 Task: Search one way flight ticket for 3 adults, 3 children in premium economy from Bozeman: Bozeman Yellowstone International Airport (was Gallatin Field) to Riverton: Central Wyoming Regional Airport (was Riverton Regional) on 5-4-2023. Choice of flights is Southwest. Number of bags: 1 carry on bag. Price is upto 84000. Outbound departure time preference is 22:15.
Action: Mouse moved to (266, 107)
Screenshot: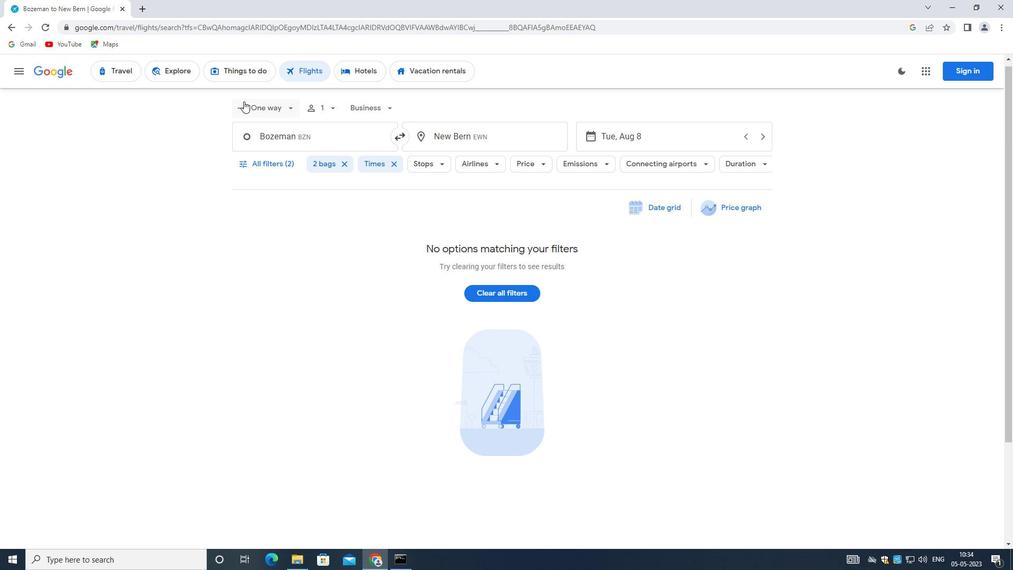 
Action: Mouse pressed left at (266, 107)
Screenshot: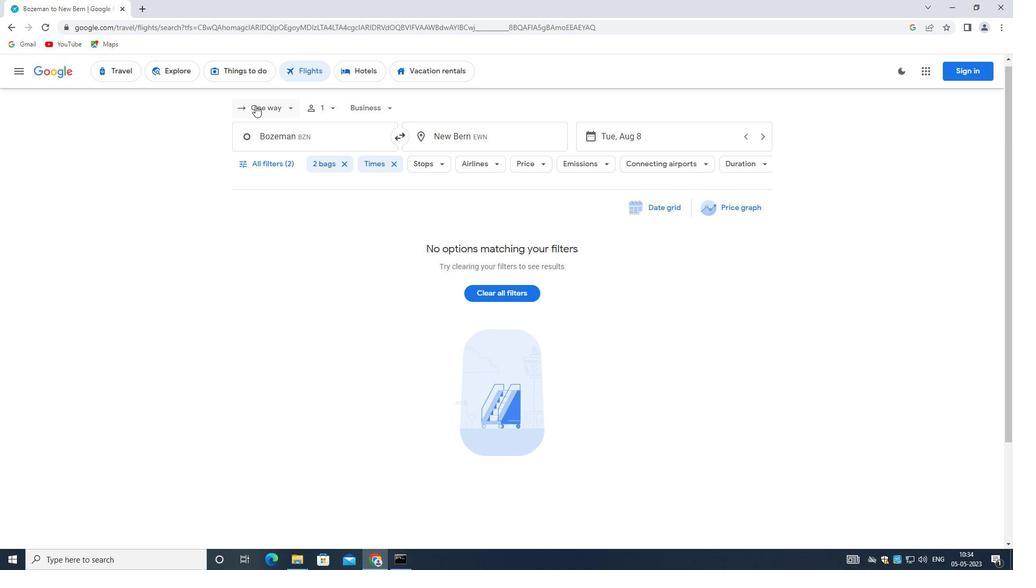 
Action: Mouse moved to (286, 161)
Screenshot: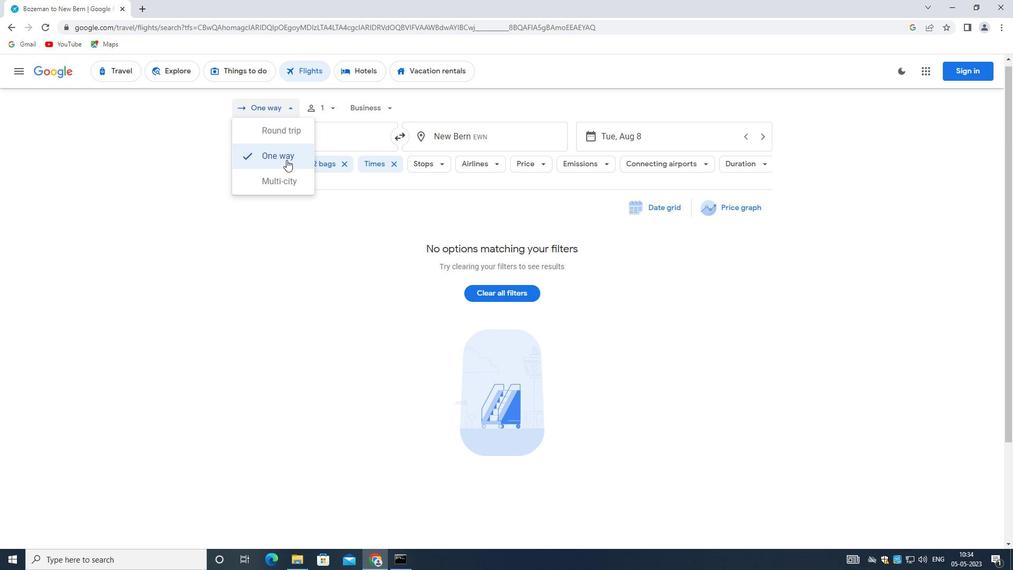 
Action: Mouse pressed left at (286, 161)
Screenshot: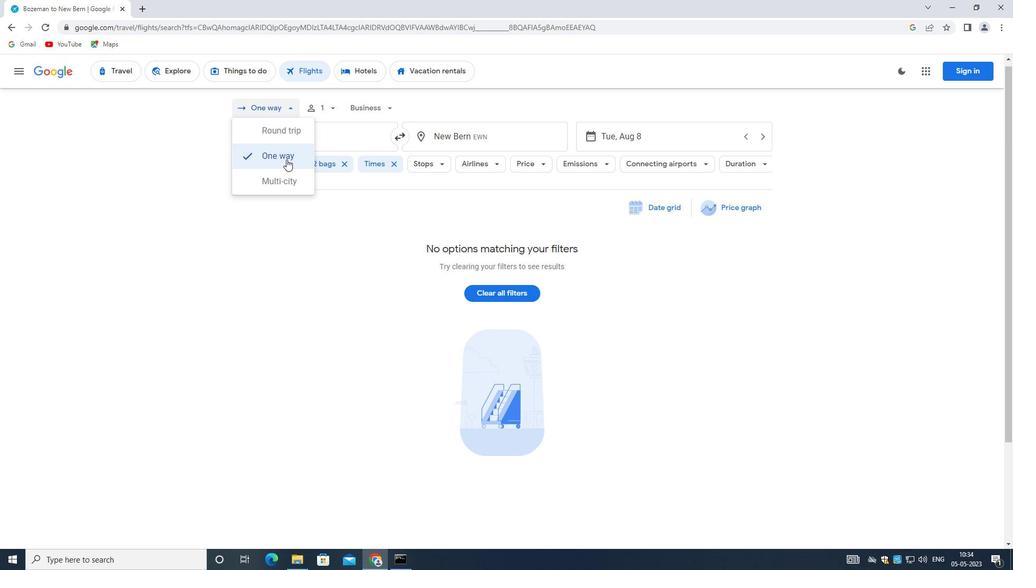 
Action: Mouse moved to (325, 106)
Screenshot: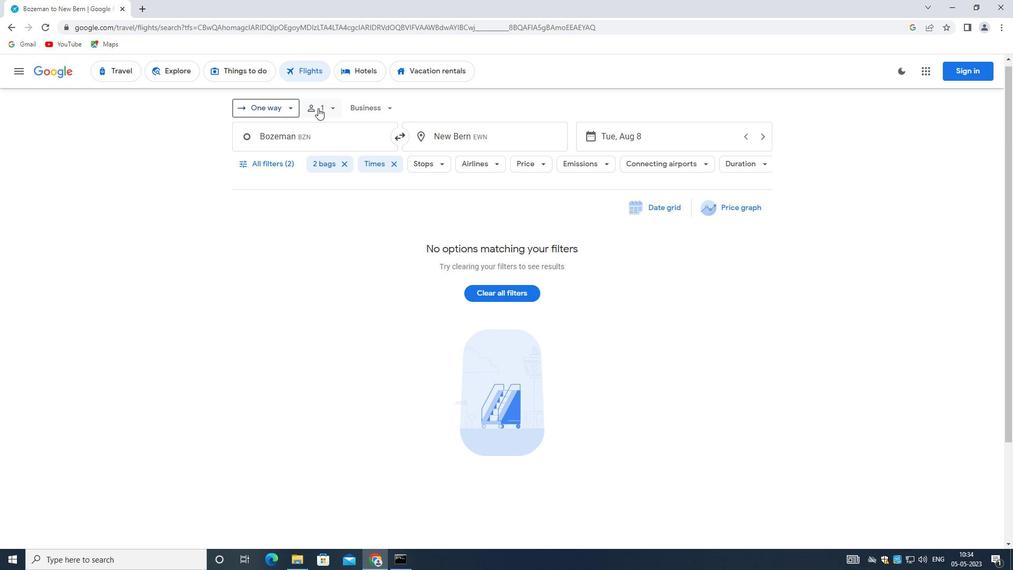 
Action: Mouse pressed left at (325, 106)
Screenshot: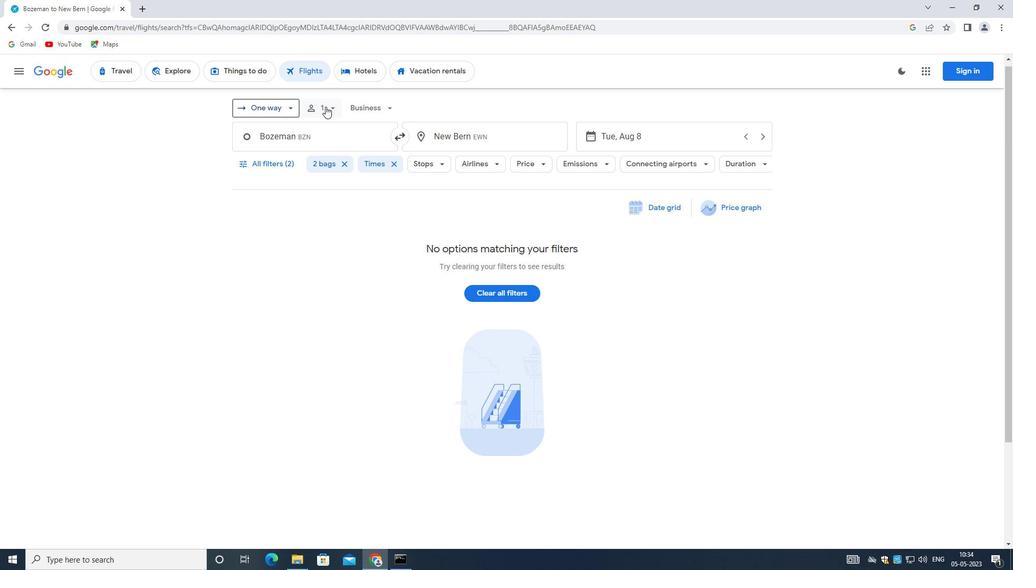 
Action: Mouse moved to (409, 134)
Screenshot: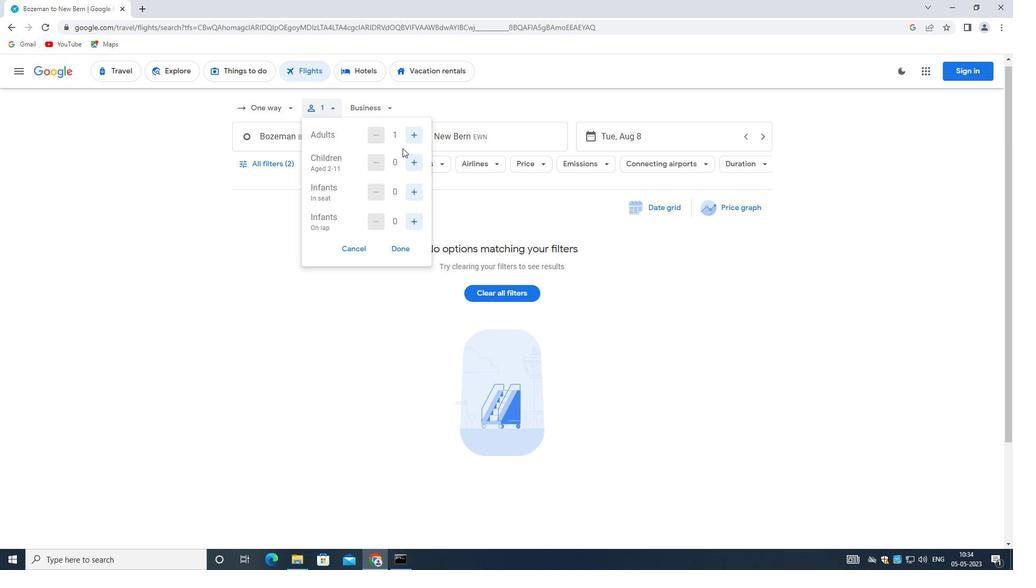 
Action: Mouse pressed left at (409, 134)
Screenshot: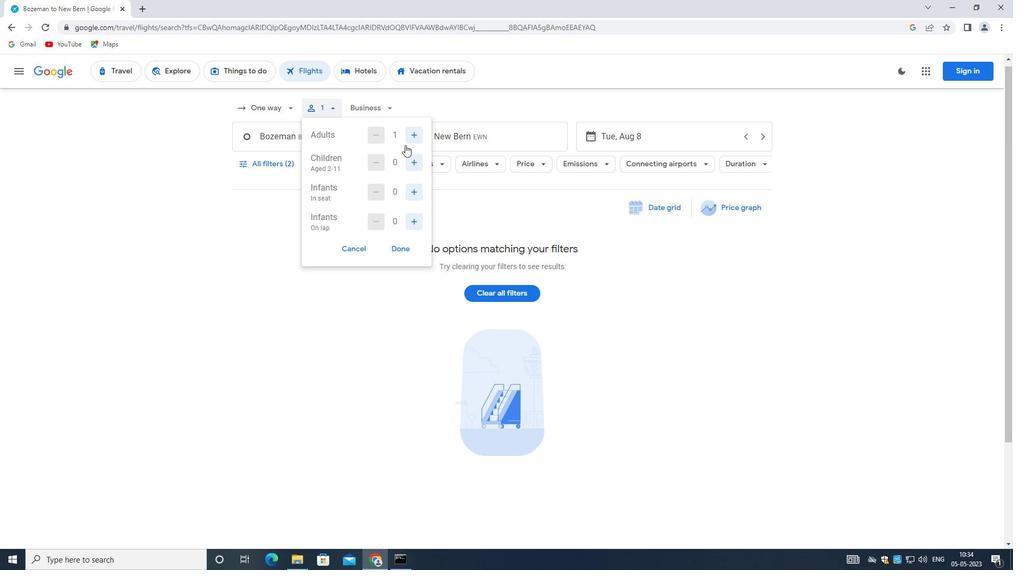 
Action: Mouse pressed left at (409, 134)
Screenshot: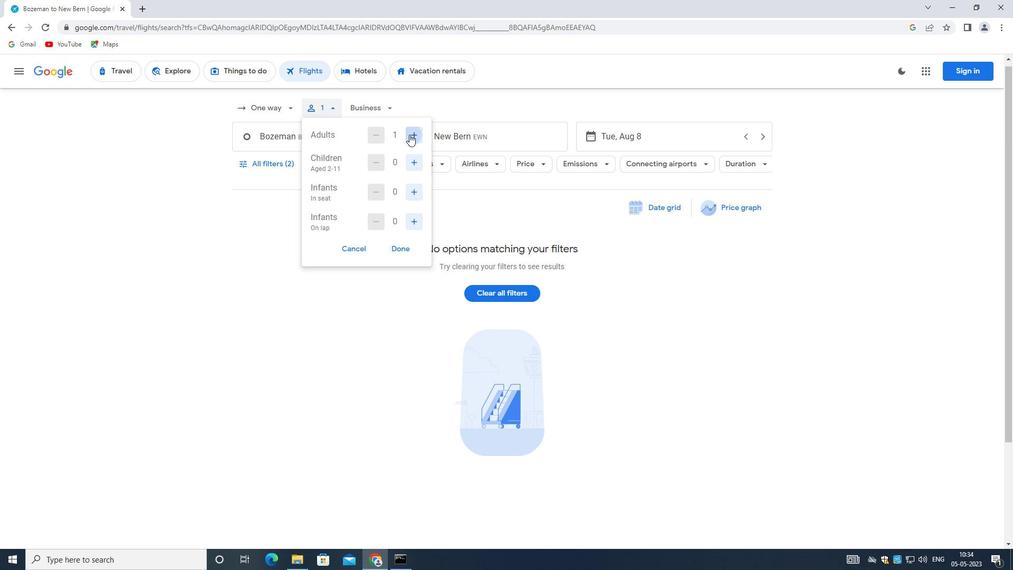 
Action: Mouse moved to (413, 158)
Screenshot: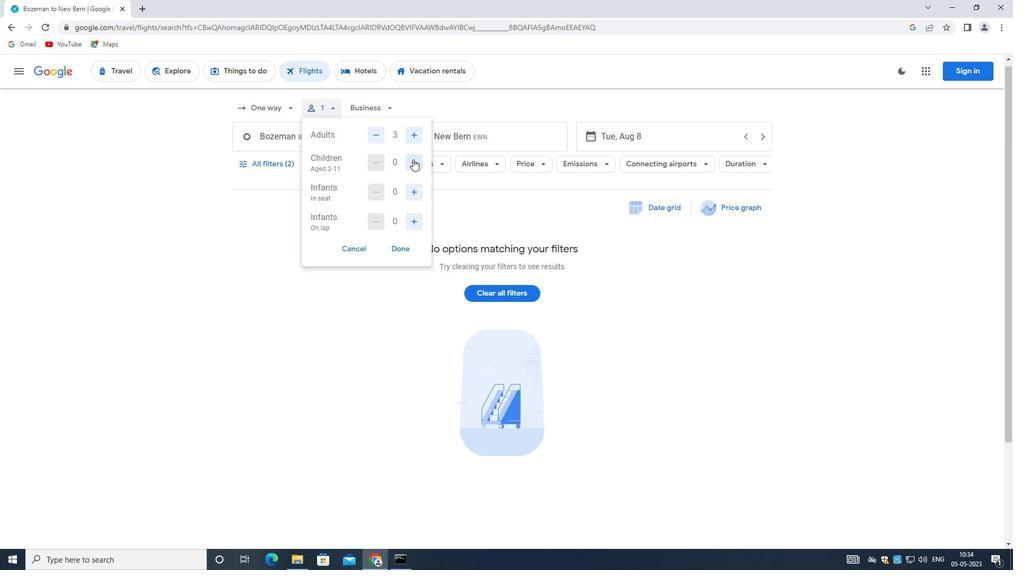 
Action: Mouse pressed left at (413, 158)
Screenshot: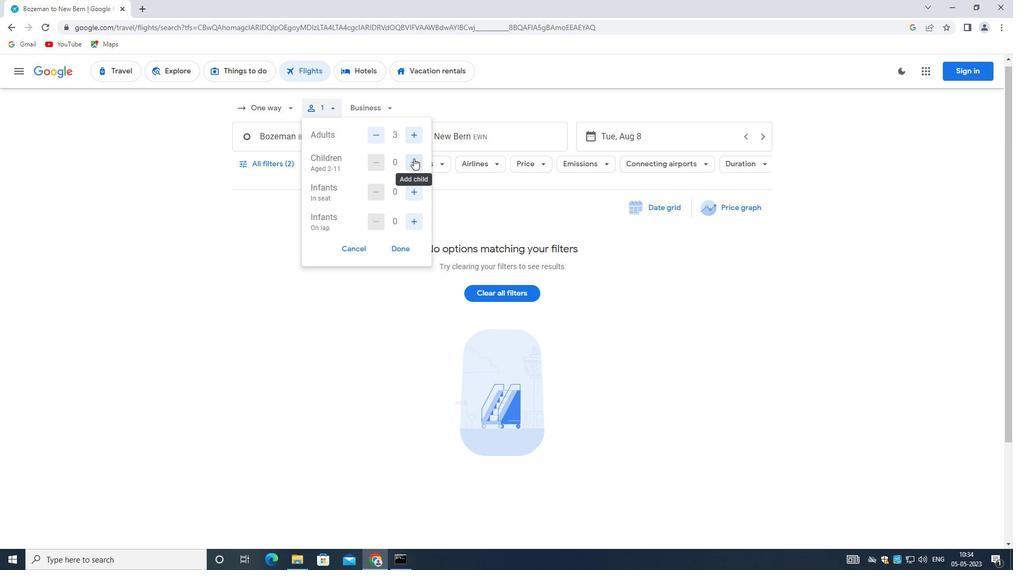 
Action: Mouse pressed left at (413, 158)
Screenshot: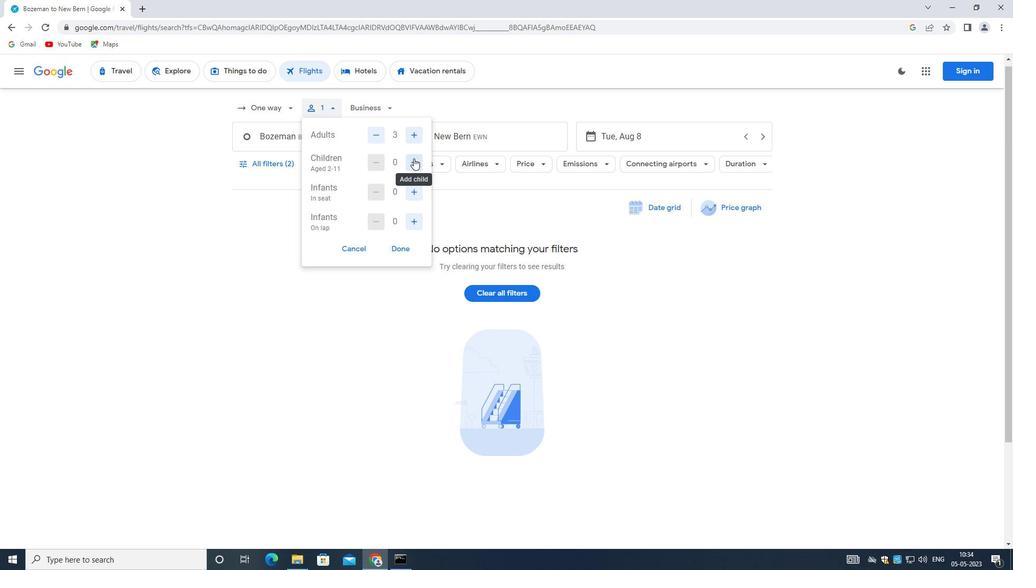 
Action: Mouse pressed left at (413, 158)
Screenshot: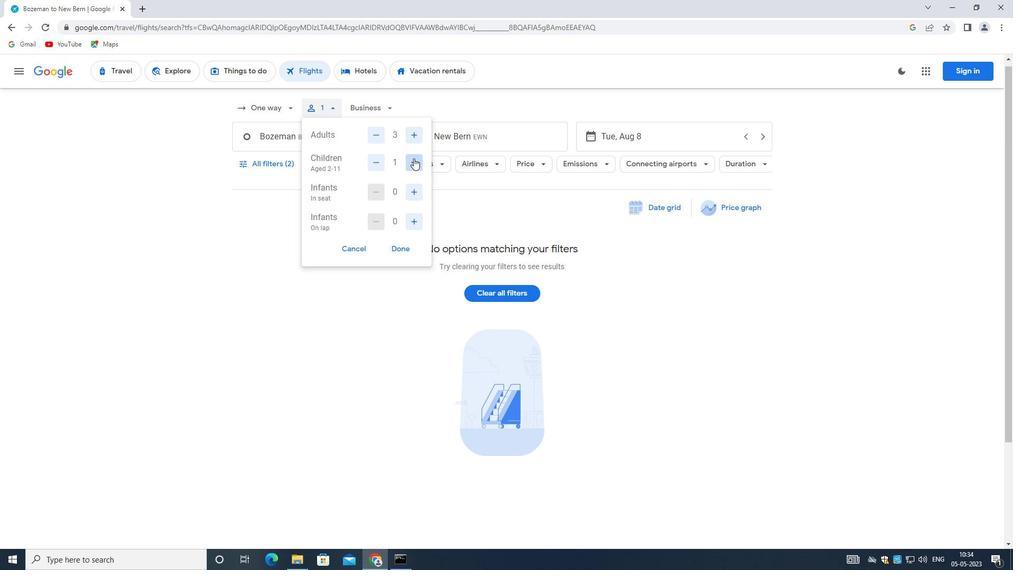 
Action: Mouse moved to (393, 245)
Screenshot: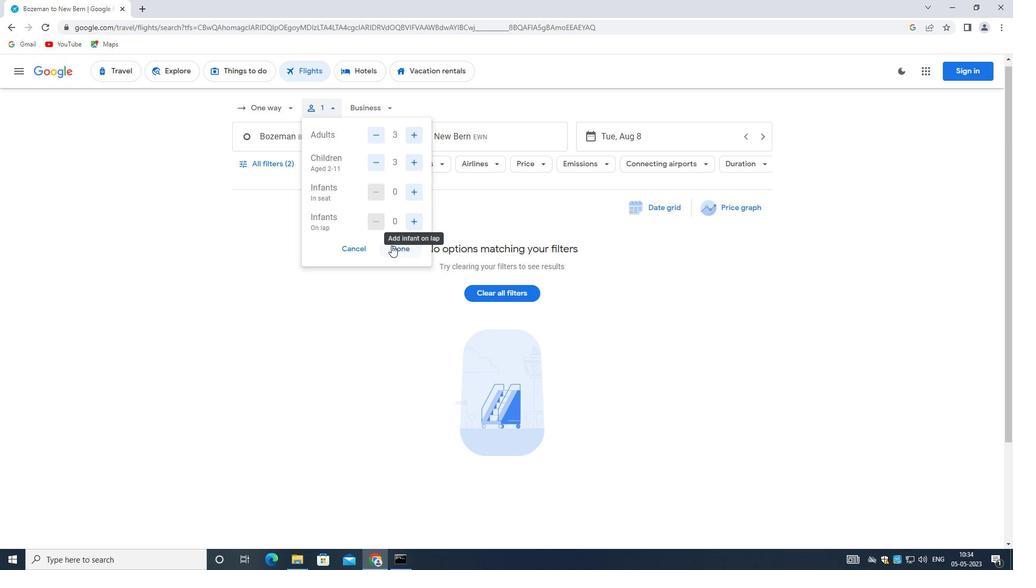 
Action: Mouse pressed left at (393, 245)
Screenshot: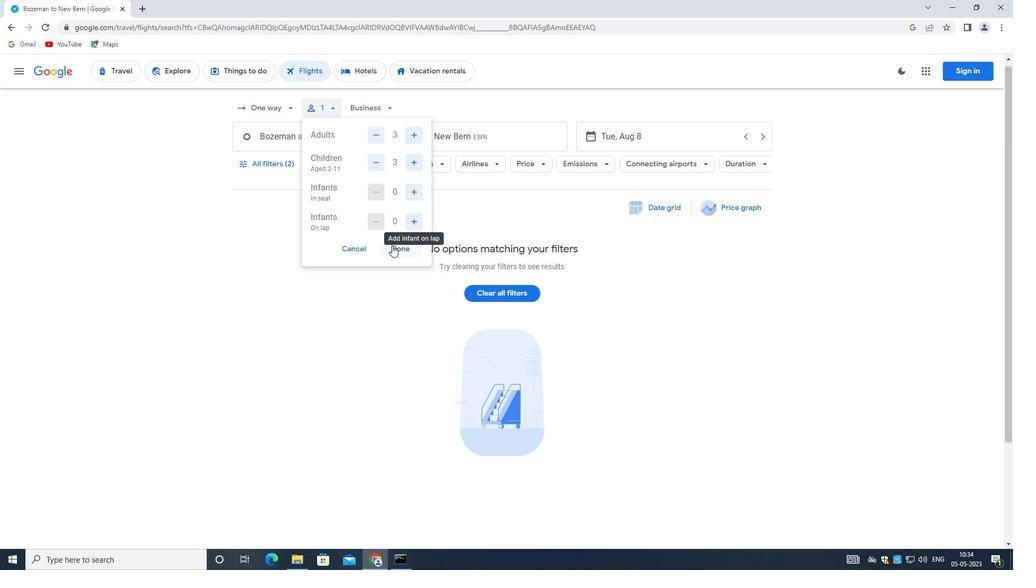 
Action: Mouse moved to (382, 111)
Screenshot: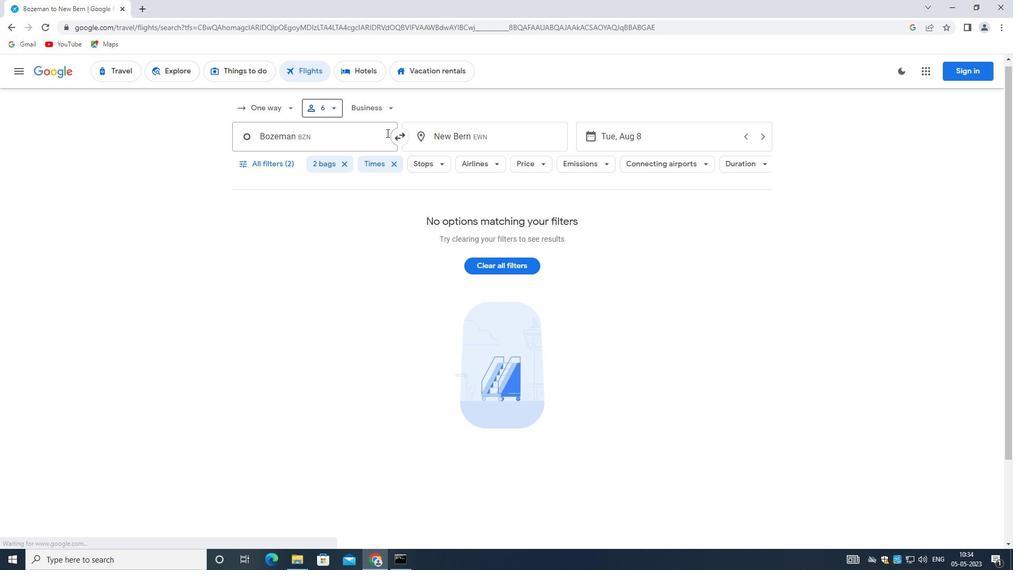 
Action: Mouse pressed left at (382, 111)
Screenshot: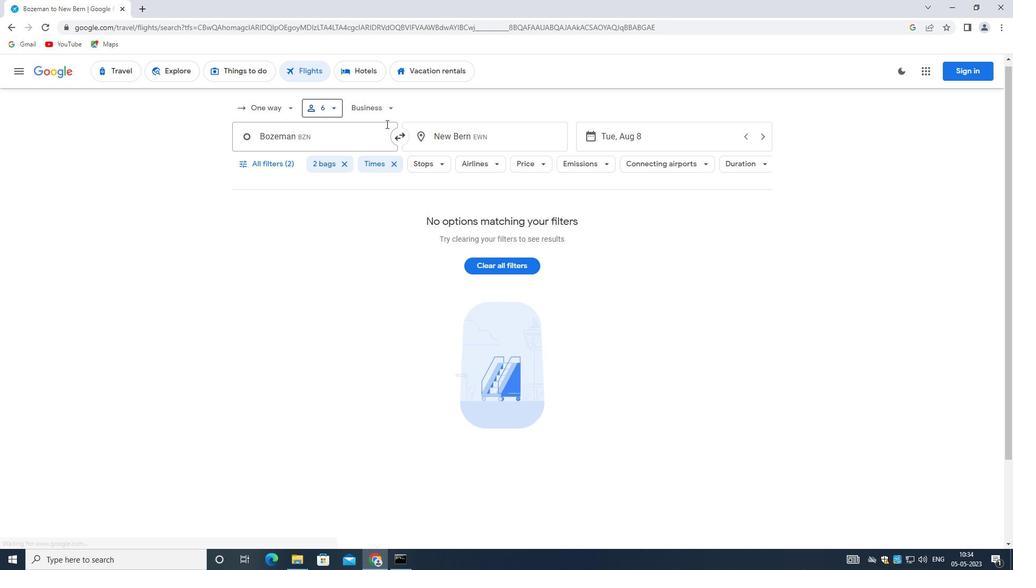 
Action: Mouse moved to (400, 158)
Screenshot: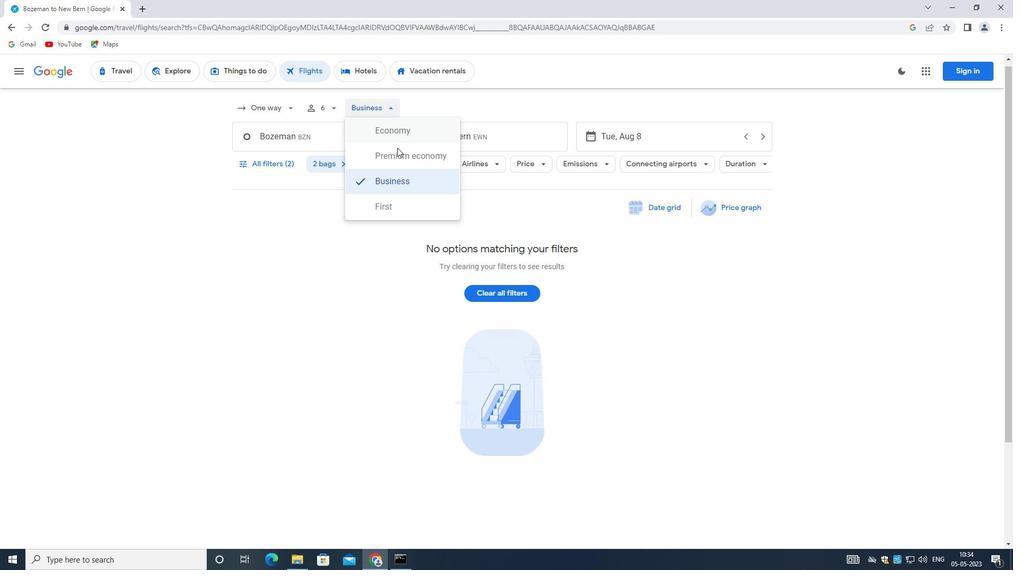
Action: Mouse pressed left at (400, 158)
Screenshot: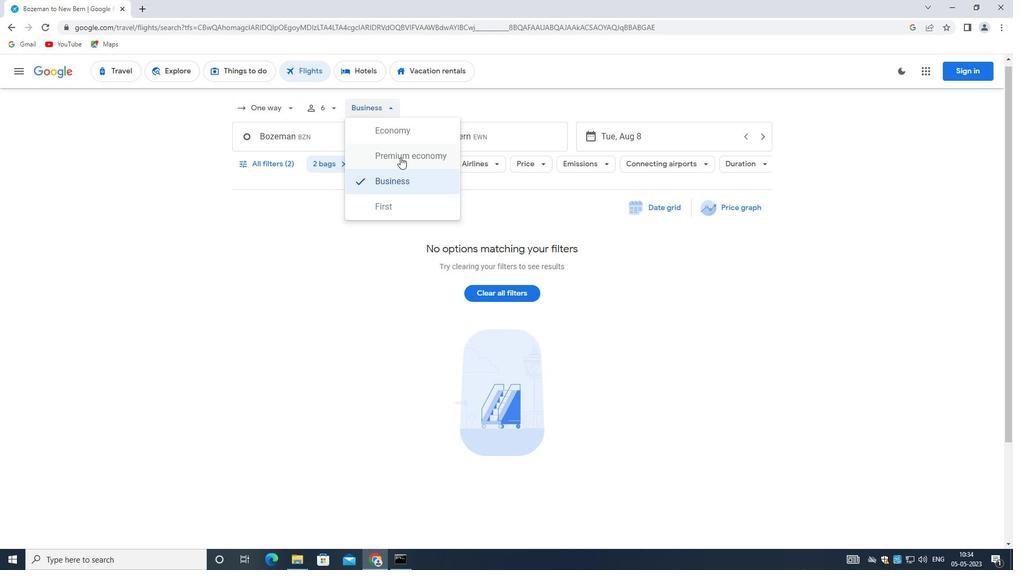 
Action: Mouse moved to (307, 142)
Screenshot: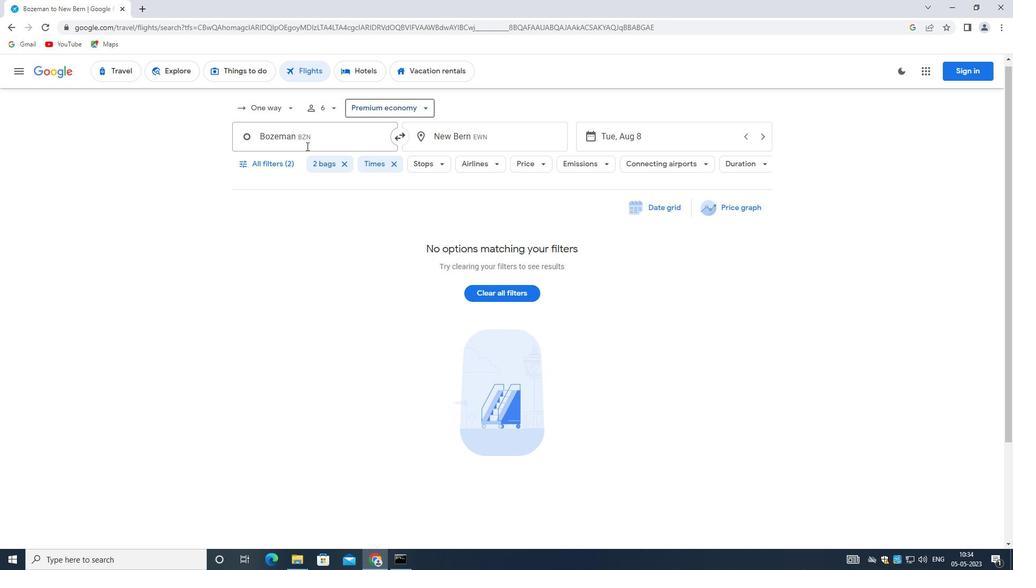 
Action: Mouse pressed left at (307, 142)
Screenshot: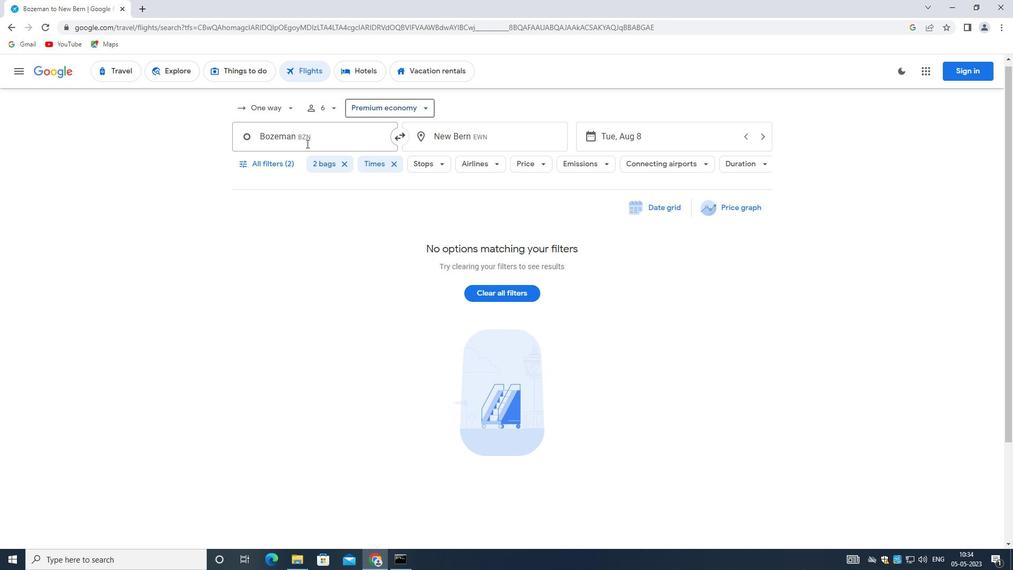 
Action: Mouse moved to (349, 198)
Screenshot: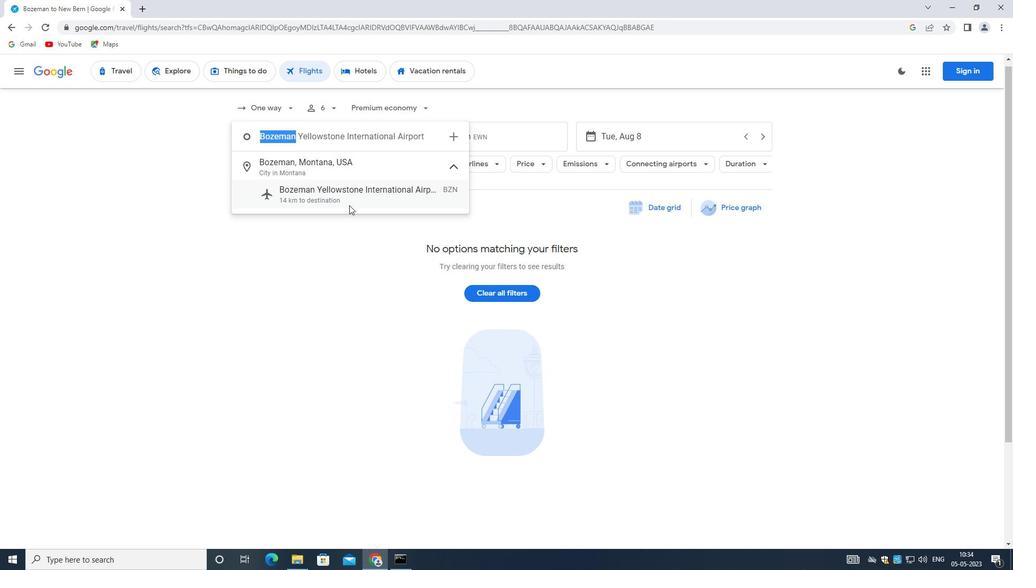 
Action: Mouse pressed left at (349, 198)
Screenshot: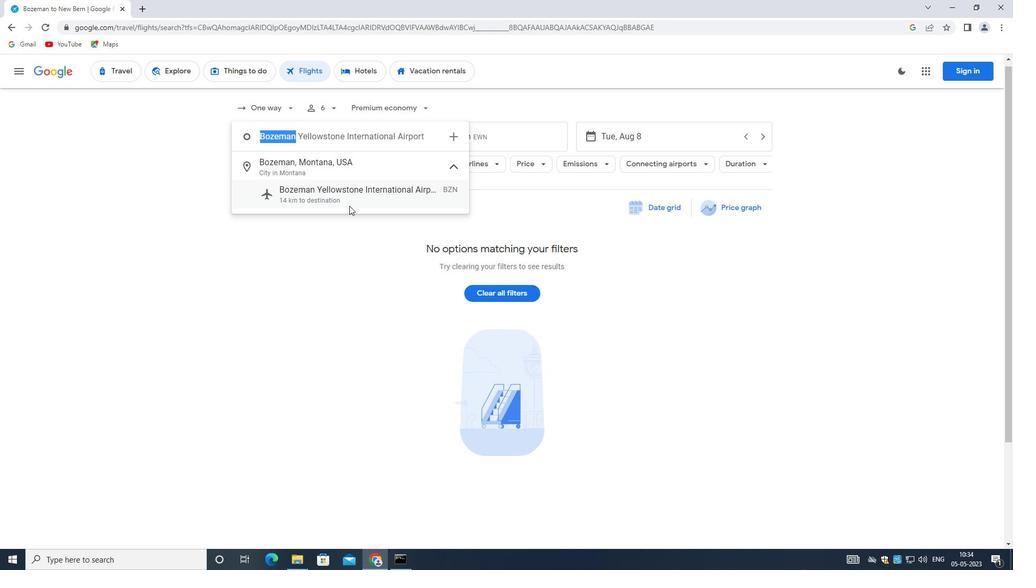 
Action: Mouse moved to (449, 140)
Screenshot: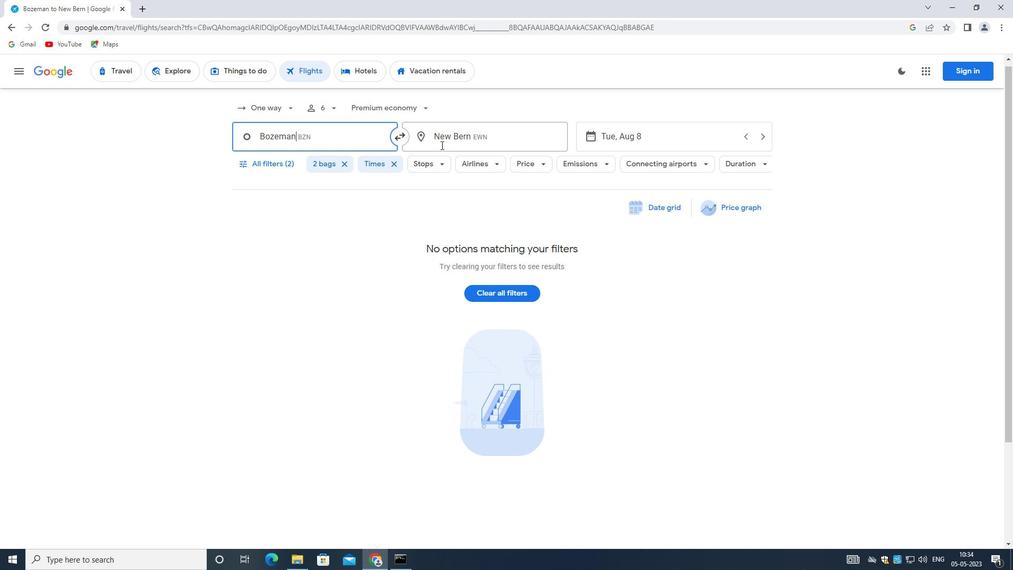 
Action: Mouse pressed left at (449, 140)
Screenshot: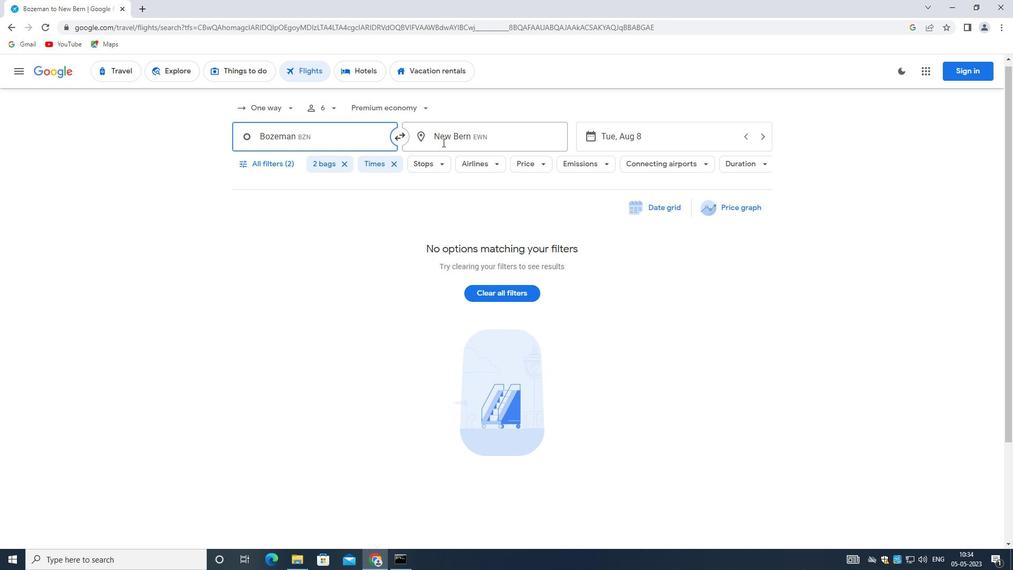 
Action: Key pressed <Key.backspace><Key.shift>CENTRAL<Key.space><Key.shift>WYOMING
Screenshot: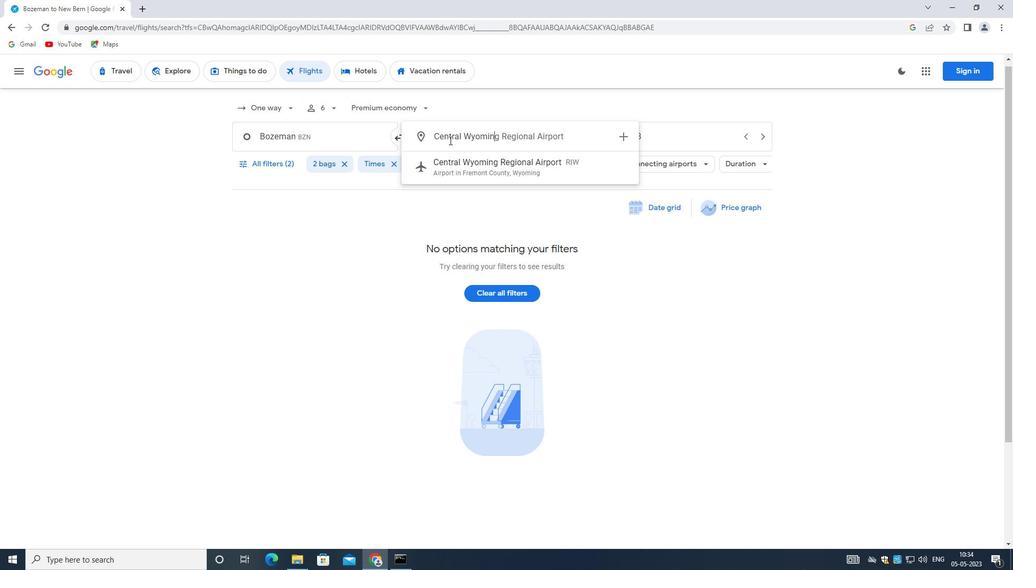 
Action: Mouse moved to (488, 164)
Screenshot: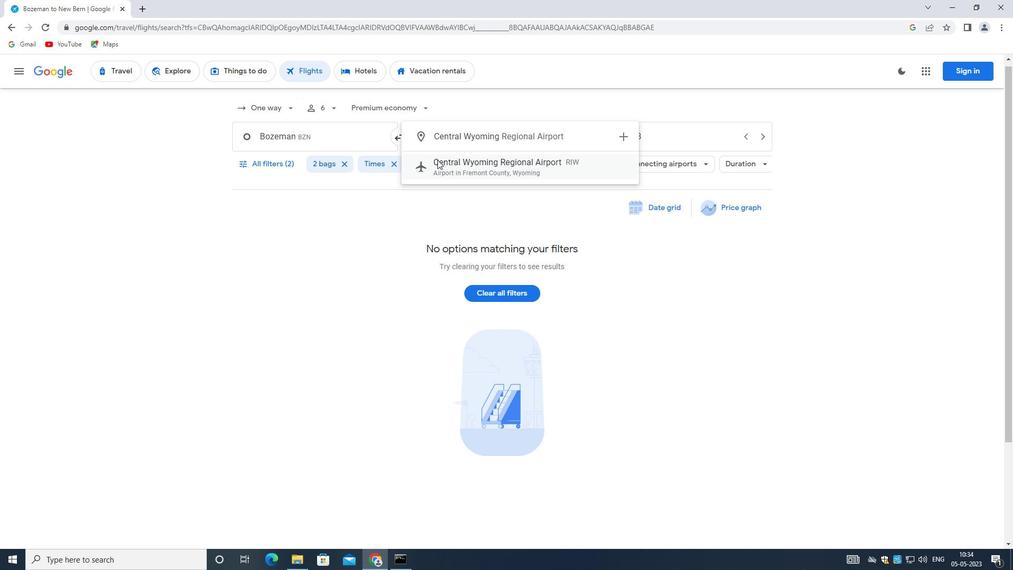 
Action: Mouse pressed left at (488, 164)
Screenshot: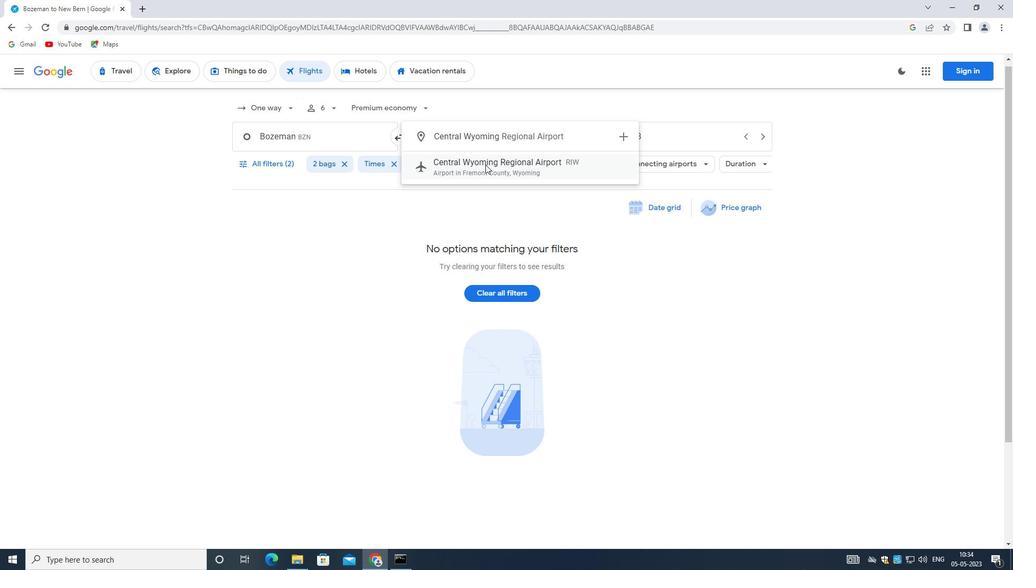 
Action: Mouse moved to (653, 135)
Screenshot: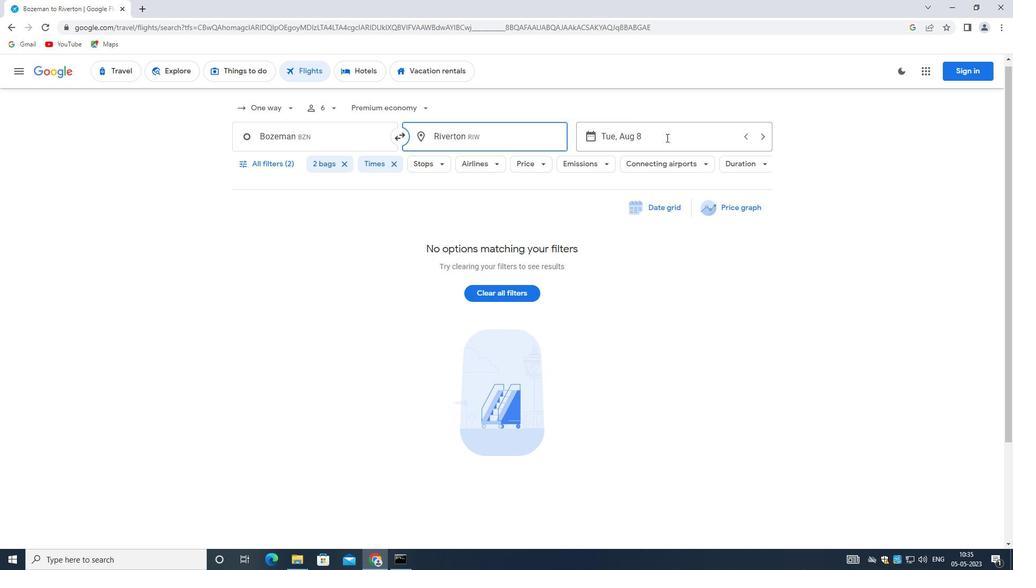 
Action: Mouse pressed left at (653, 135)
Screenshot: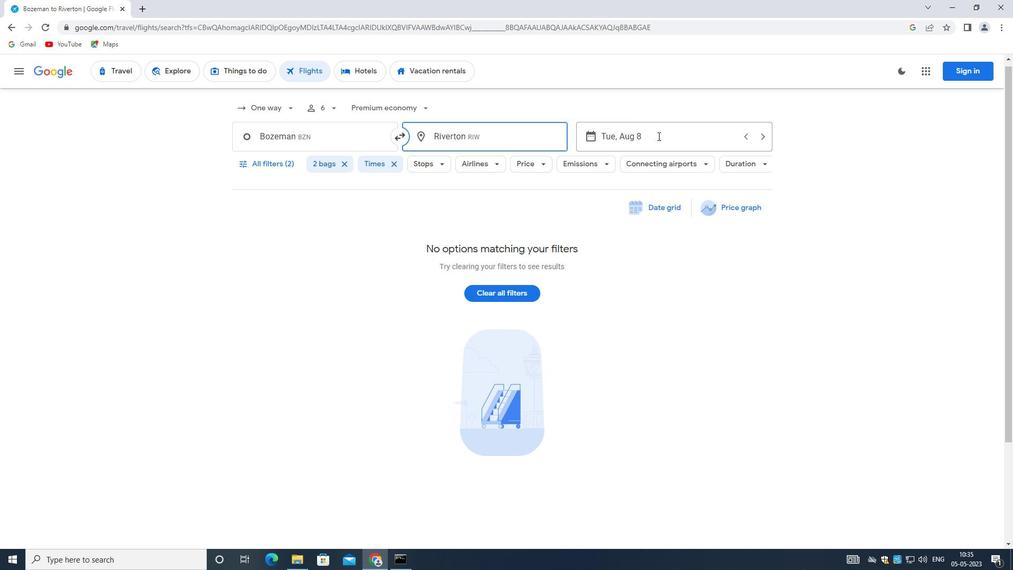 
Action: Mouse moved to (761, 391)
Screenshot: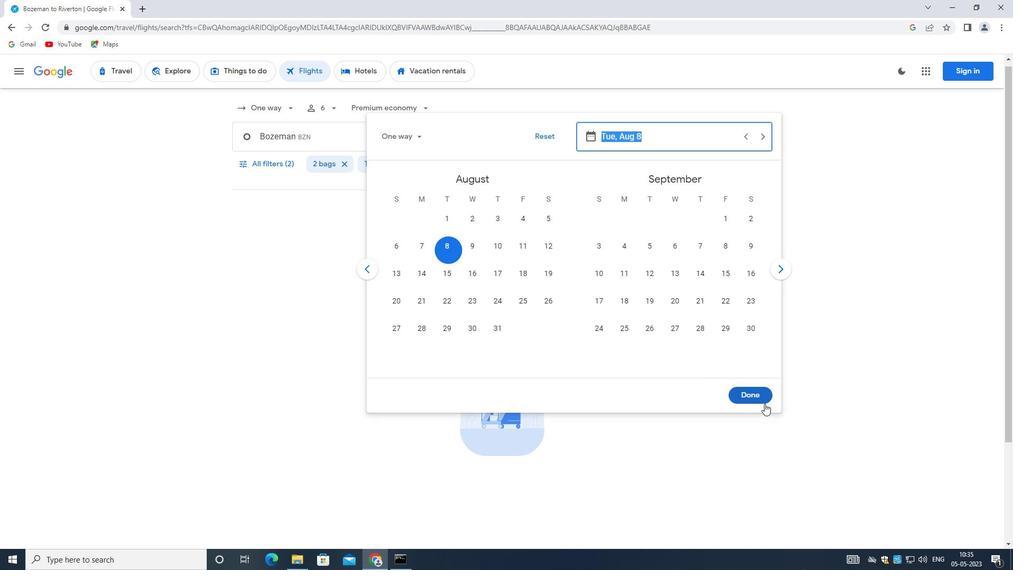 
Action: Mouse pressed left at (761, 391)
Screenshot: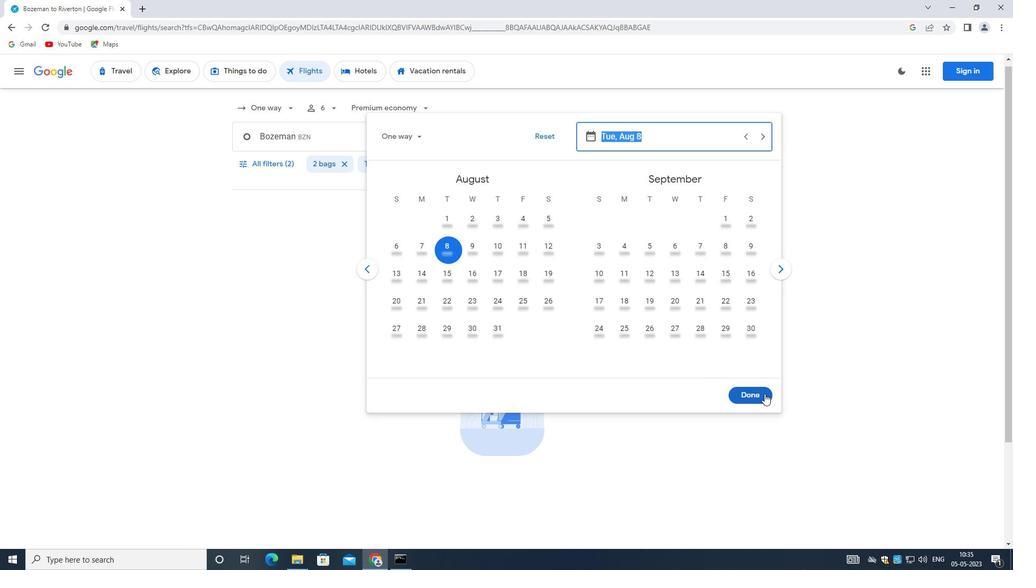 
Action: Mouse moved to (252, 162)
Screenshot: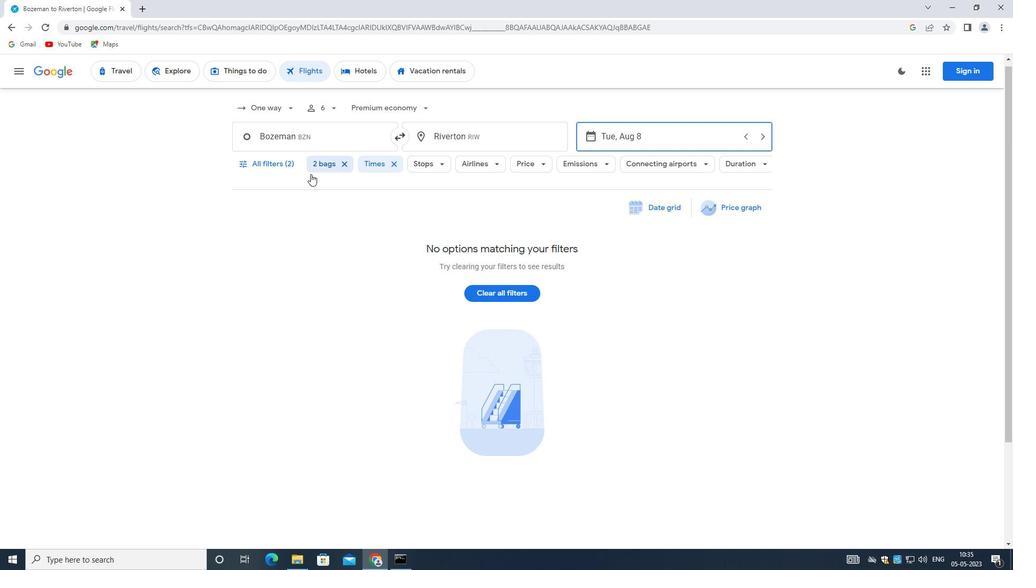 
Action: Mouse pressed left at (252, 162)
Screenshot: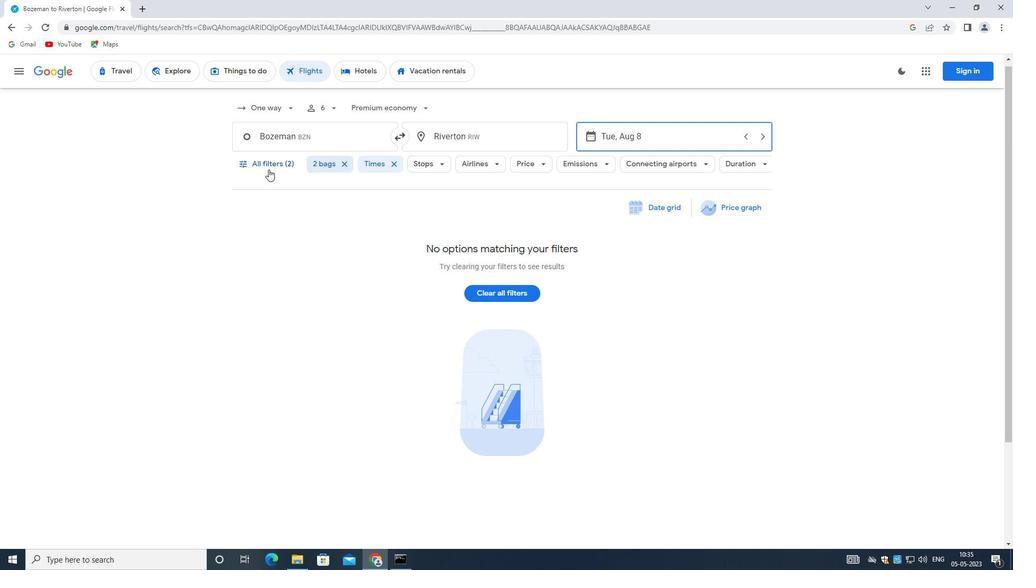 
Action: Mouse moved to (336, 287)
Screenshot: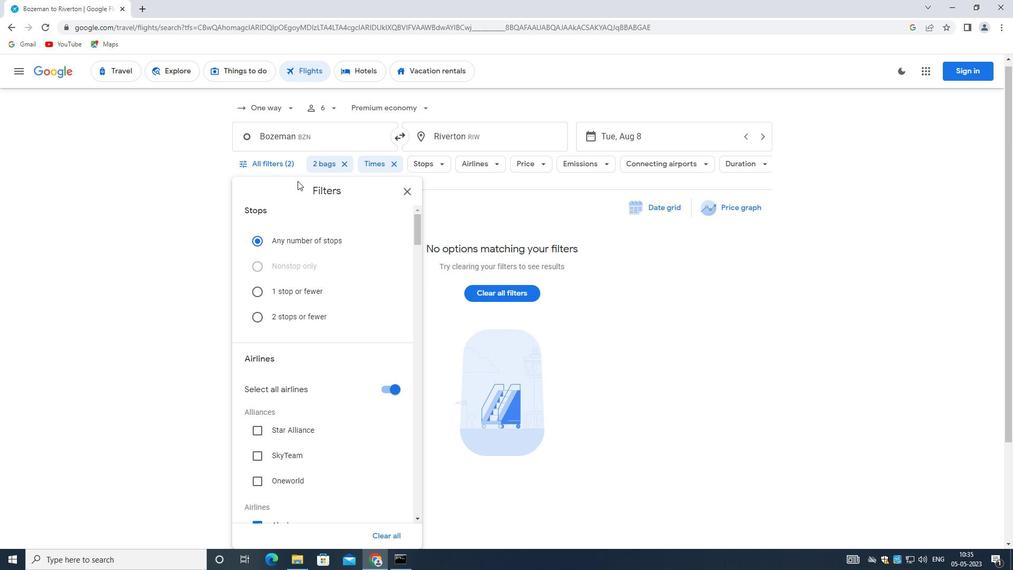 
Action: Mouse scrolled (336, 286) with delta (0, 0)
Screenshot: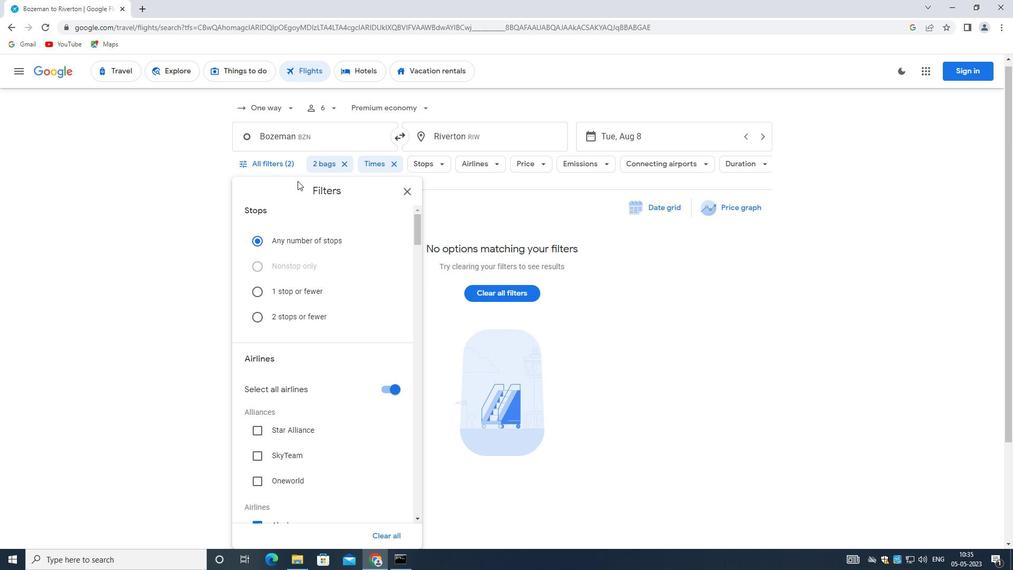
Action: Mouse moved to (341, 295)
Screenshot: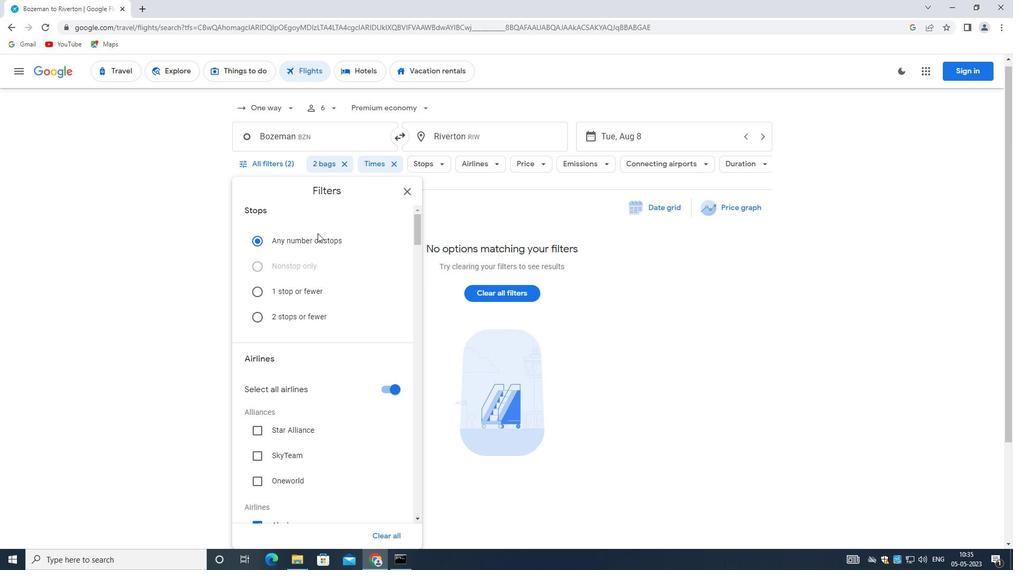 
Action: Mouse scrolled (341, 295) with delta (0, 0)
Screenshot: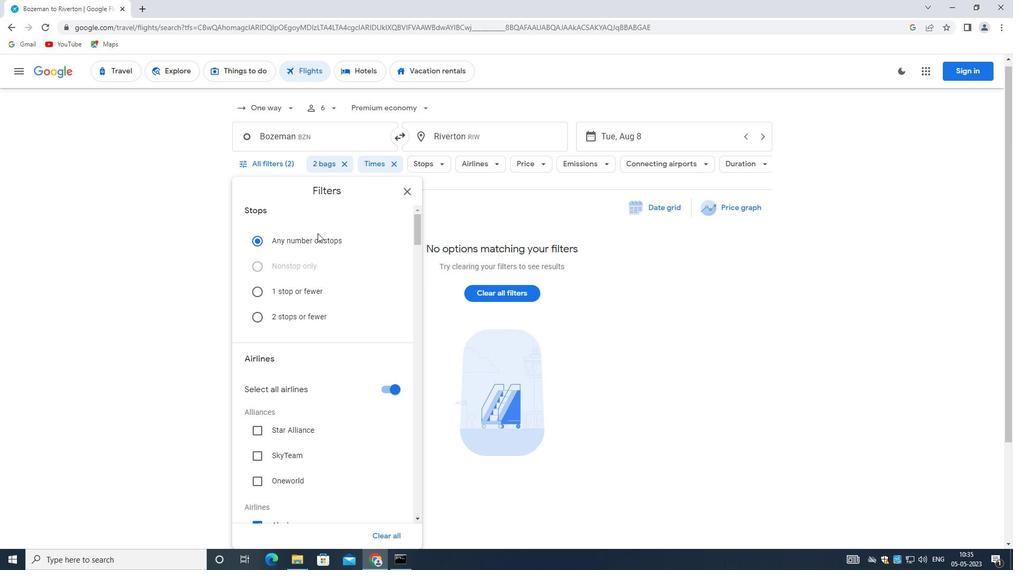 
Action: Mouse moved to (383, 282)
Screenshot: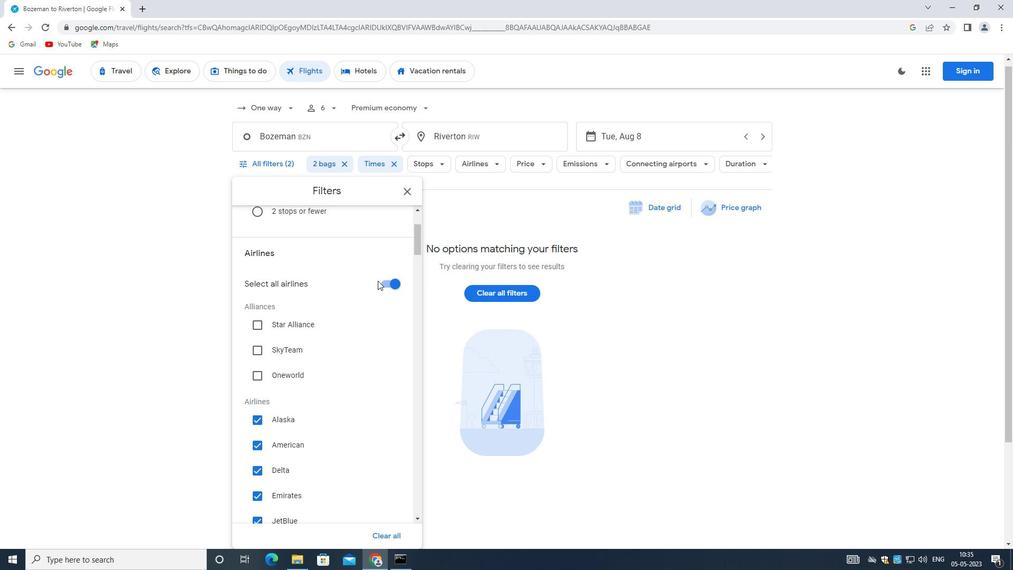 
Action: Mouse pressed left at (383, 282)
Screenshot: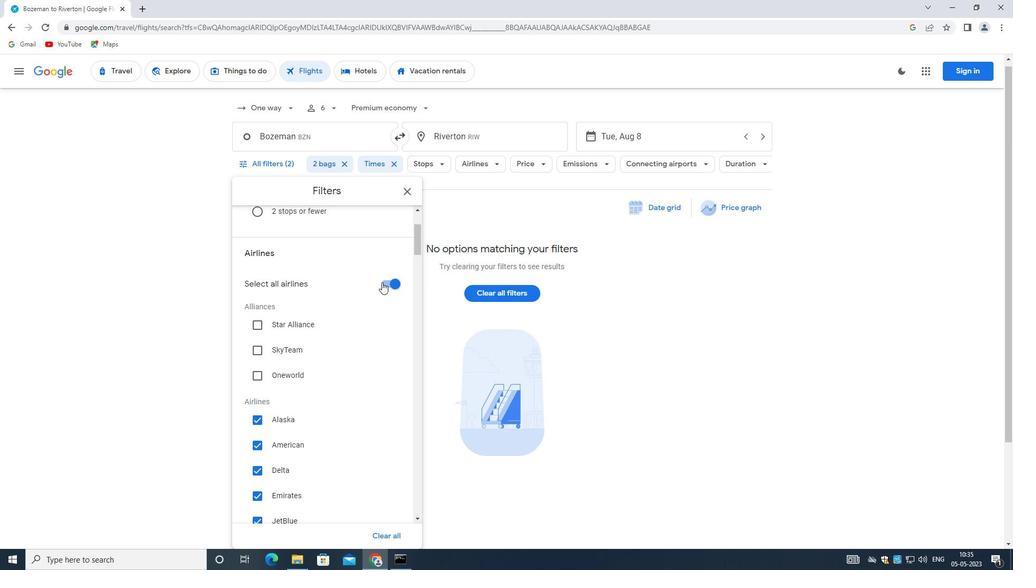 
Action: Mouse moved to (332, 303)
Screenshot: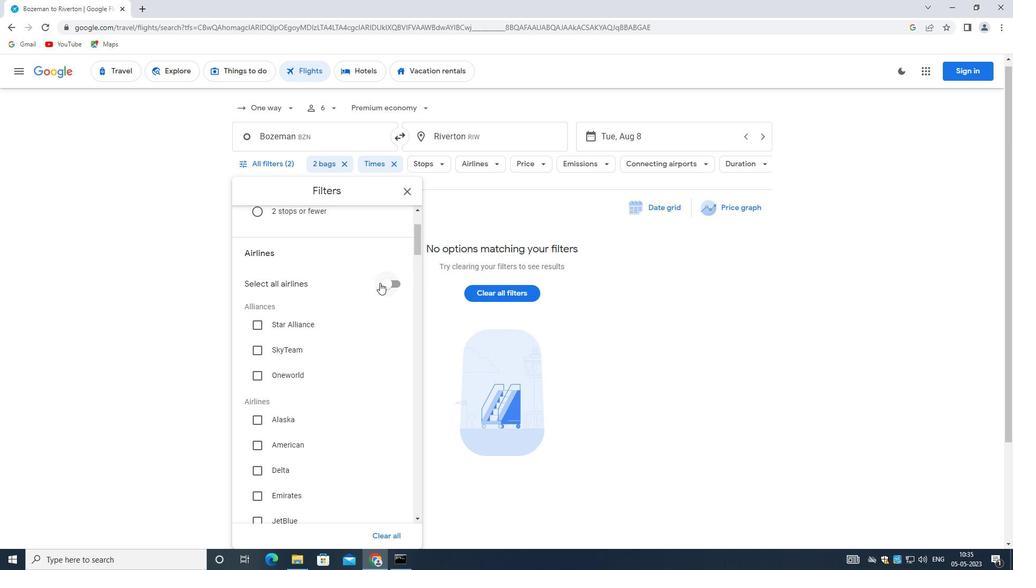 
Action: Mouse scrolled (332, 302) with delta (0, 0)
Screenshot: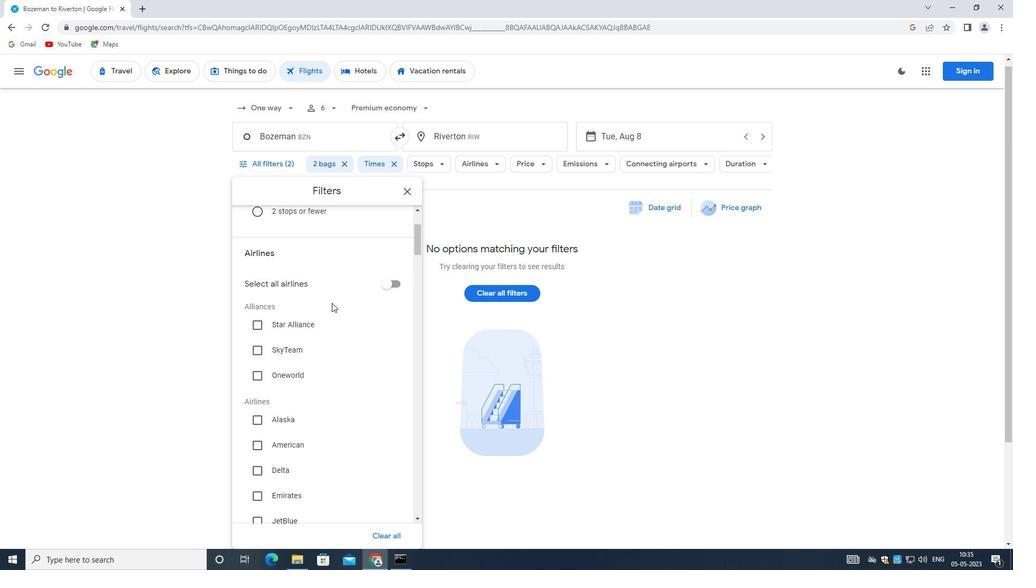 
Action: Mouse scrolled (332, 302) with delta (0, 0)
Screenshot: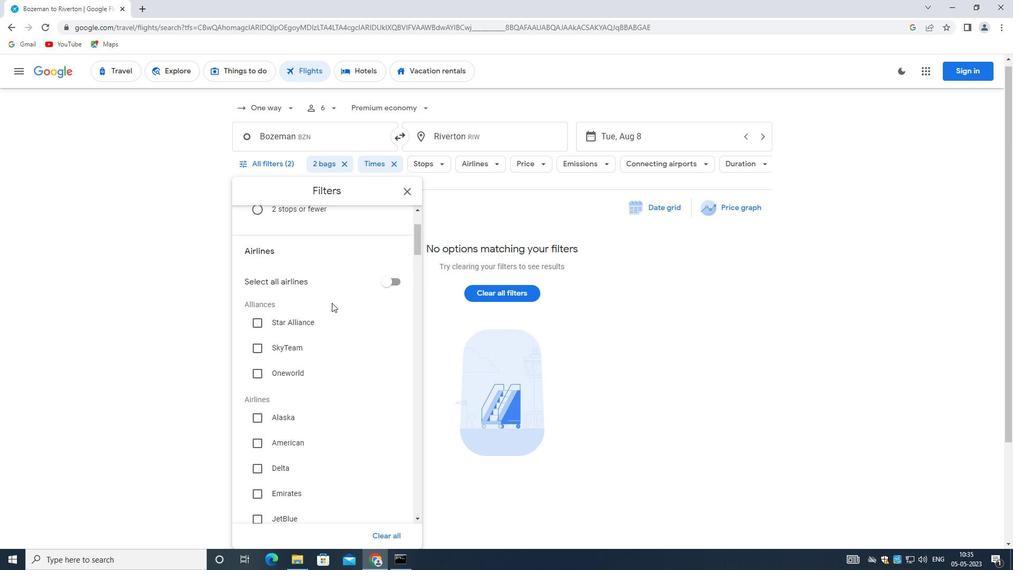 
Action: Mouse scrolled (332, 302) with delta (0, 0)
Screenshot: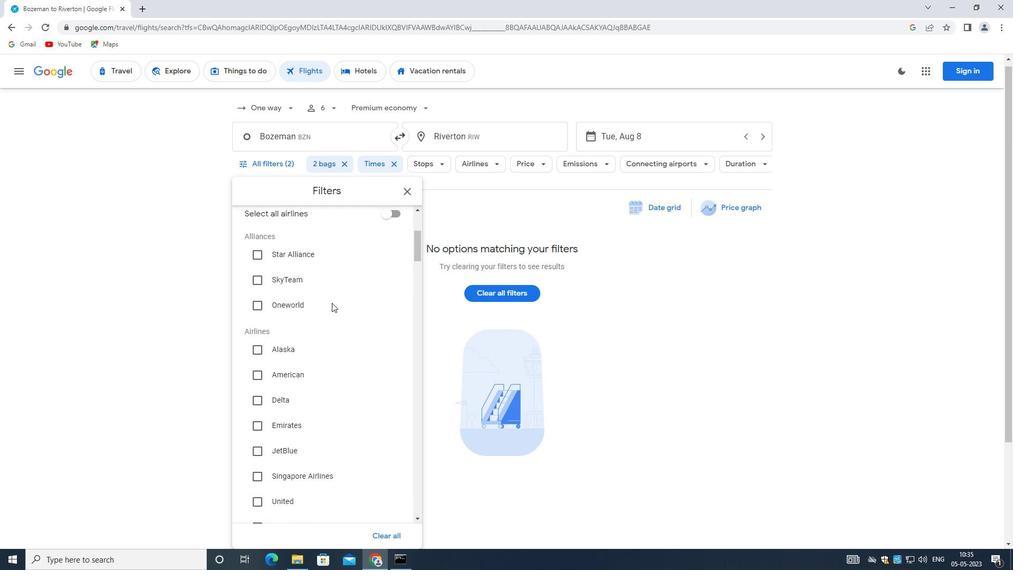 
Action: Mouse scrolled (332, 302) with delta (0, 0)
Screenshot: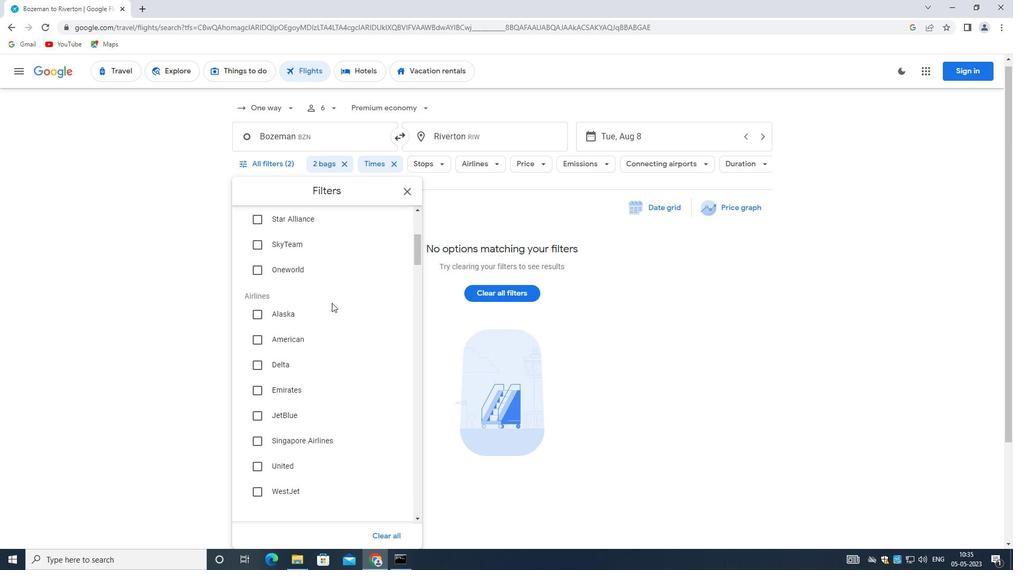 
Action: Mouse scrolled (332, 302) with delta (0, 0)
Screenshot: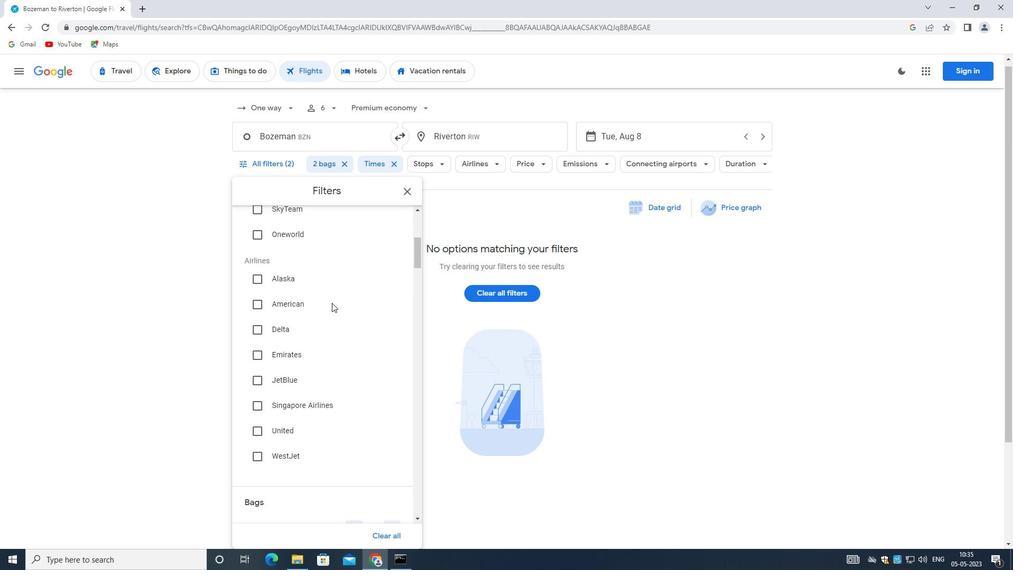 
Action: Mouse scrolled (332, 302) with delta (0, 0)
Screenshot: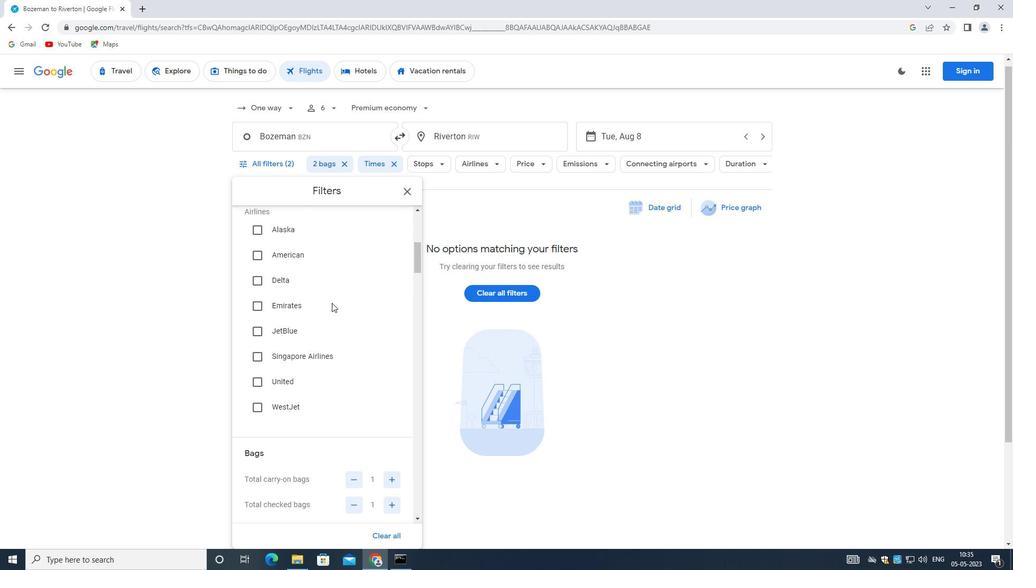 
Action: Mouse scrolled (332, 302) with delta (0, 0)
Screenshot: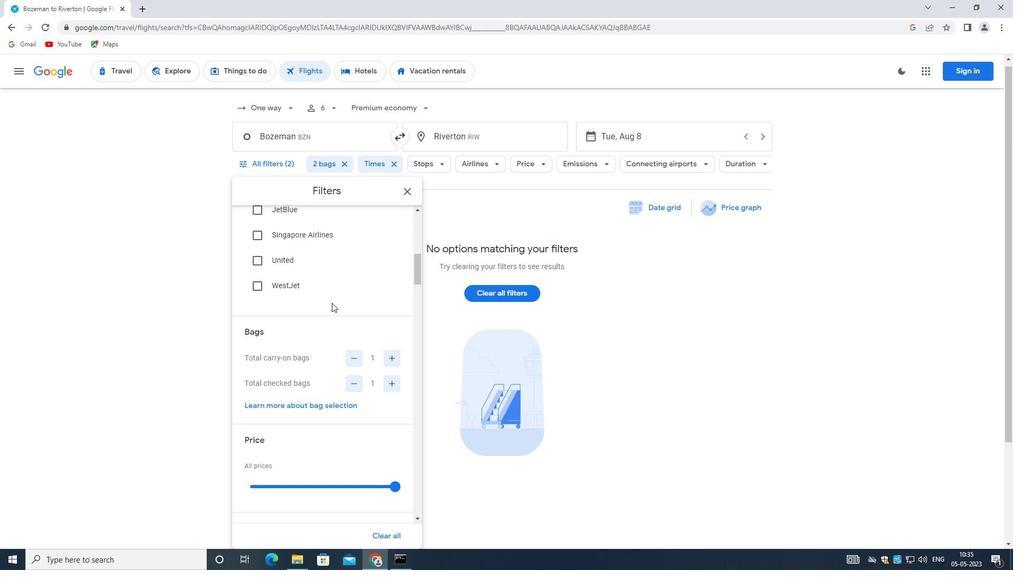 
Action: Mouse moved to (331, 303)
Screenshot: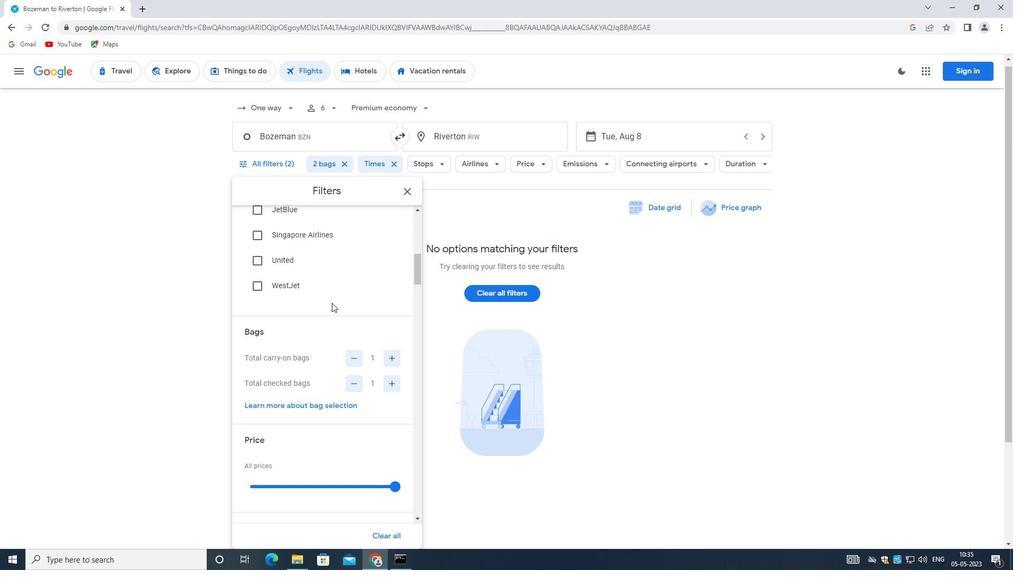 
Action: Mouse scrolled (331, 302) with delta (0, 0)
Screenshot: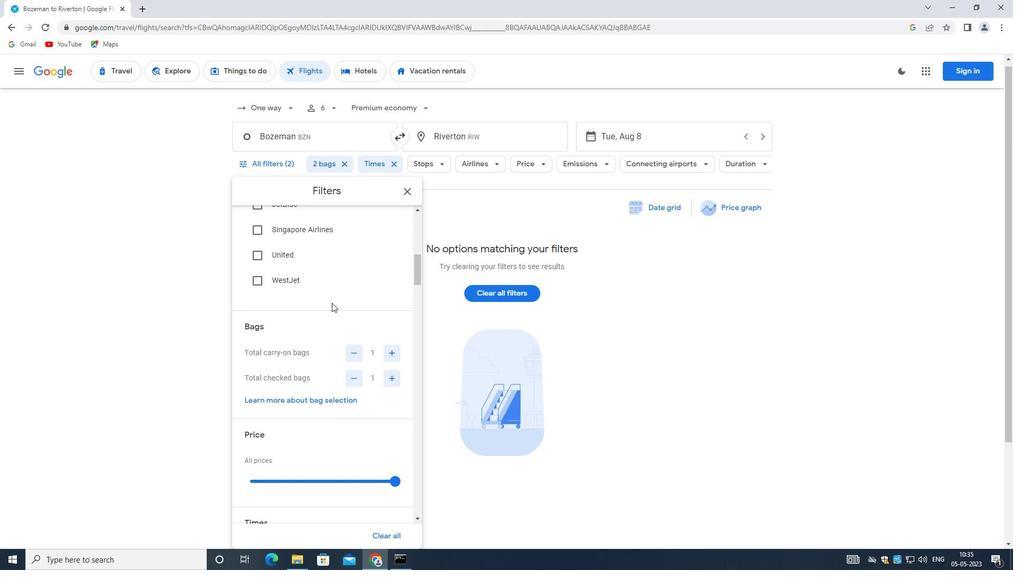 
Action: Mouse scrolled (331, 302) with delta (0, 0)
Screenshot: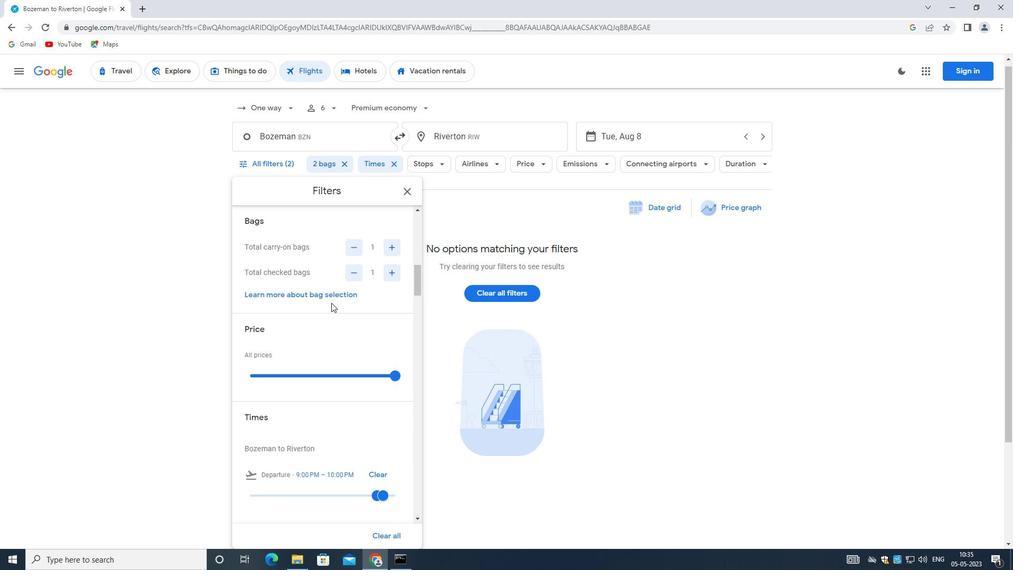 
Action: Mouse moved to (331, 303)
Screenshot: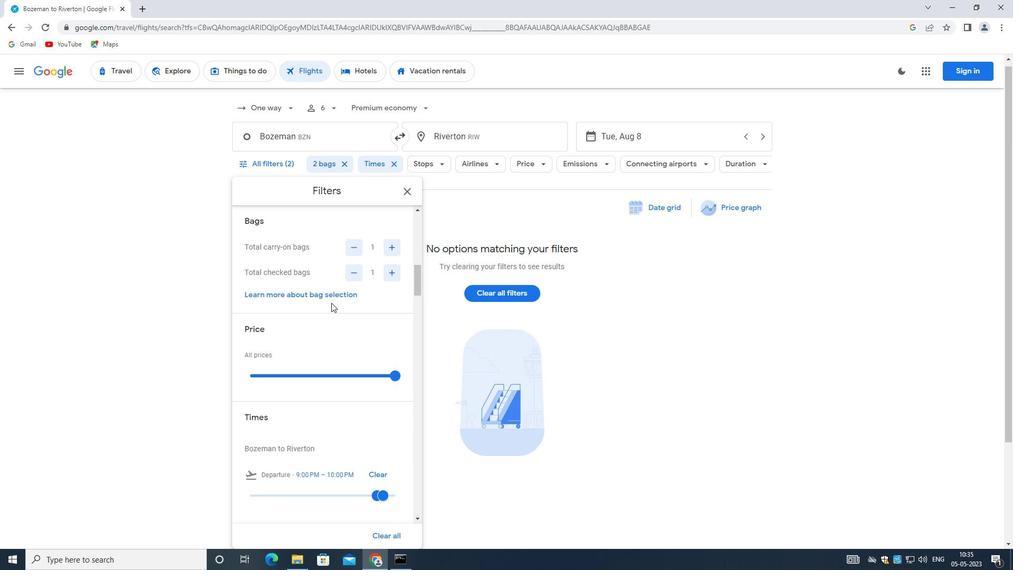 
Action: Mouse scrolled (331, 302) with delta (0, 0)
Screenshot: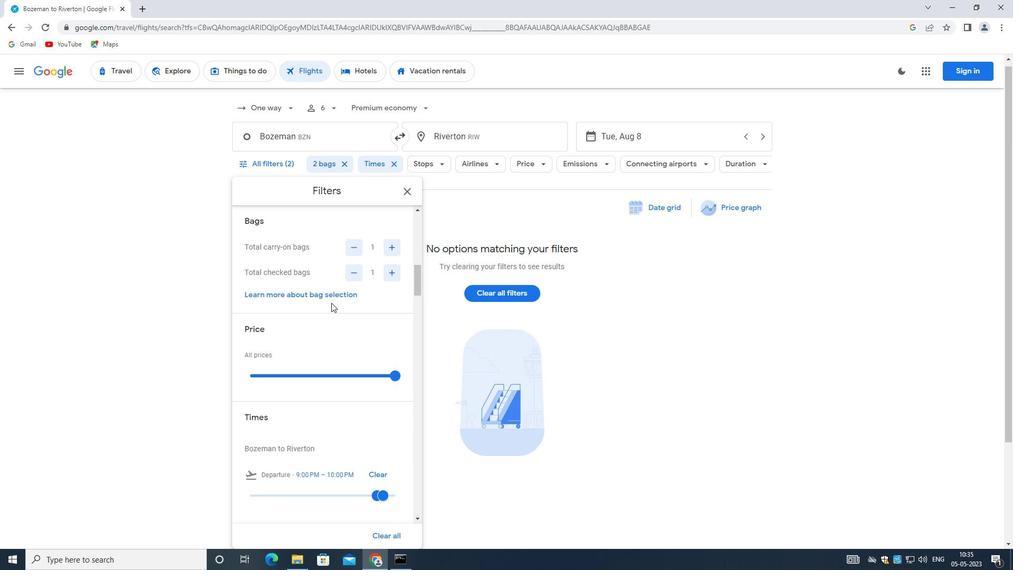
Action: Mouse moved to (330, 303)
Screenshot: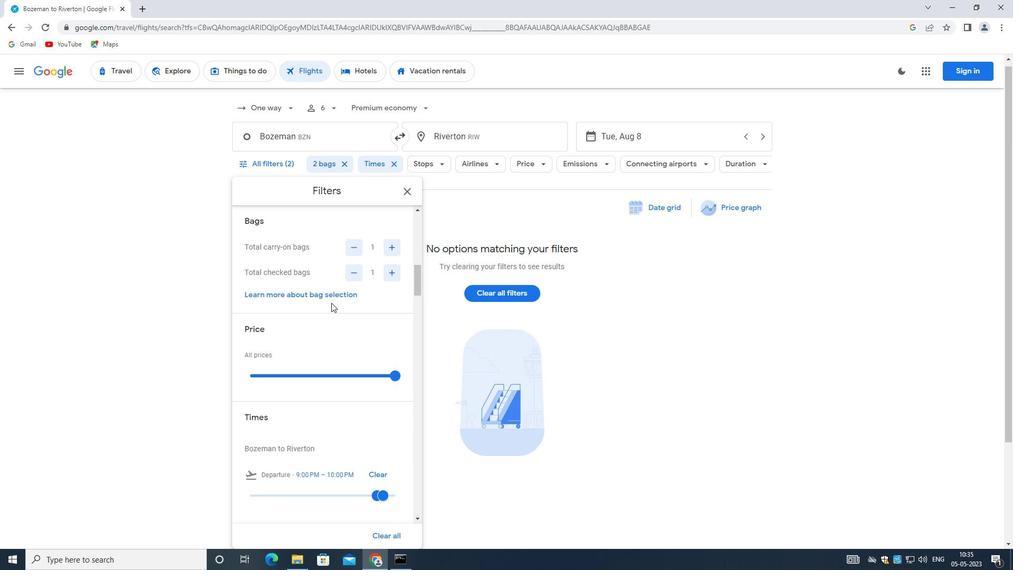 
Action: Mouse scrolled (330, 302) with delta (0, 0)
Screenshot: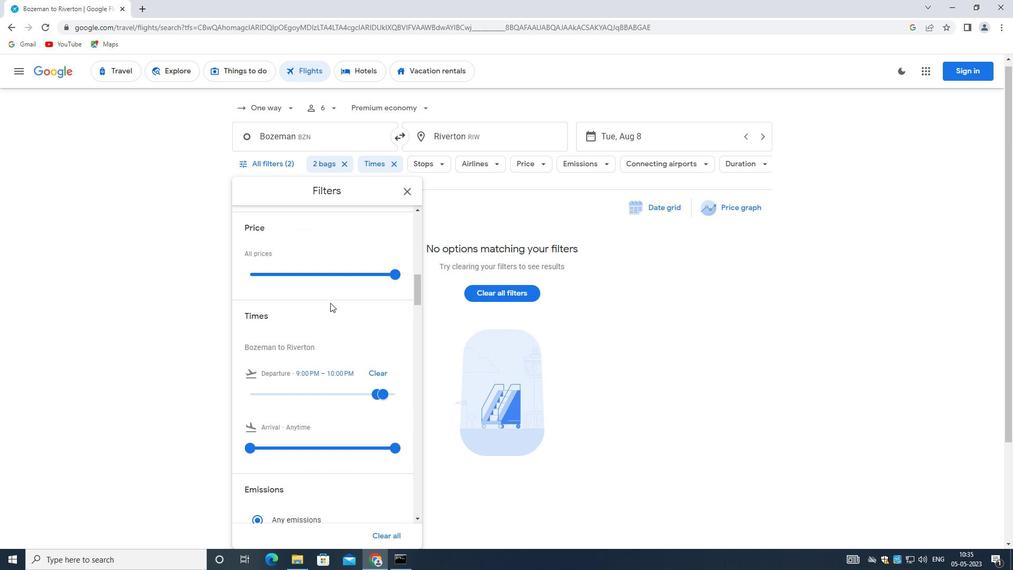 
Action: Mouse scrolled (330, 302) with delta (0, 0)
Screenshot: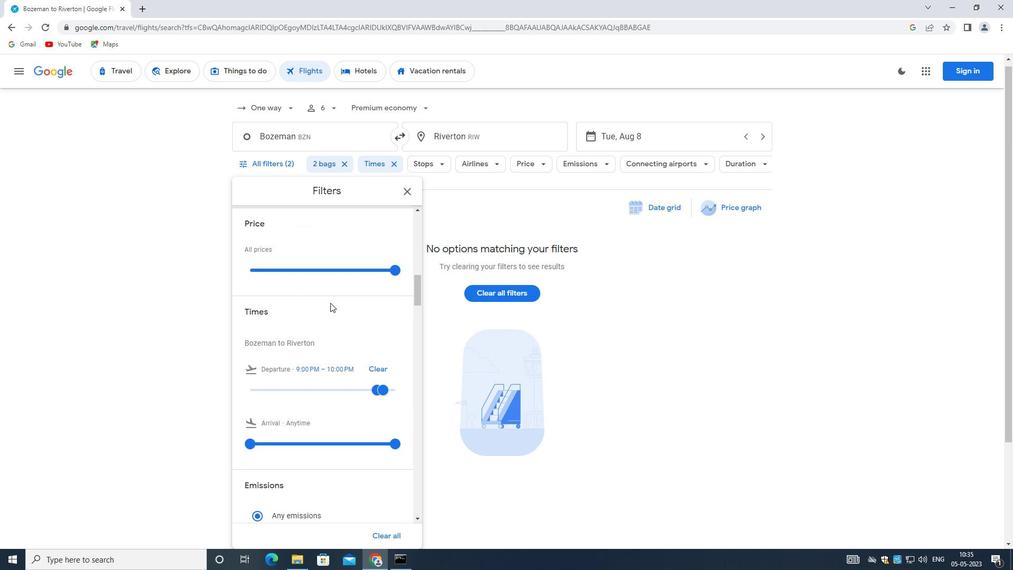 
Action: Mouse scrolled (330, 302) with delta (0, 0)
Screenshot: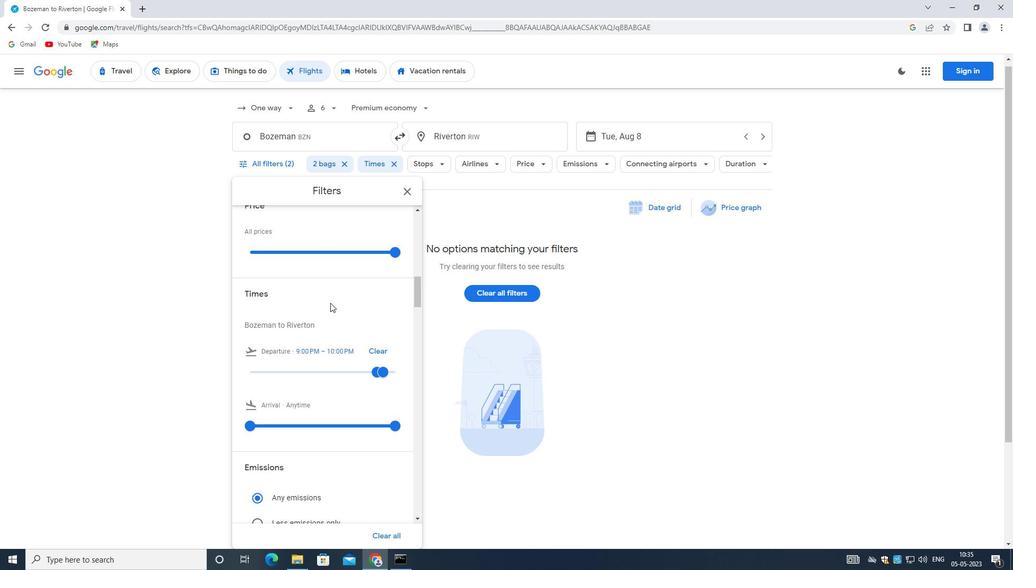
Action: Mouse scrolled (330, 302) with delta (0, 0)
Screenshot: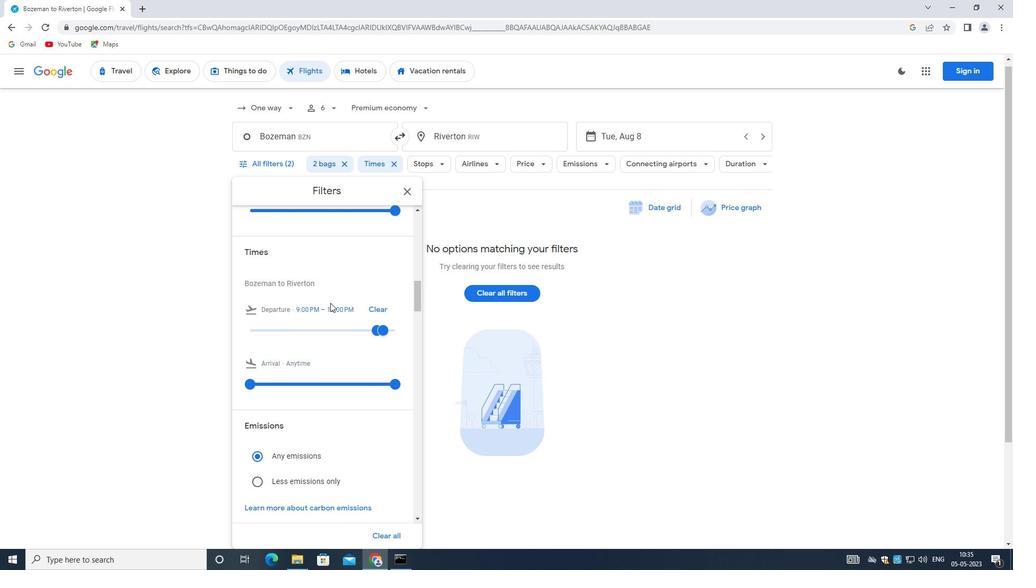 
Action: Mouse scrolled (330, 302) with delta (0, 0)
Screenshot: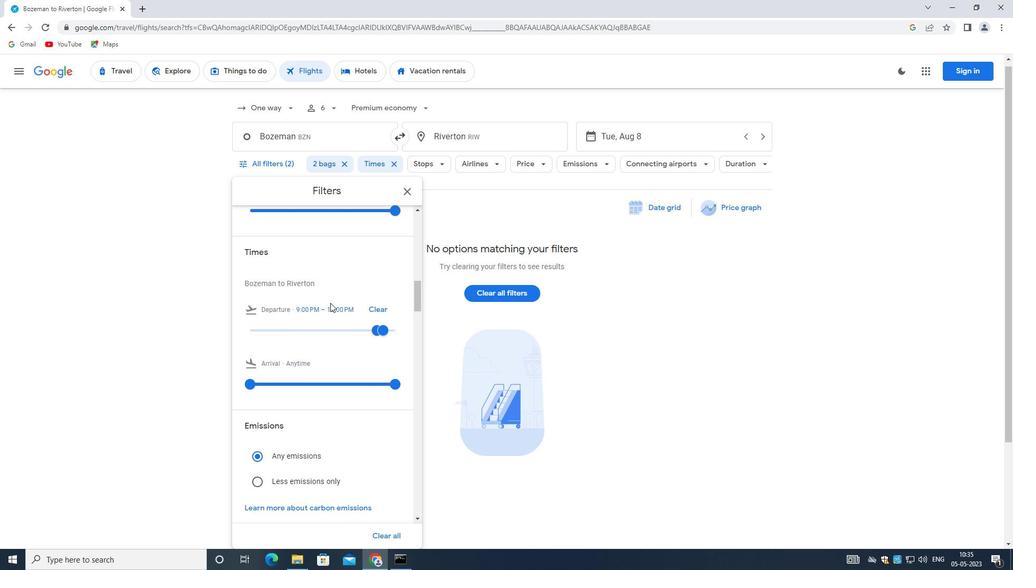 
Action: Mouse moved to (343, 306)
Screenshot: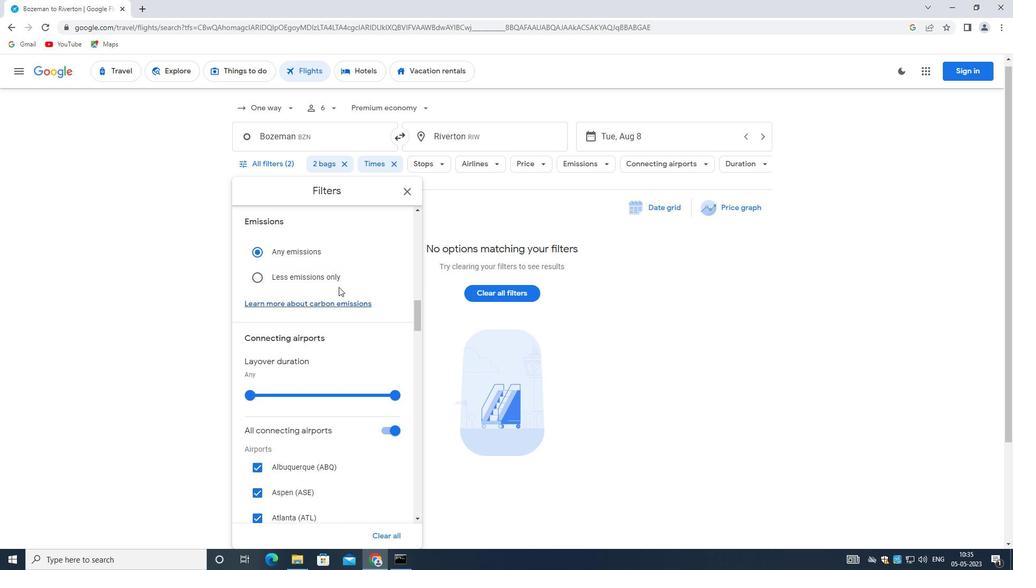 
Action: Mouse scrolled (343, 307) with delta (0, 0)
Screenshot: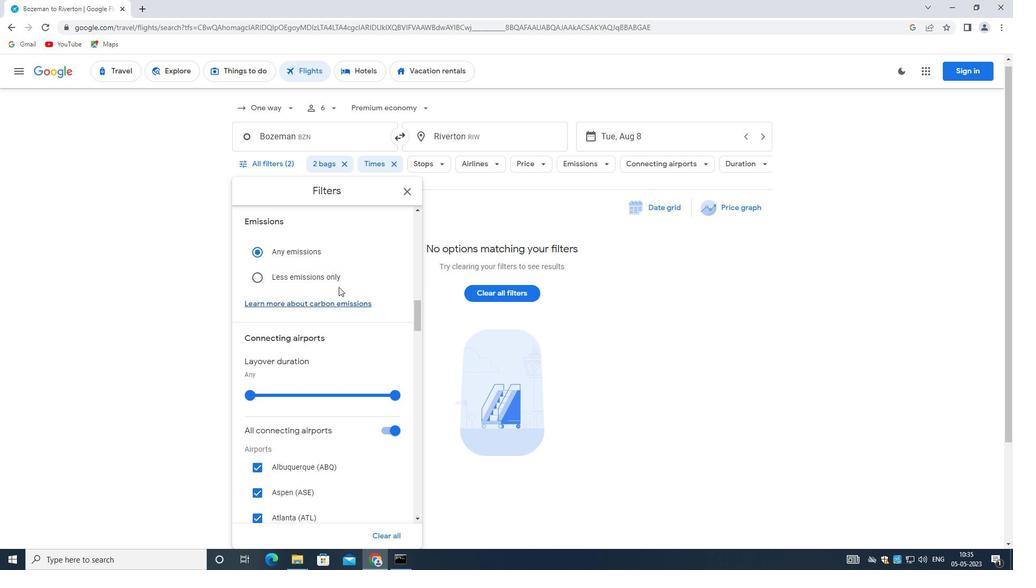 
Action: Mouse scrolled (343, 307) with delta (0, 0)
Screenshot: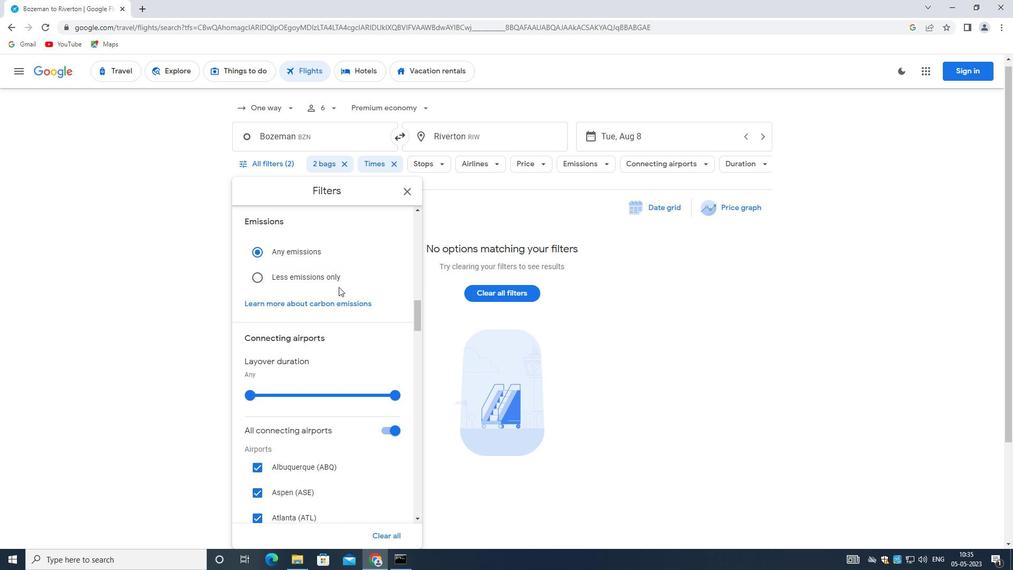 
Action: Mouse scrolled (343, 307) with delta (0, 0)
Screenshot: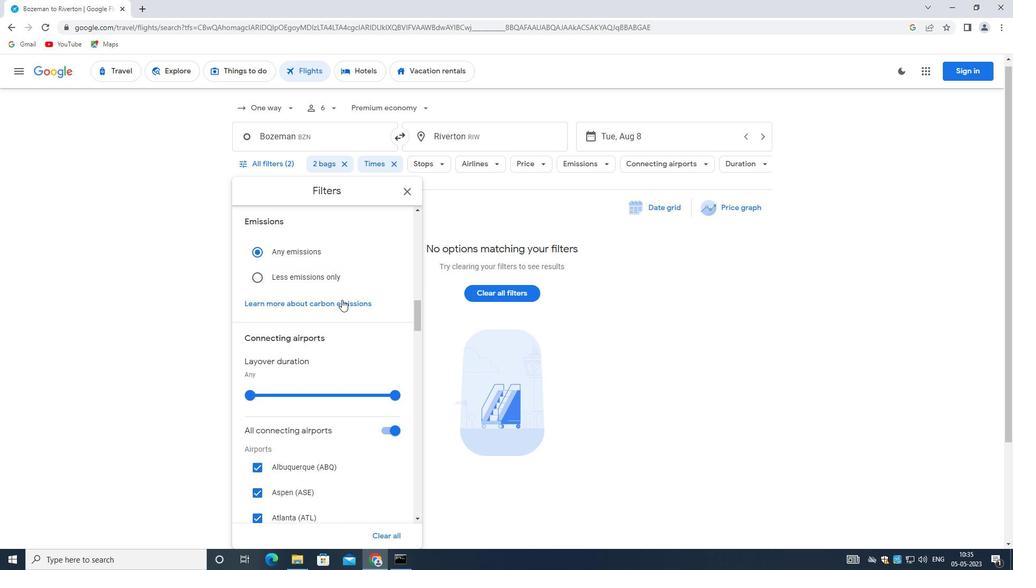 
Action: Mouse scrolled (343, 307) with delta (0, 0)
Screenshot: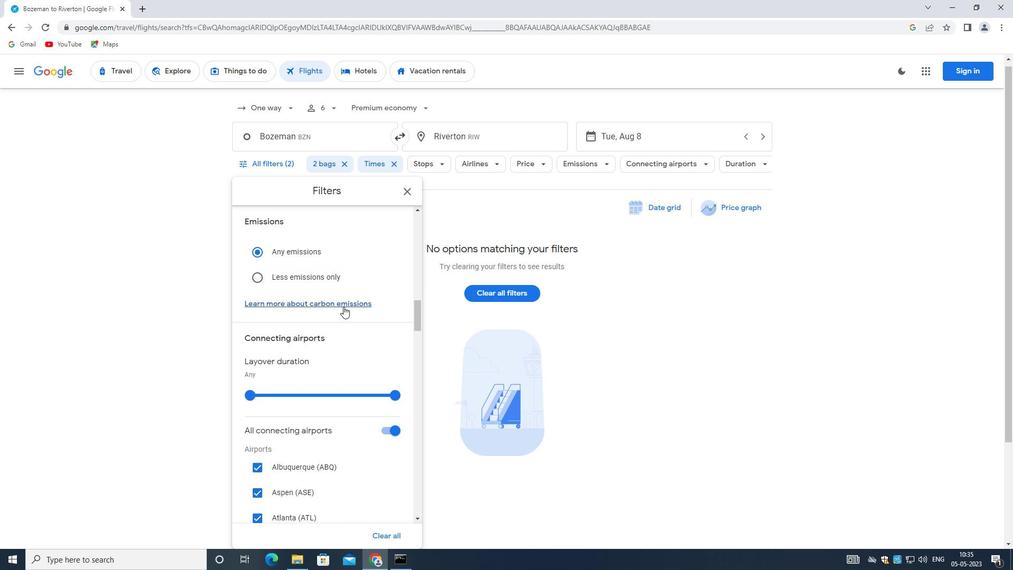 
Action: Mouse moved to (355, 329)
Screenshot: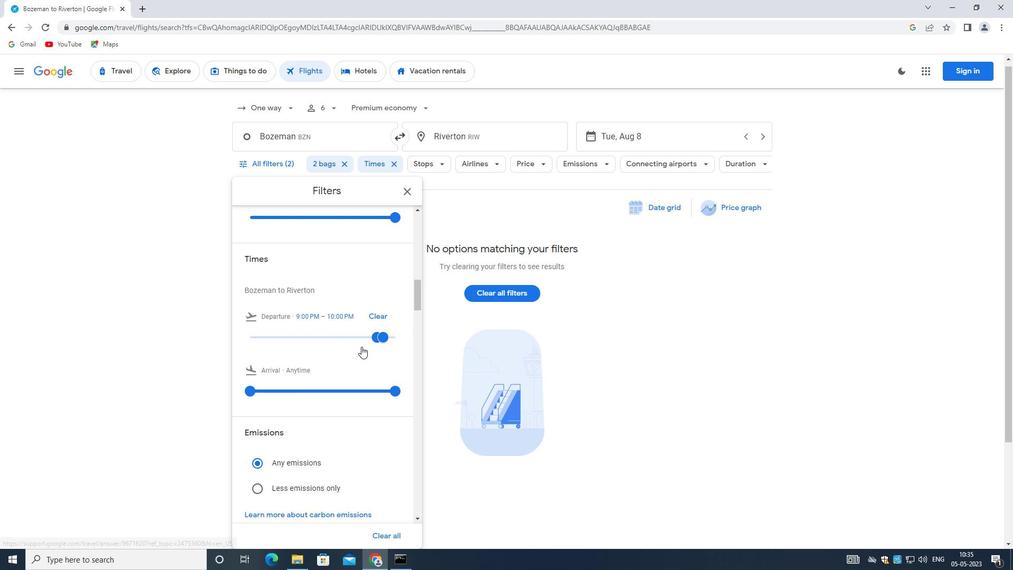 
Action: Mouse scrolled (355, 330) with delta (0, 0)
Screenshot: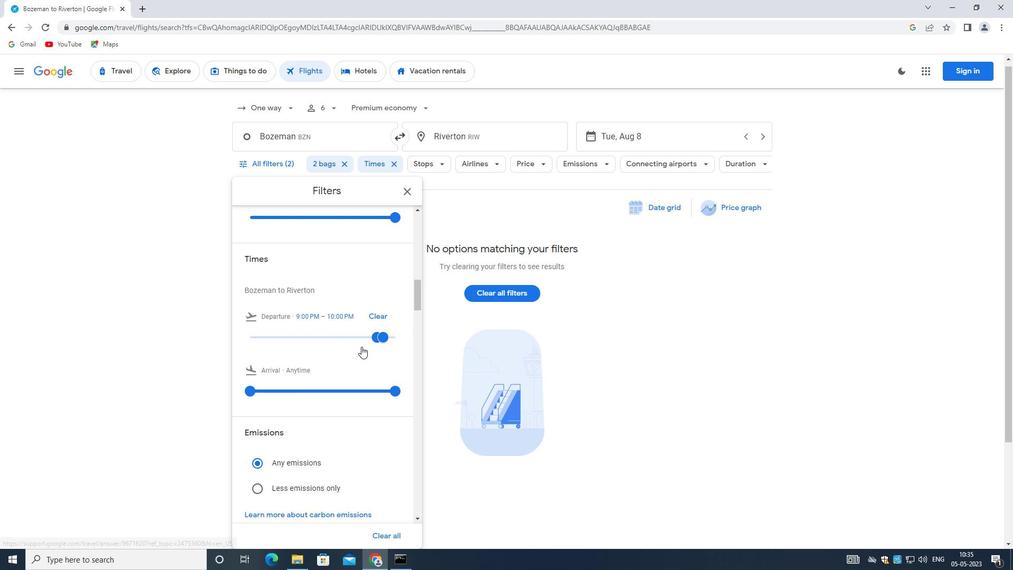 
Action: Mouse moved to (355, 328)
Screenshot: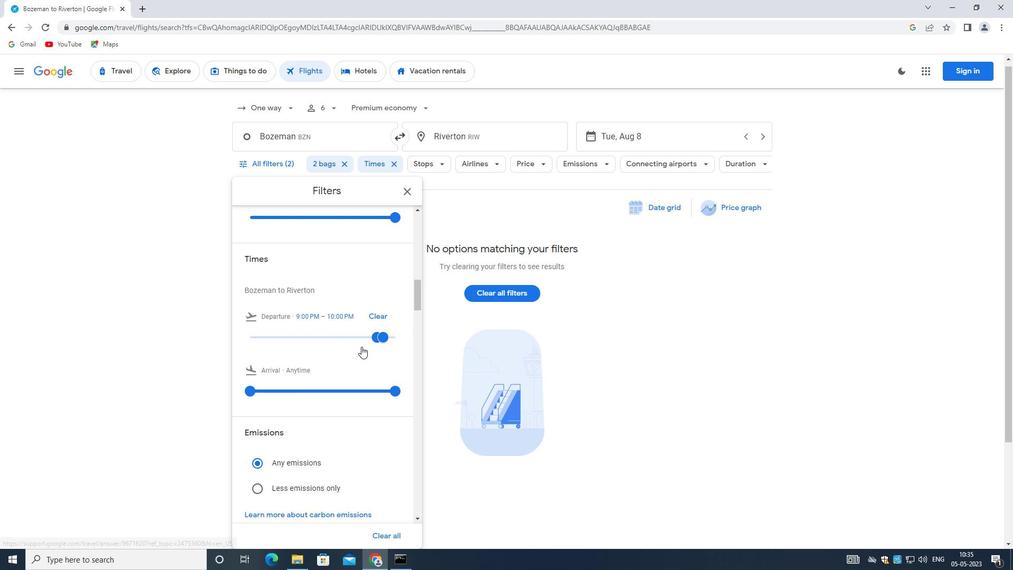 
Action: Mouse scrolled (355, 328) with delta (0, 0)
Screenshot: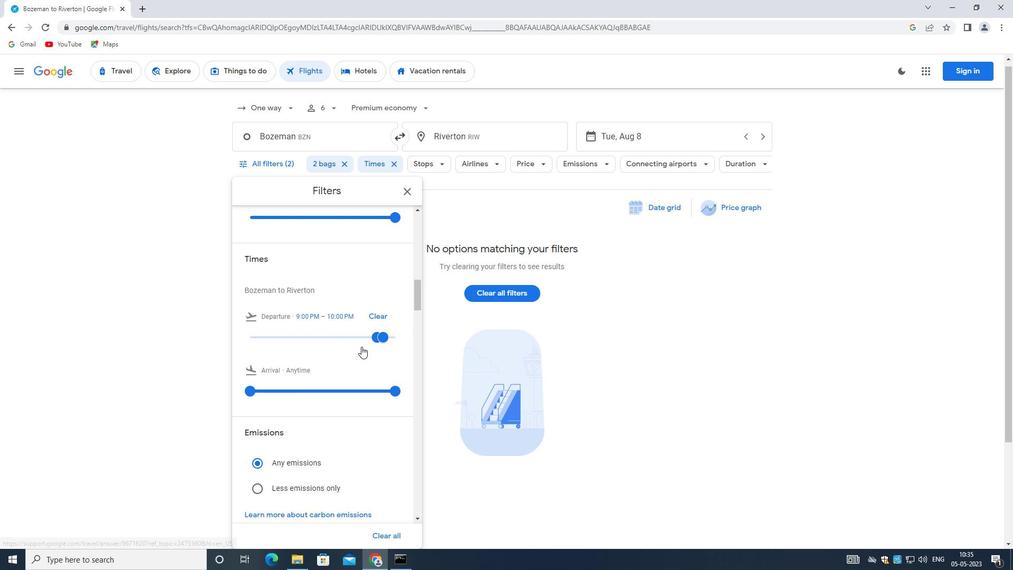 
Action: Mouse scrolled (355, 328) with delta (0, 0)
Screenshot: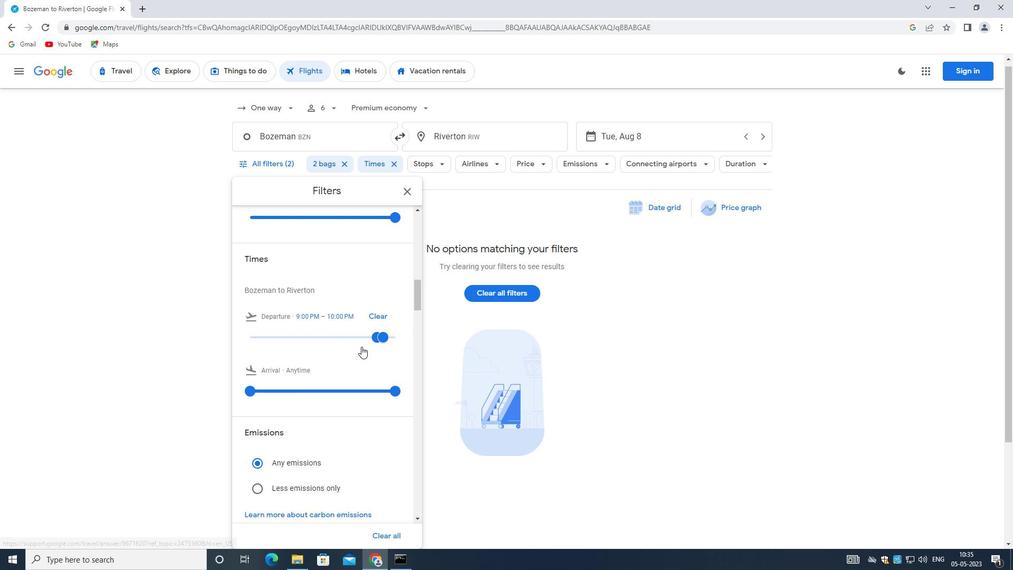 
Action: Mouse scrolled (355, 328) with delta (0, 0)
Screenshot: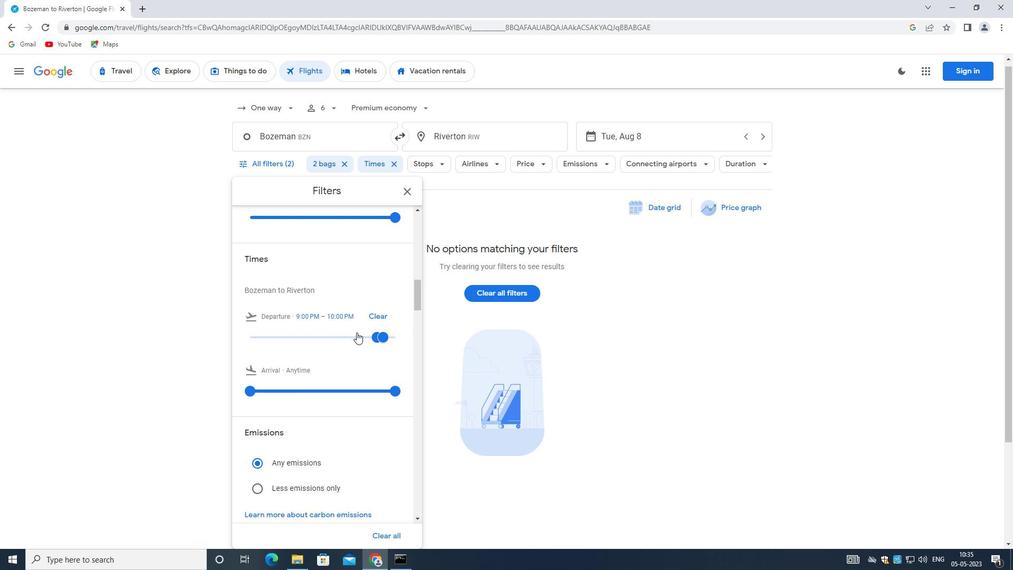 
Action: Mouse moved to (353, 330)
Screenshot: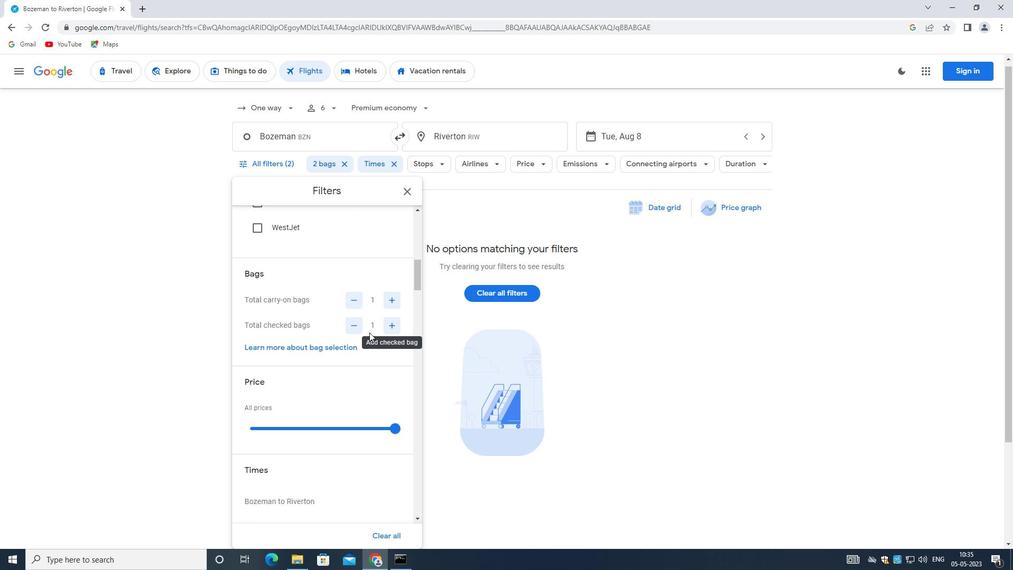 
Action: Mouse pressed left at (353, 330)
Screenshot: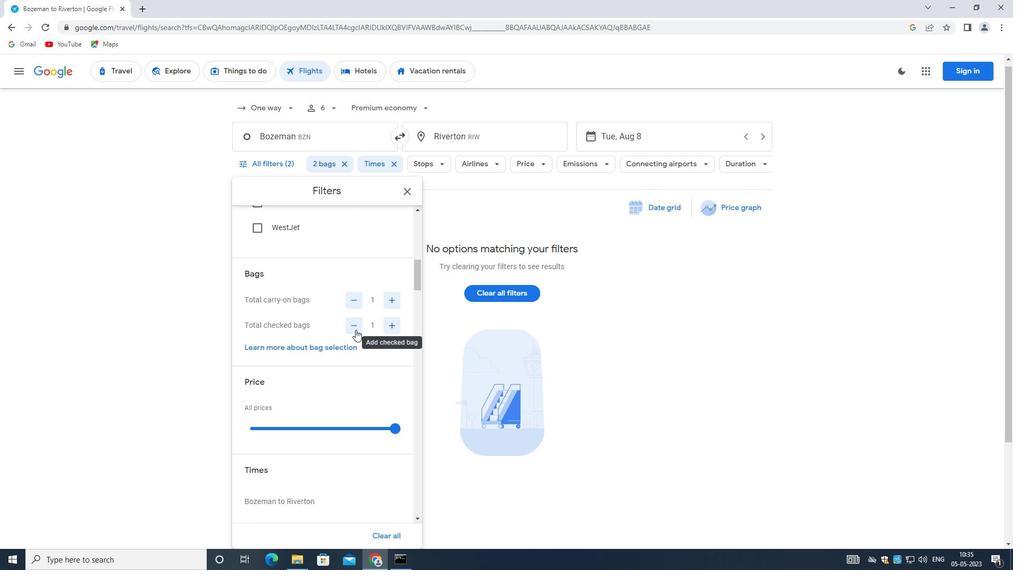 
Action: Mouse moved to (396, 430)
Screenshot: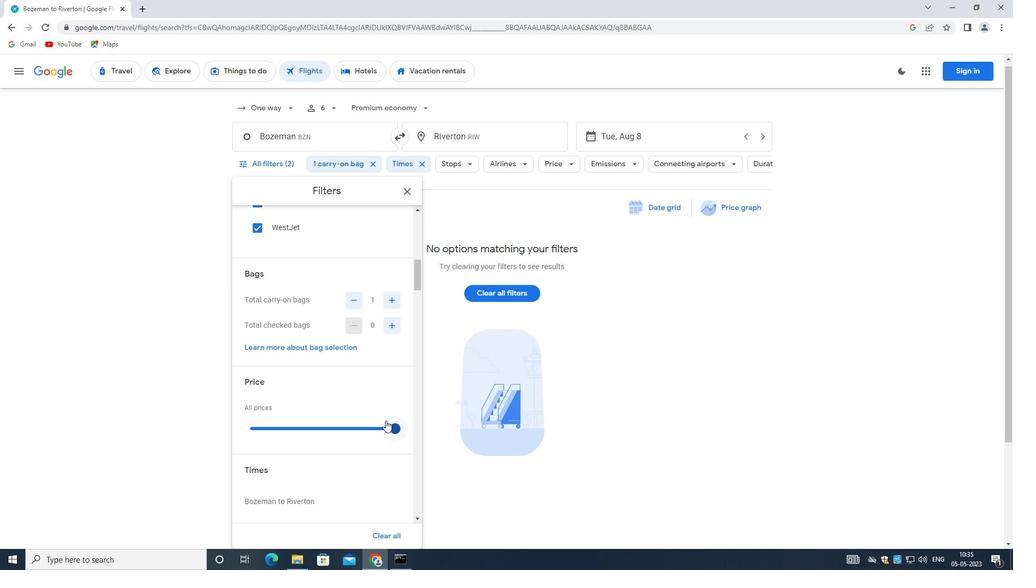 
Action: Mouse pressed left at (396, 430)
Screenshot: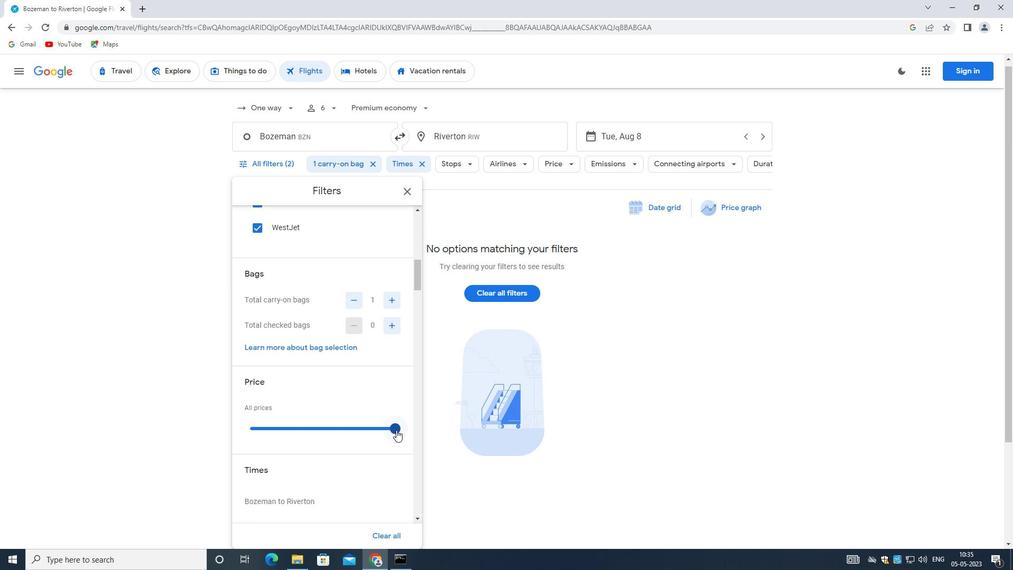 
Action: Mouse moved to (375, 415)
Screenshot: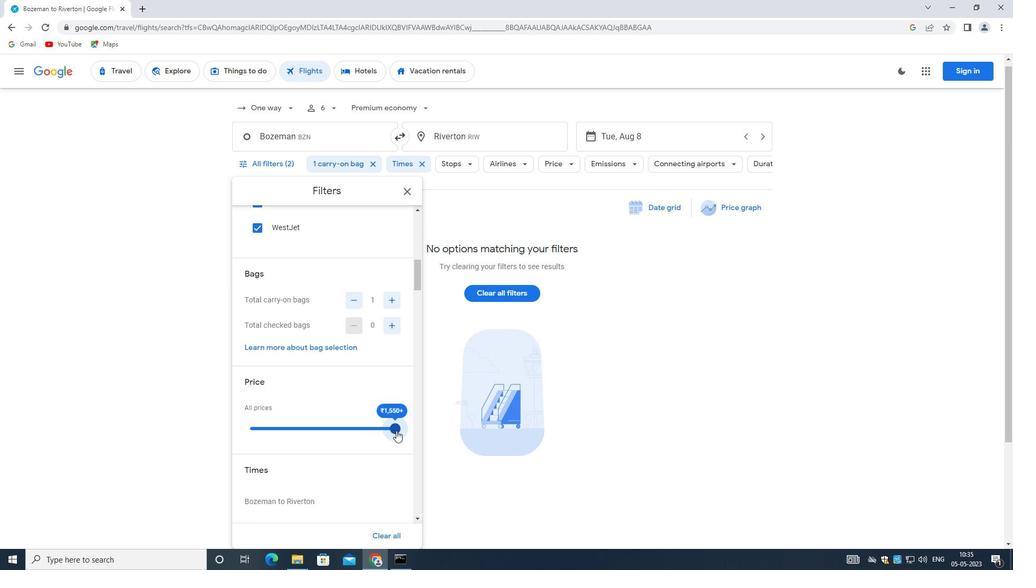 
Action: Mouse scrolled (375, 414) with delta (0, 0)
Screenshot: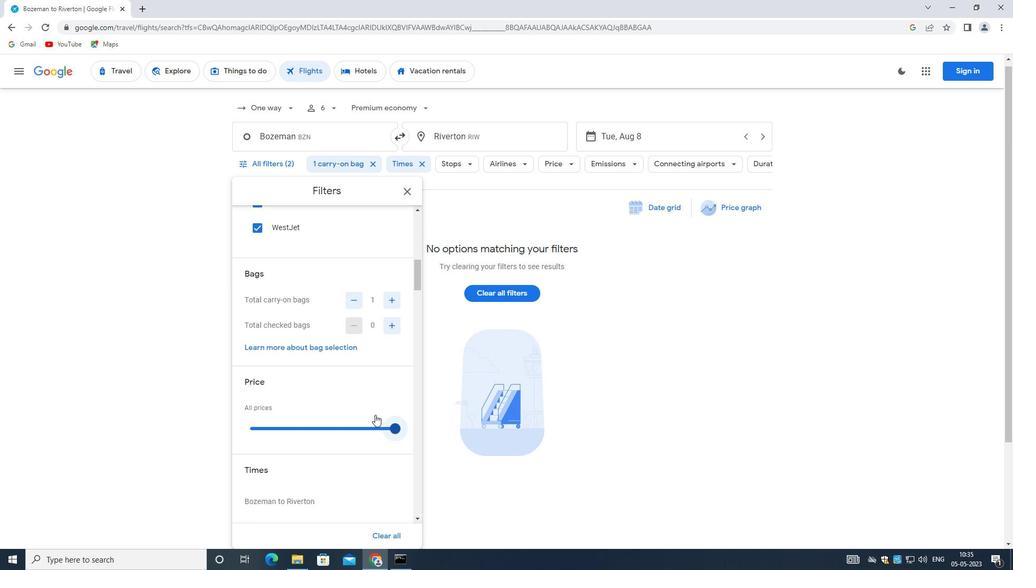 
Action: Mouse moved to (374, 415)
Screenshot: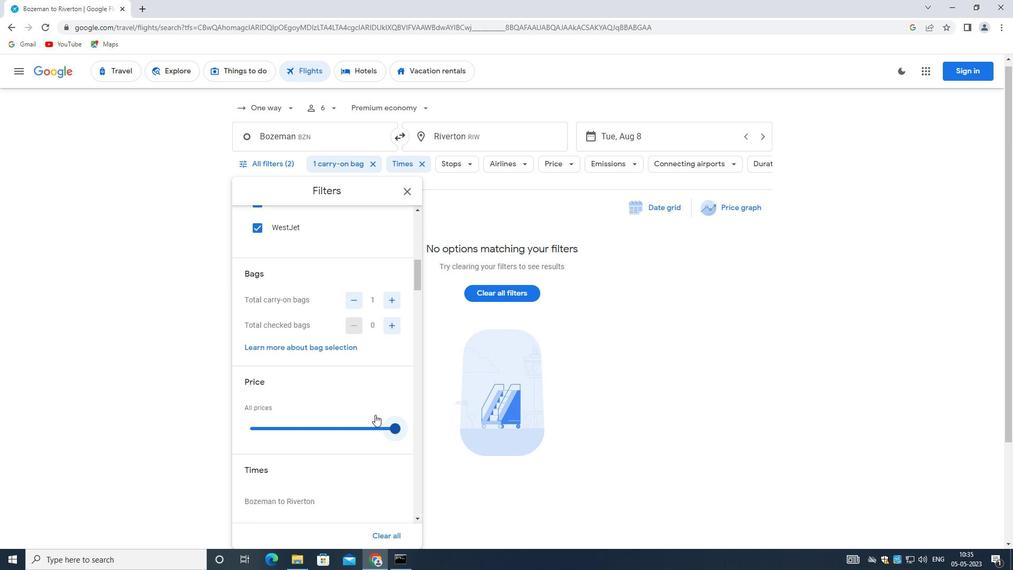 
Action: Mouse scrolled (374, 414) with delta (0, 0)
Screenshot: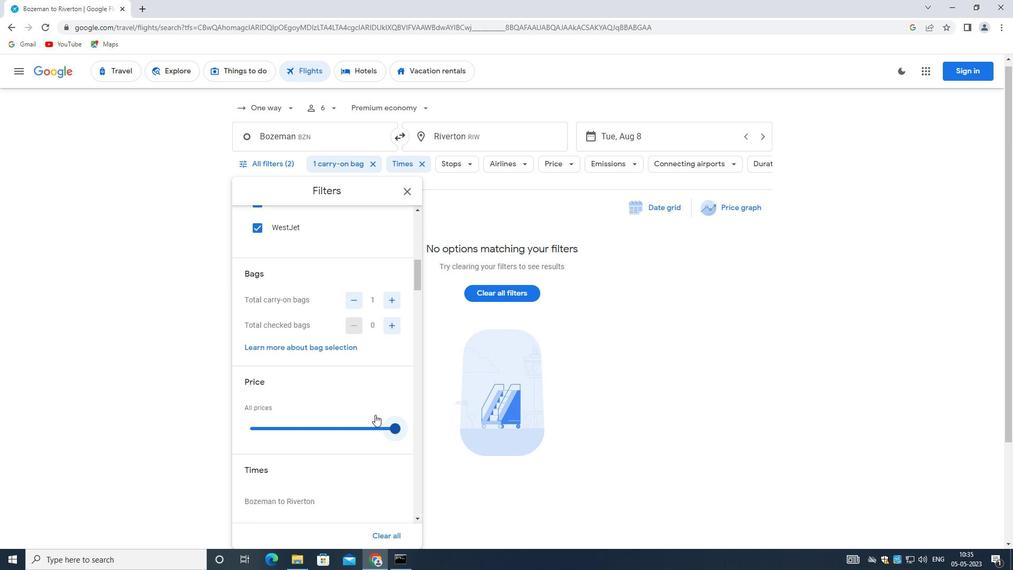 
Action: Mouse moved to (374, 415)
Screenshot: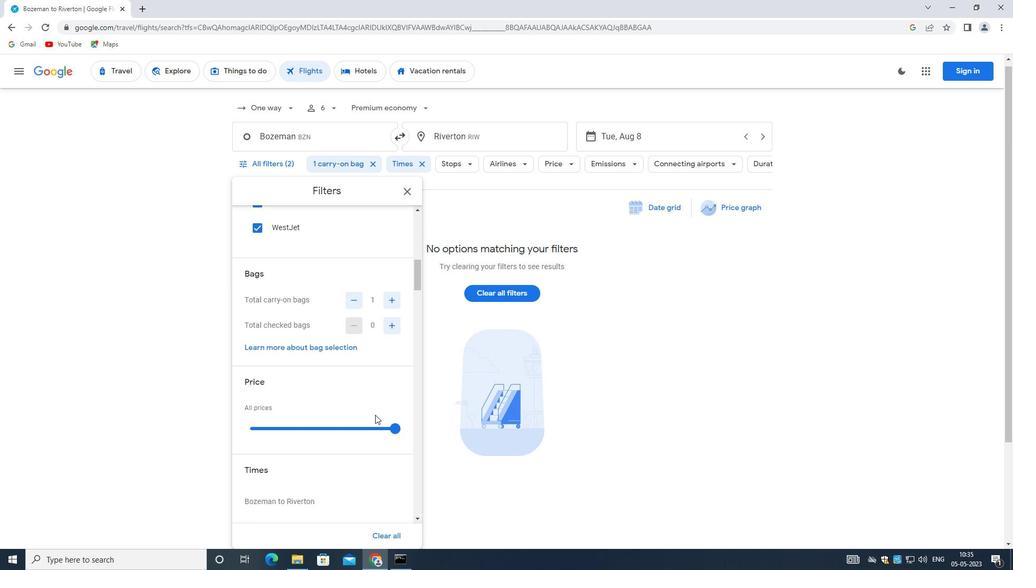 
Action: Mouse scrolled (374, 414) with delta (0, 0)
Screenshot: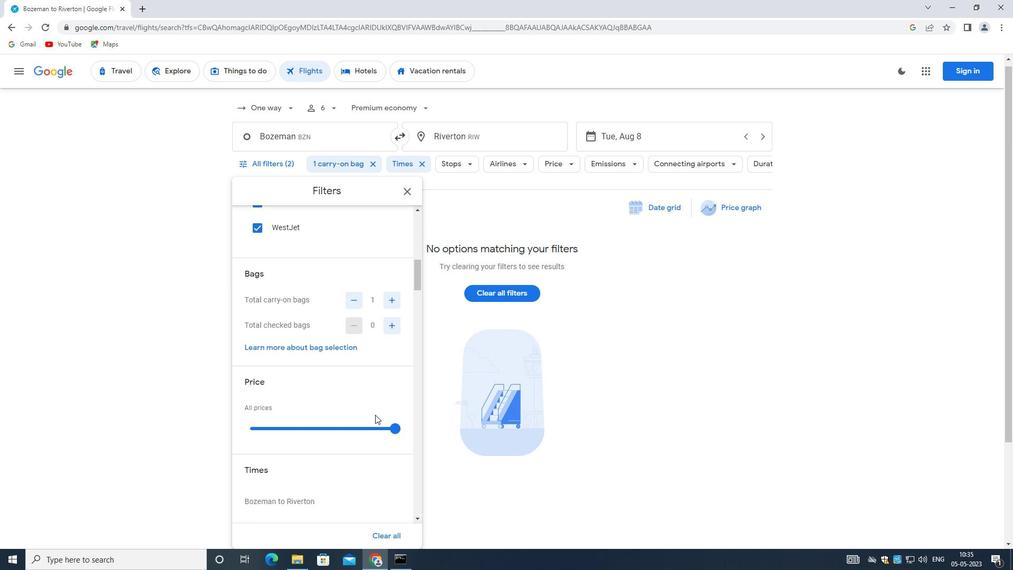 
Action: Mouse scrolled (374, 414) with delta (0, 0)
Screenshot: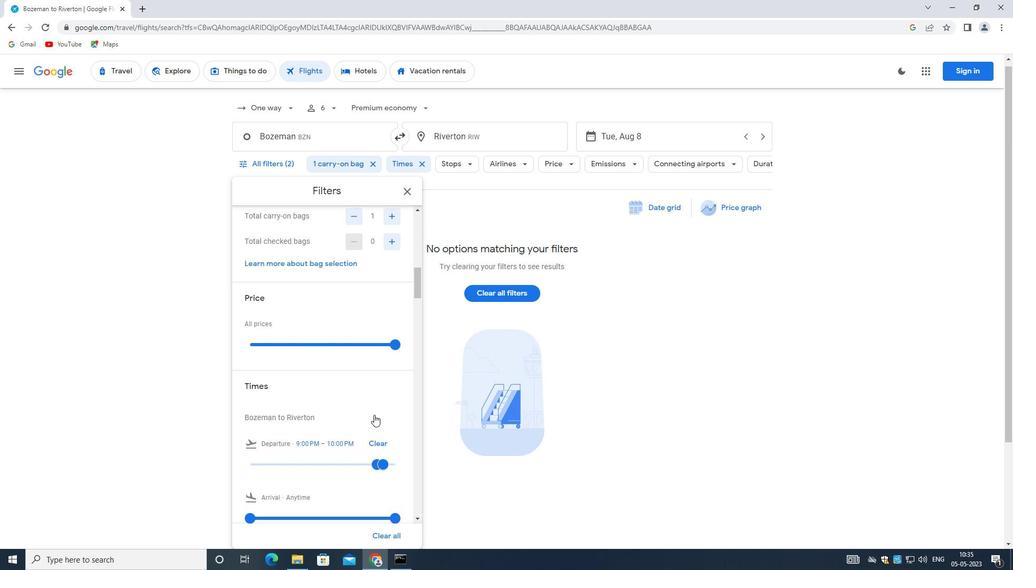 
Action: Mouse moved to (384, 334)
Screenshot: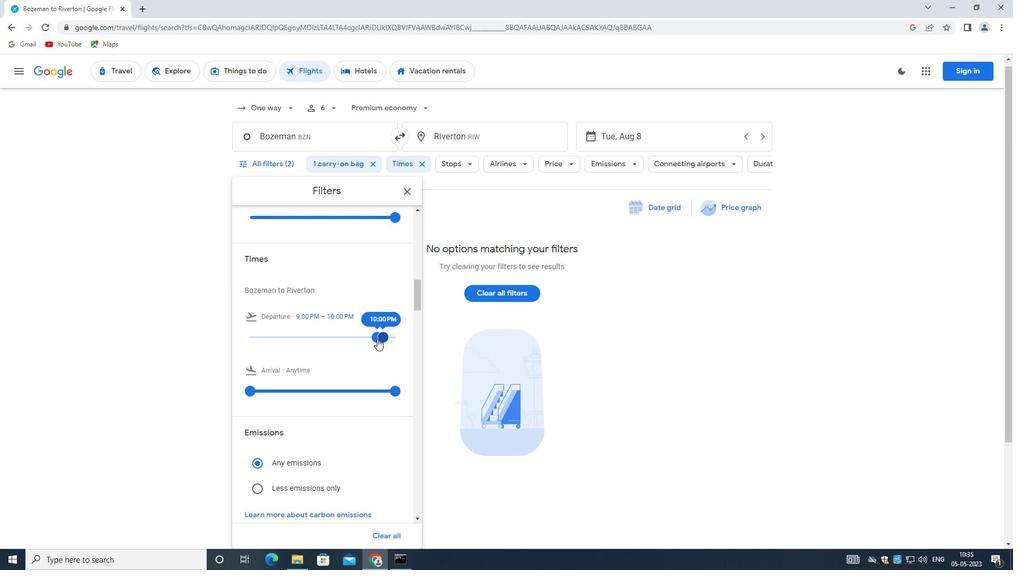 
Action: Mouse pressed left at (384, 334)
Screenshot: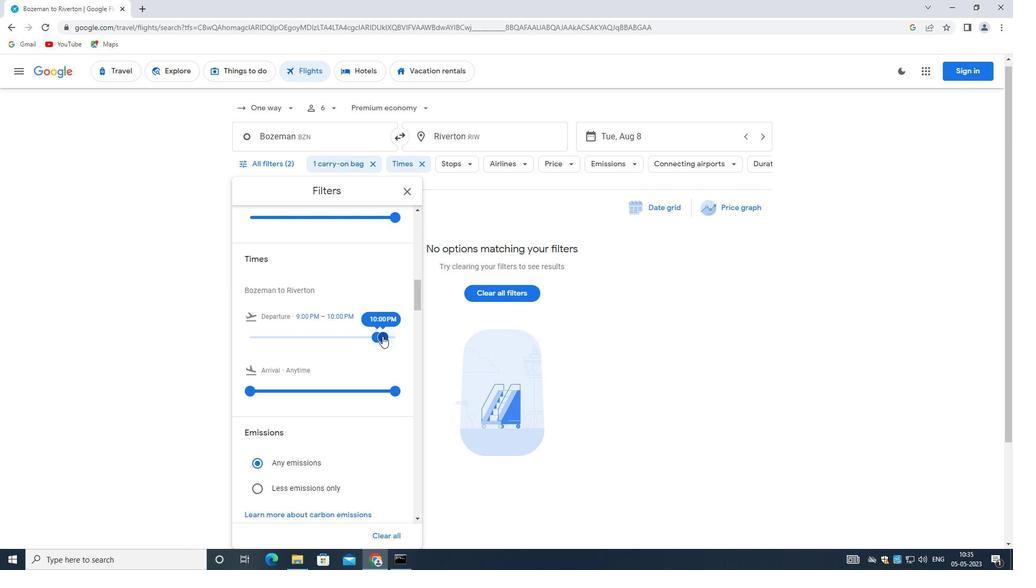 
Action: Mouse moved to (373, 334)
Screenshot: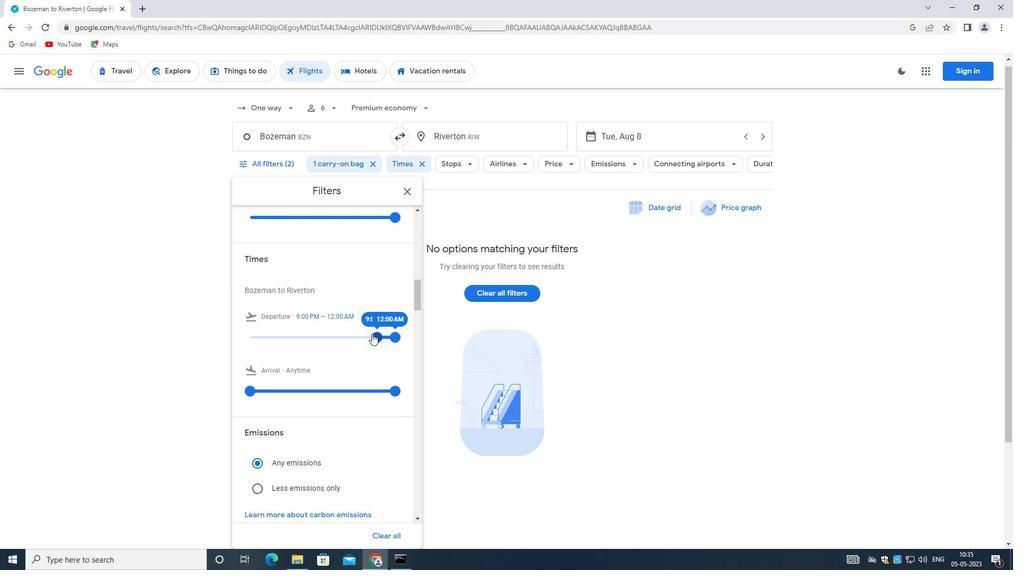 
Action: Mouse pressed left at (373, 334)
Screenshot: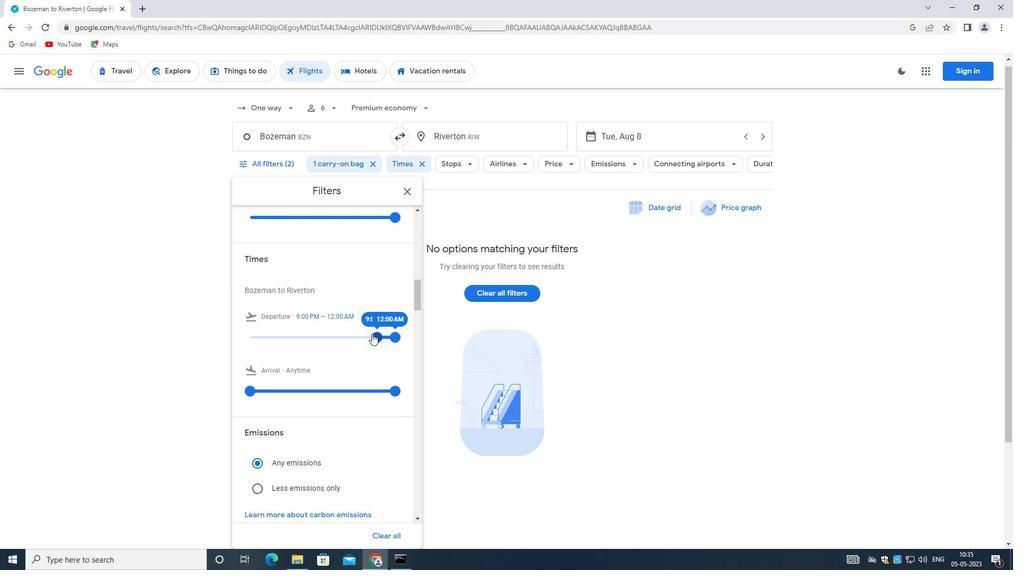 
Action: Mouse moved to (396, 335)
Screenshot: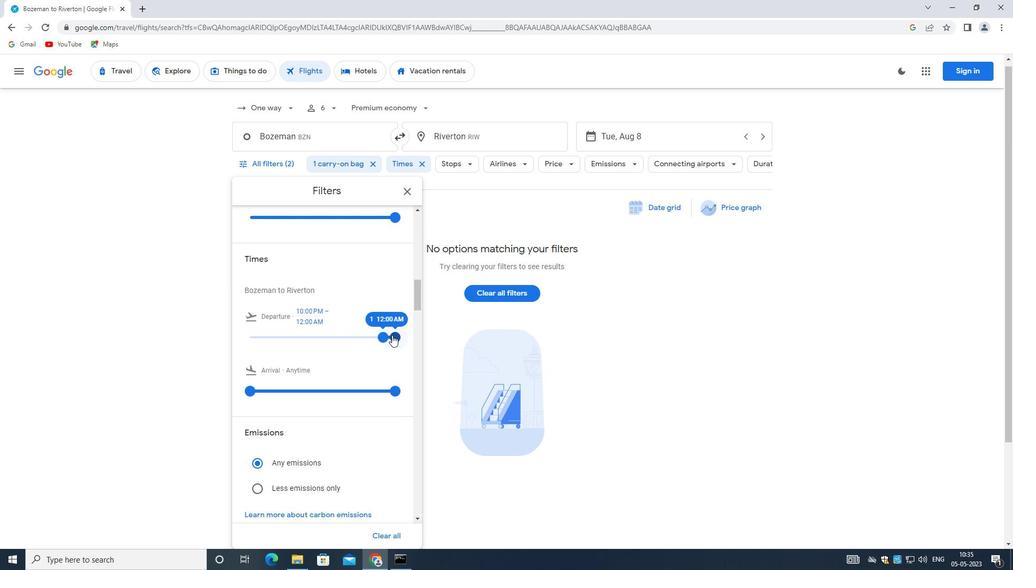 
Action: Mouse pressed left at (396, 335)
Screenshot: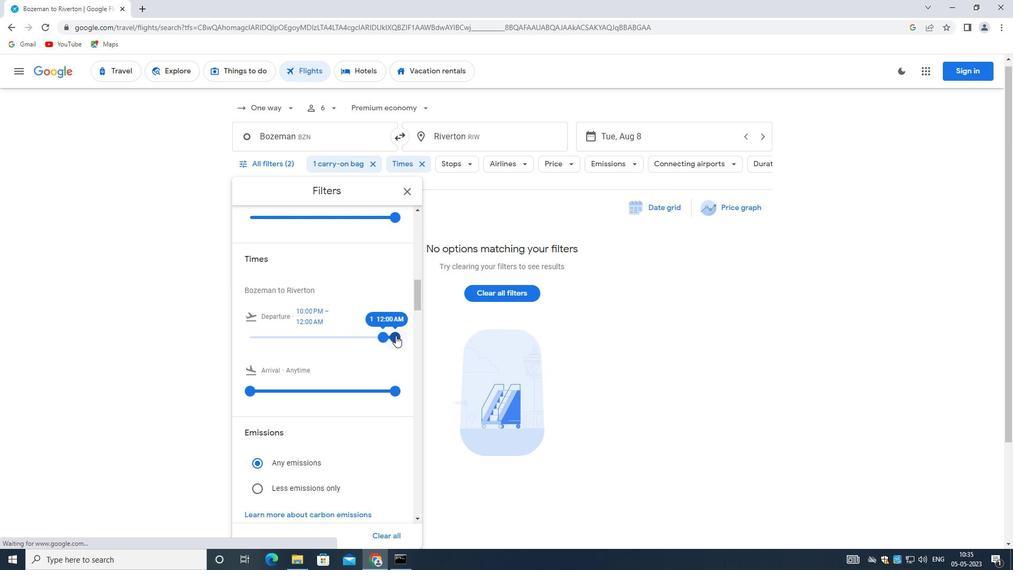 
Action: Mouse moved to (350, 398)
Screenshot: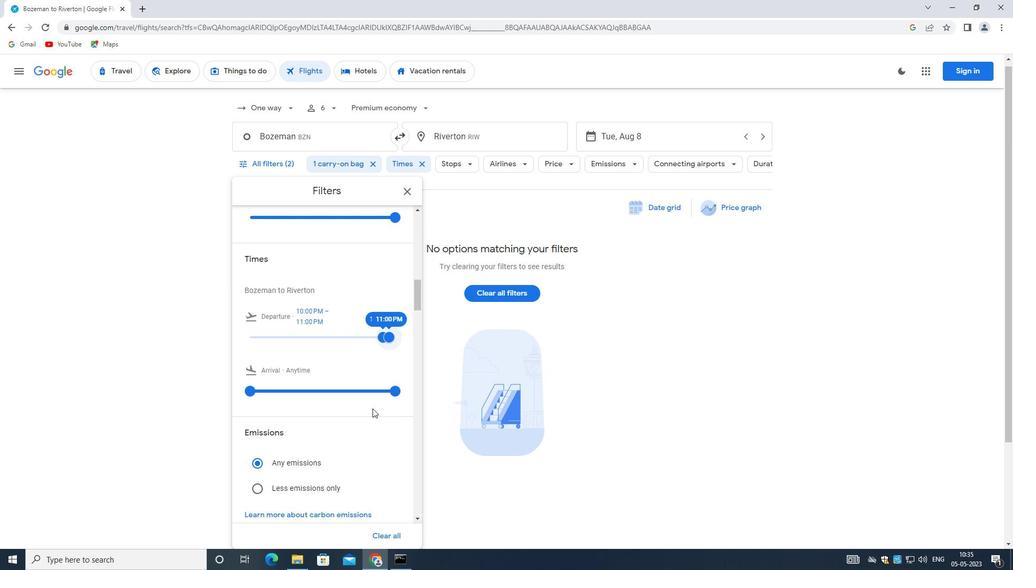 
Action: Mouse scrolled (350, 397) with delta (0, 0)
Screenshot: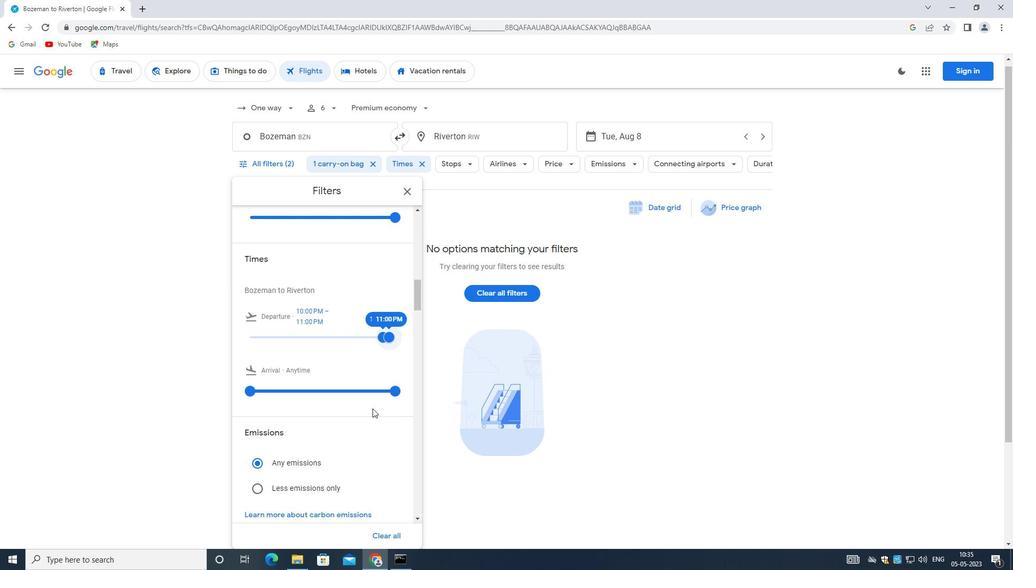
Action: Mouse moved to (349, 398)
Screenshot: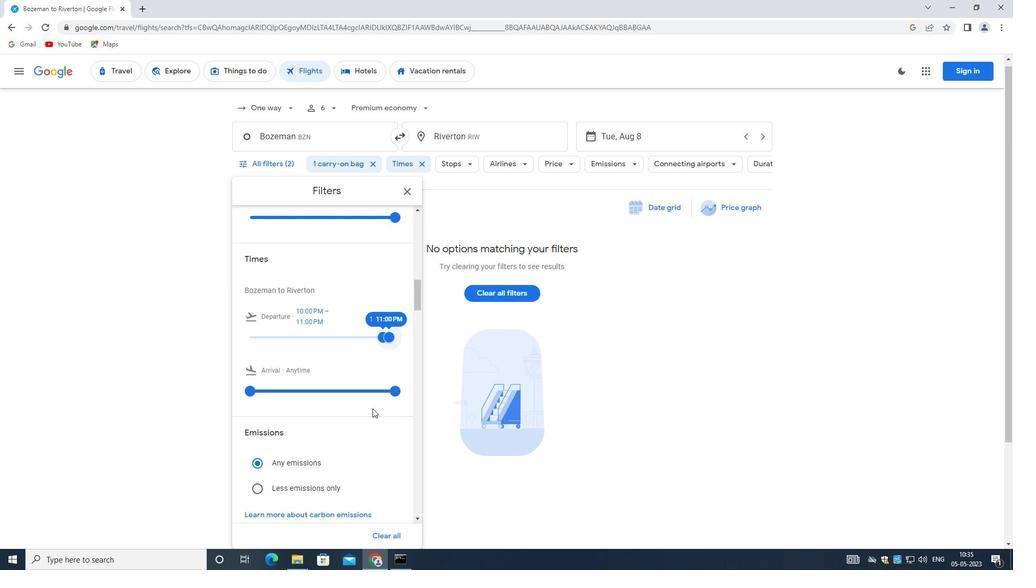 
Action: Mouse scrolled (349, 397) with delta (0, 0)
Screenshot: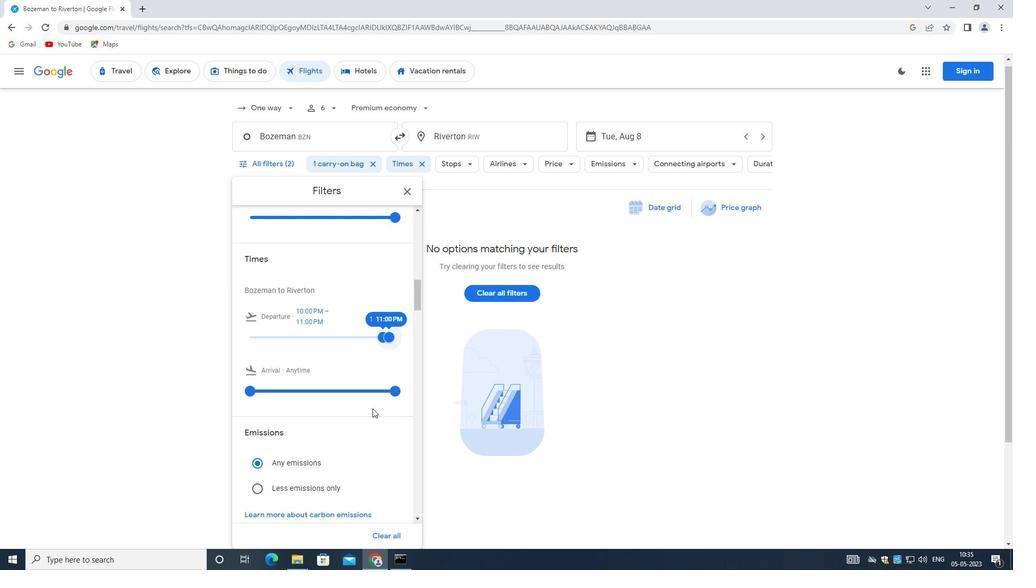 
Action: Mouse scrolled (349, 397) with delta (0, 0)
Screenshot: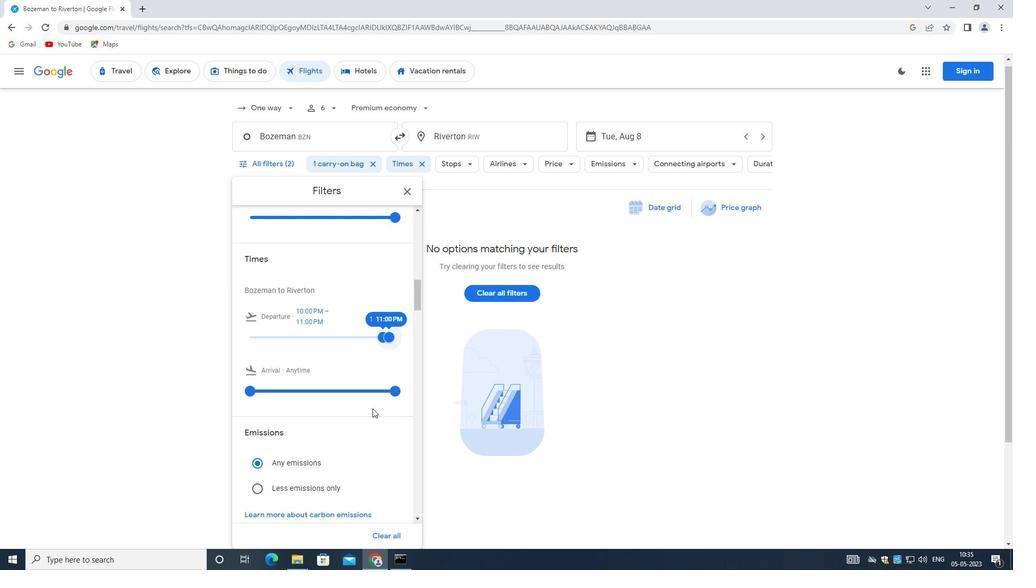 
Action: Mouse moved to (348, 398)
Screenshot: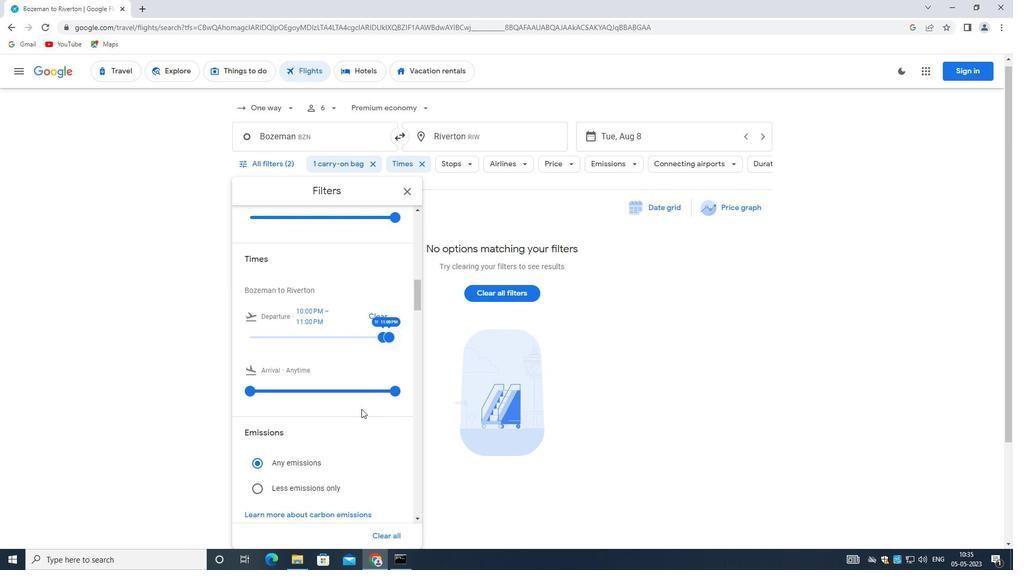 
Action: Mouse scrolled (348, 397) with delta (0, 0)
Screenshot: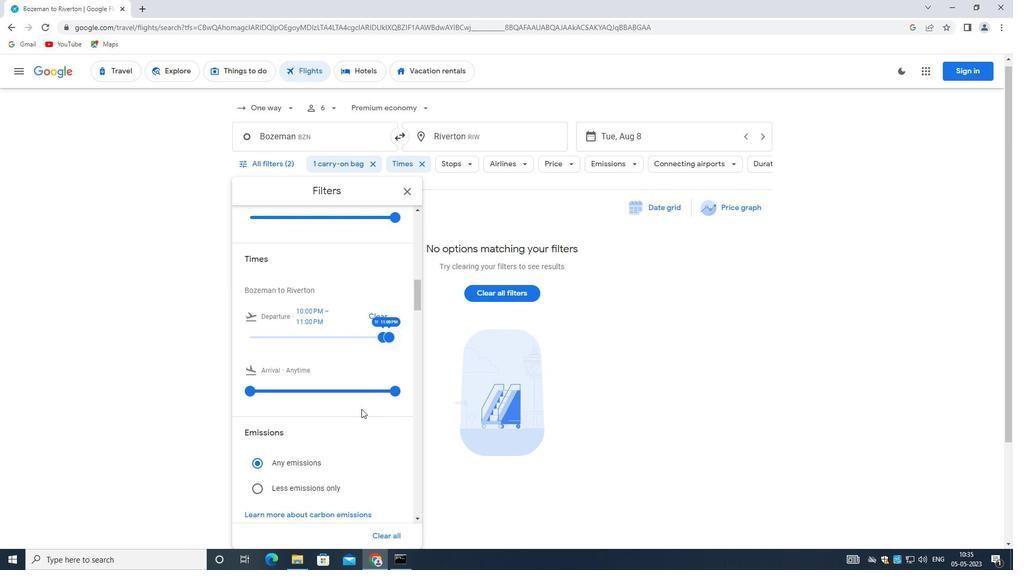
Action: Mouse moved to (338, 385)
Screenshot: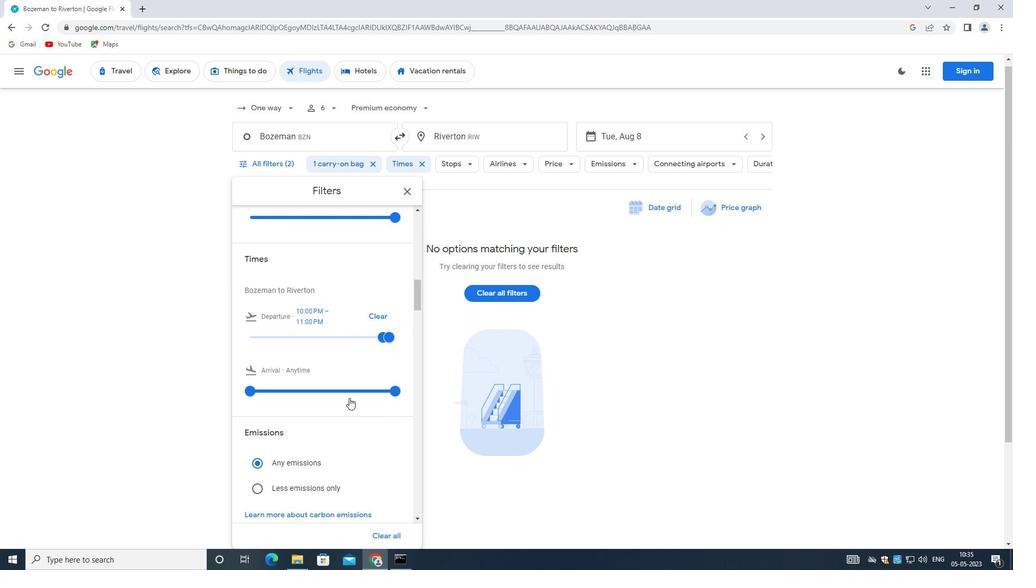 
Action: Mouse scrolled (338, 384) with delta (0, 0)
Screenshot: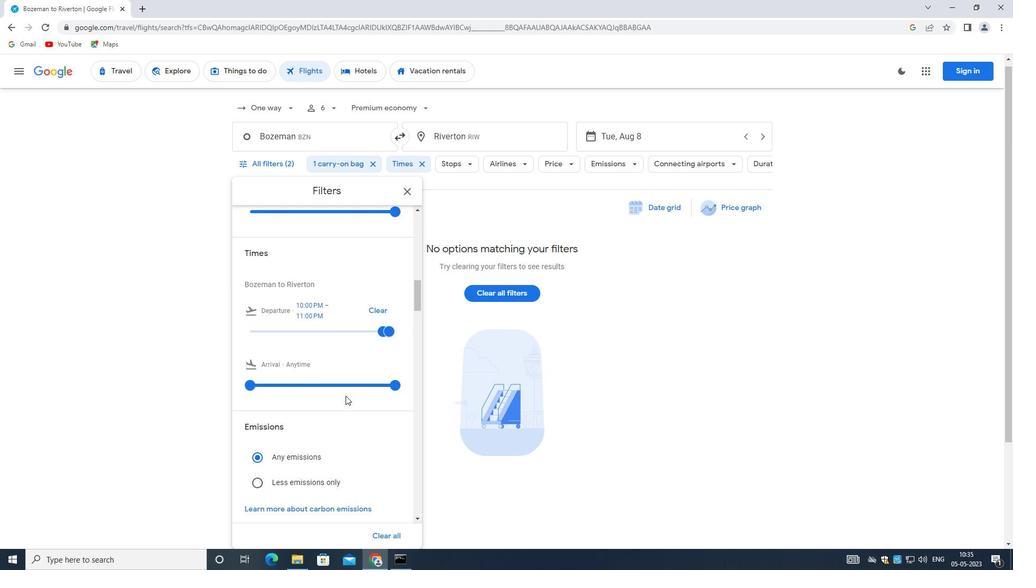 
Action: Mouse scrolled (338, 384) with delta (0, 0)
Screenshot: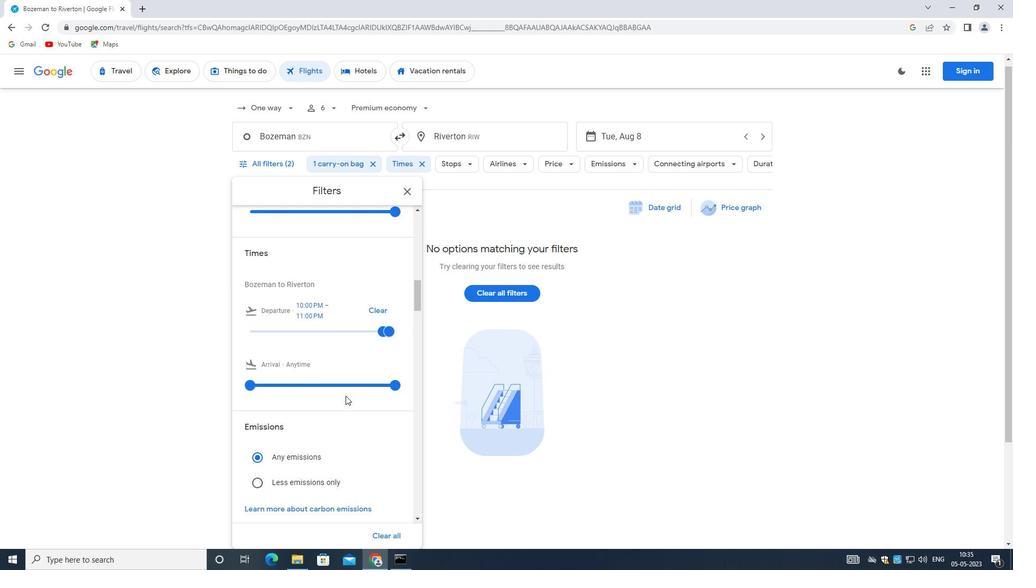 
Action: Mouse moved to (337, 384)
Screenshot: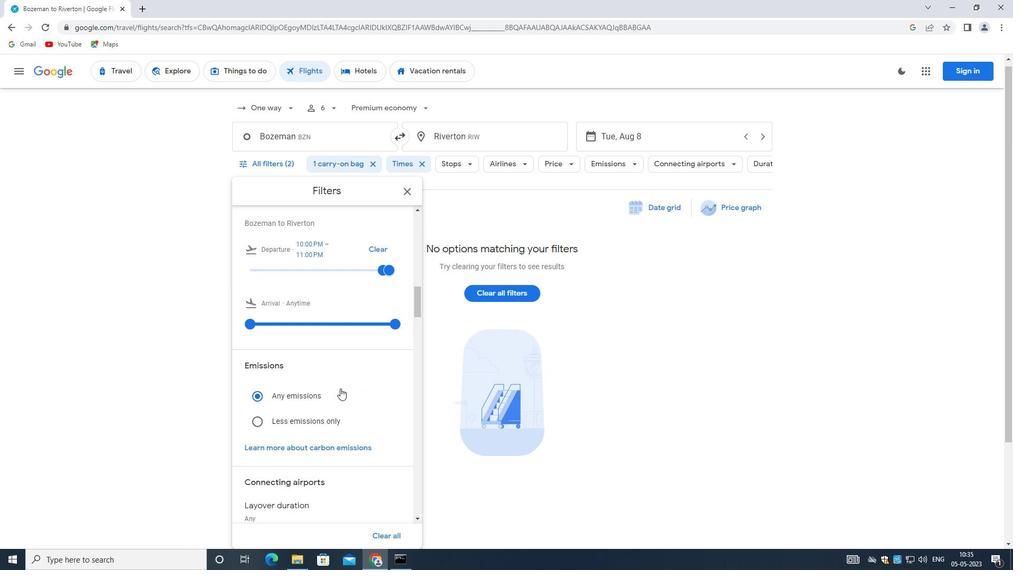 
Action: Mouse scrolled (337, 383) with delta (0, 0)
Screenshot: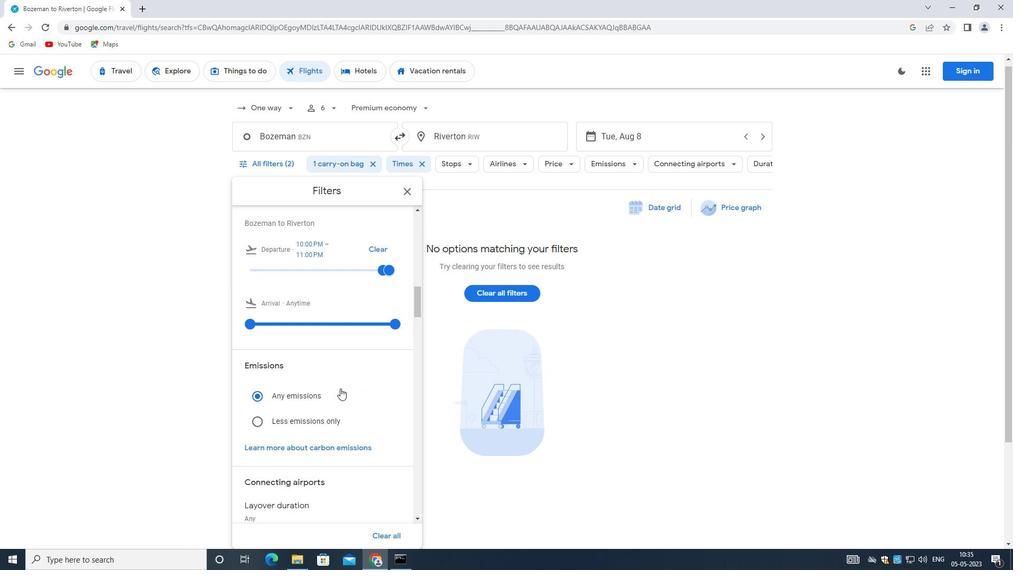 
Action: Mouse moved to (332, 377)
Screenshot: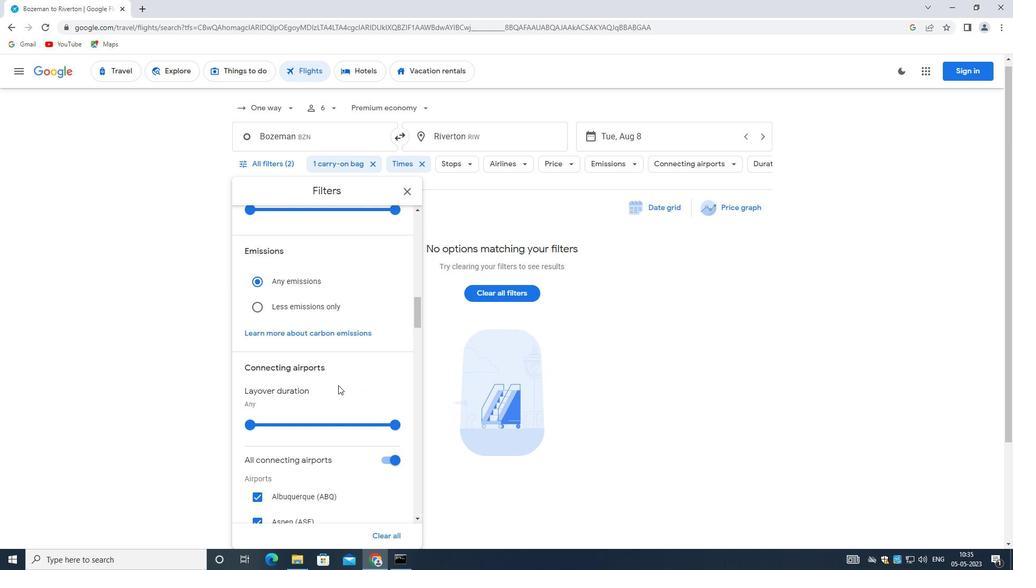 
Action: Mouse scrolled (332, 377) with delta (0, 0)
Screenshot: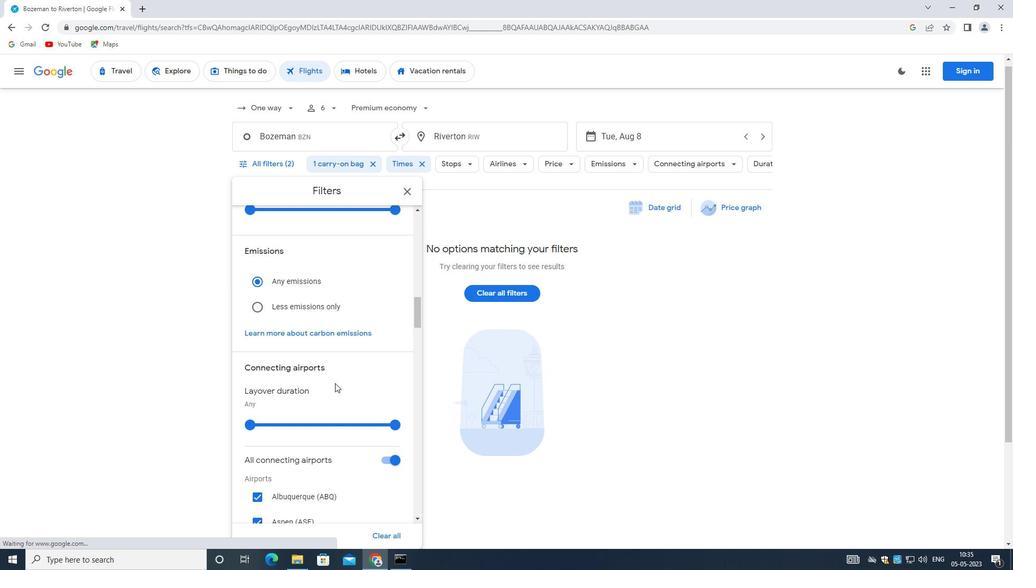 
Action: Mouse scrolled (332, 377) with delta (0, 0)
Screenshot: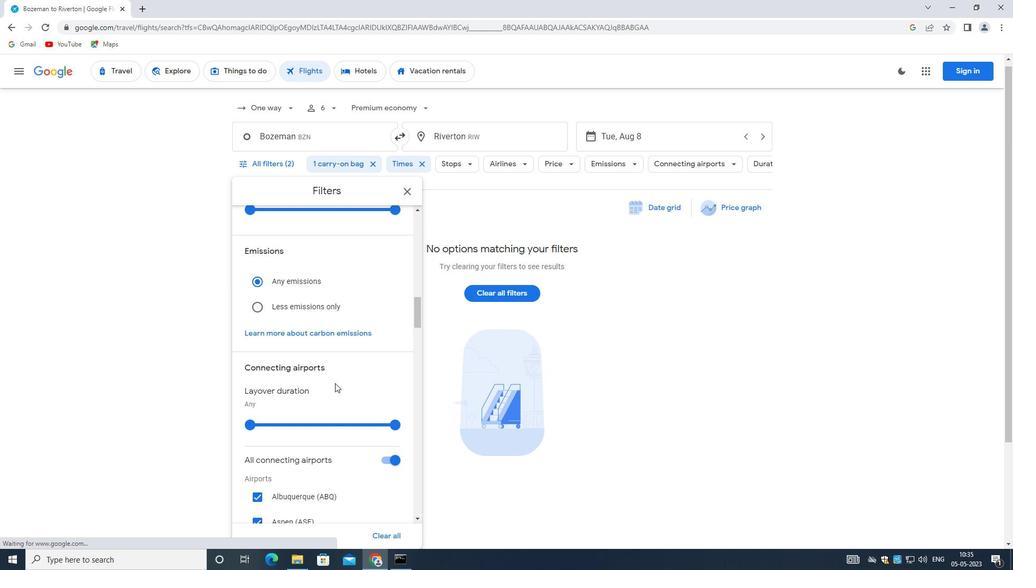 
Action: Mouse moved to (332, 377)
Screenshot: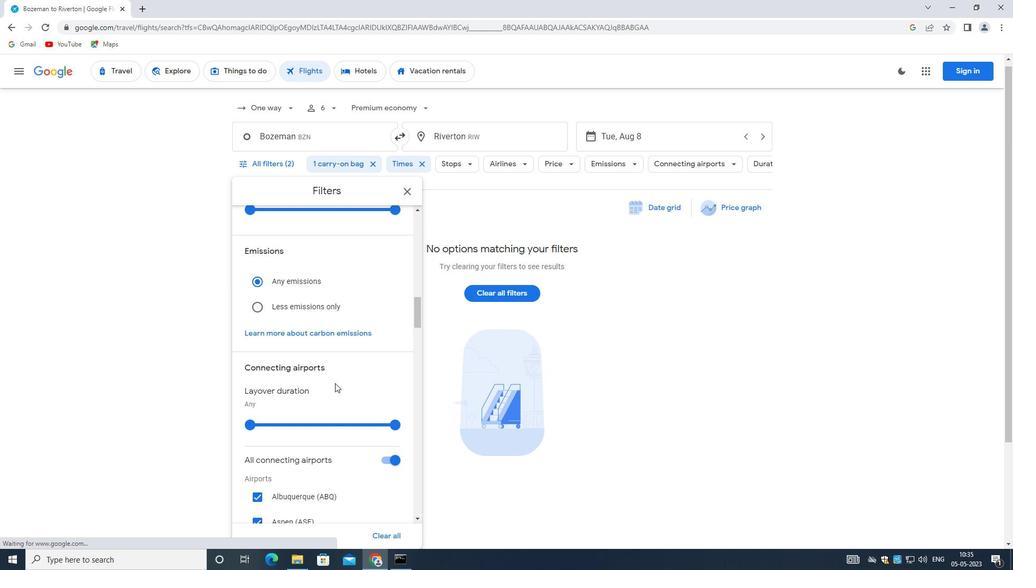 
Action: Mouse scrolled (332, 377) with delta (0, 0)
Screenshot: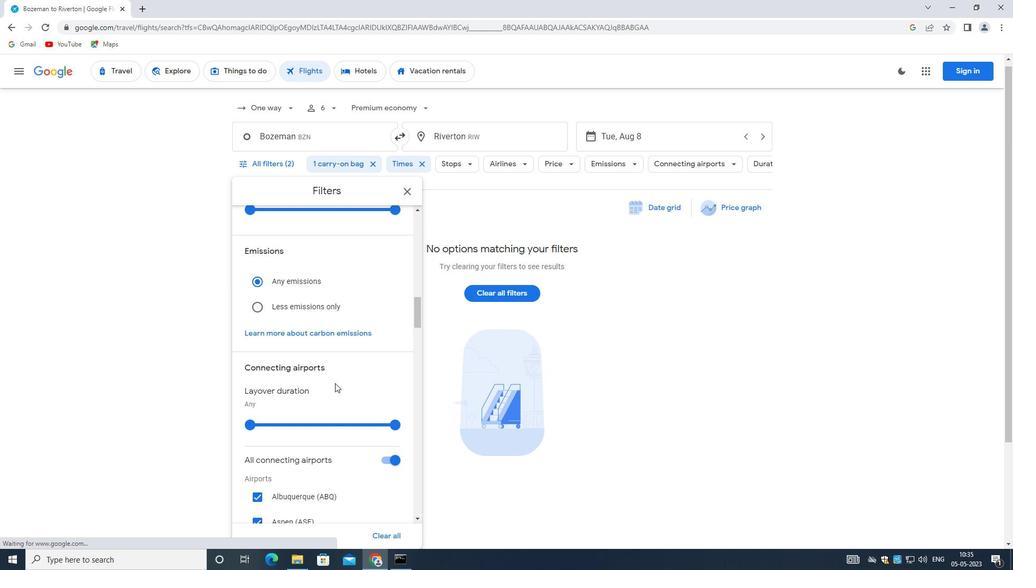 
Action: Mouse moved to (326, 371)
Screenshot: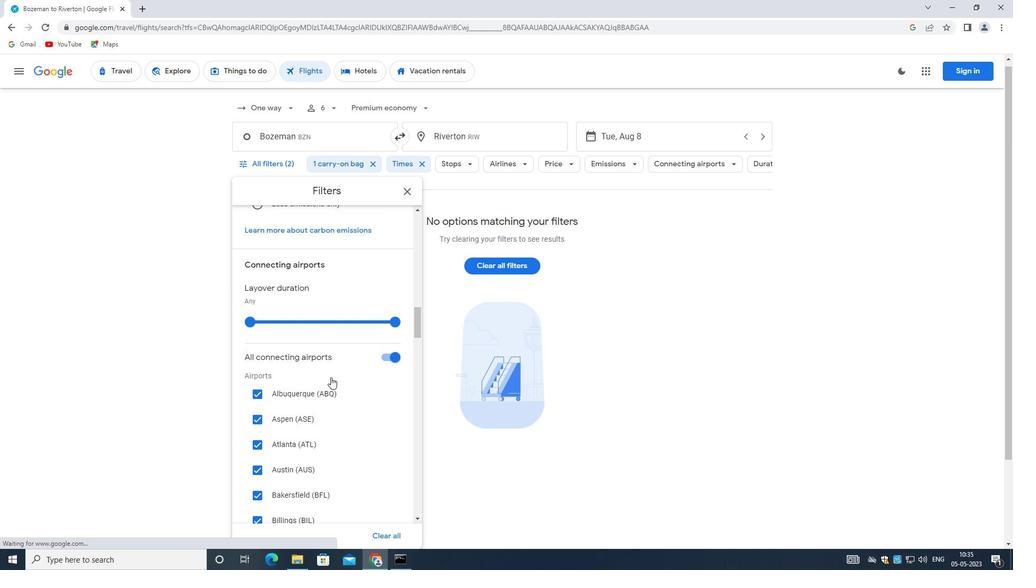 
Action: Mouse scrolled (326, 370) with delta (0, 0)
Screenshot: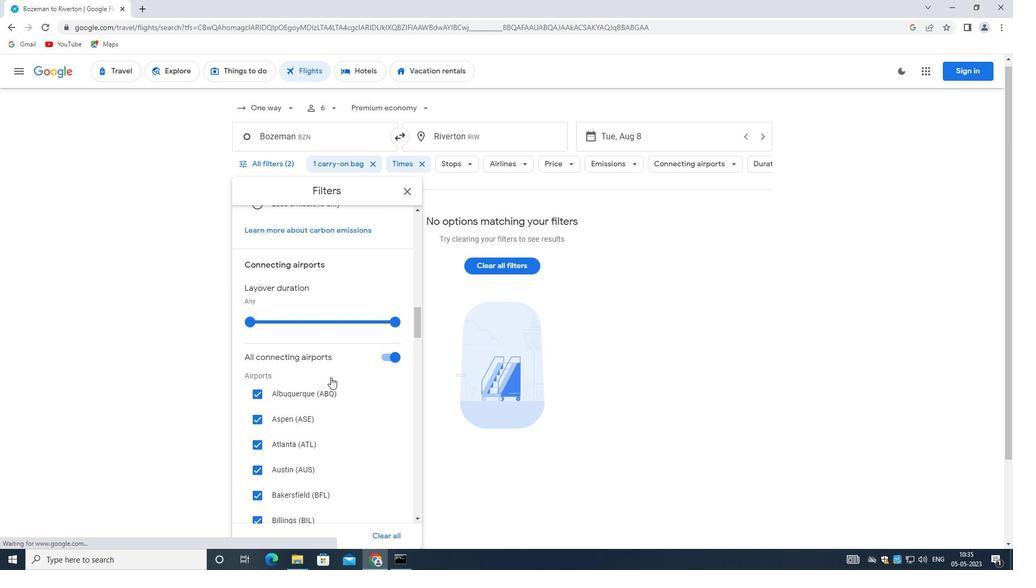 
Action: Mouse scrolled (326, 370) with delta (0, 0)
Screenshot: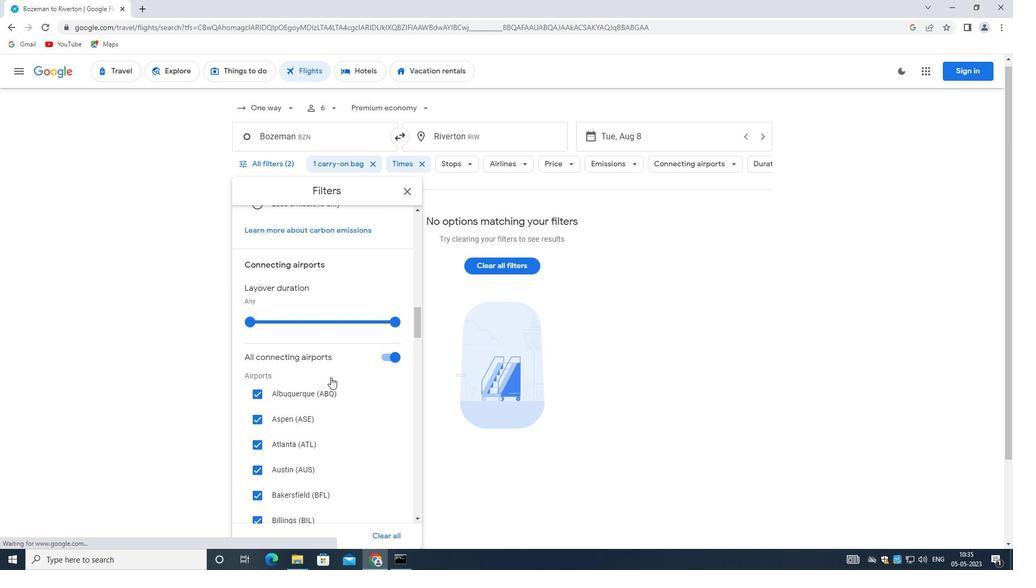 
Action: Mouse scrolled (326, 370) with delta (0, 0)
Screenshot: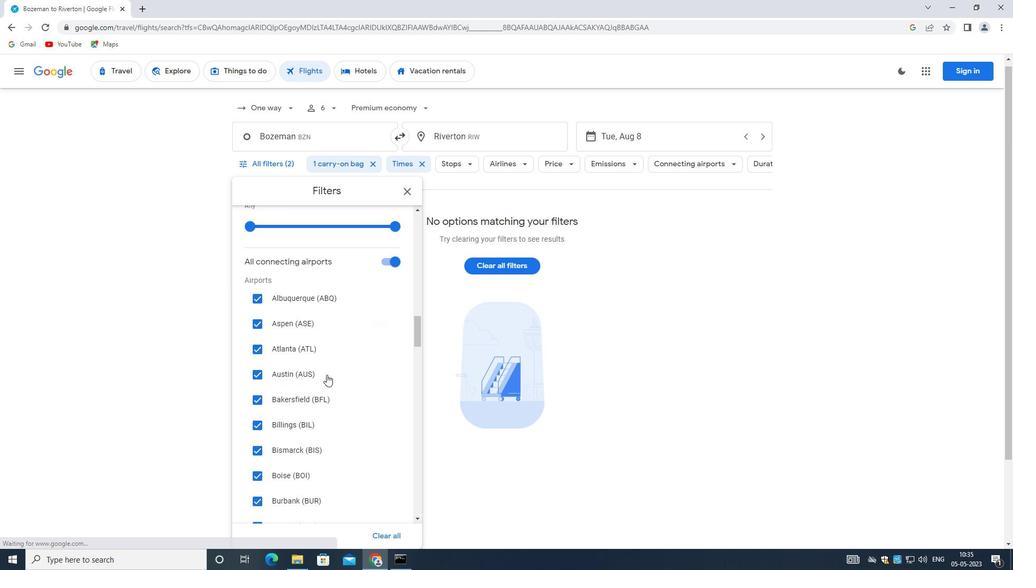 
Action: Mouse moved to (322, 368)
Screenshot: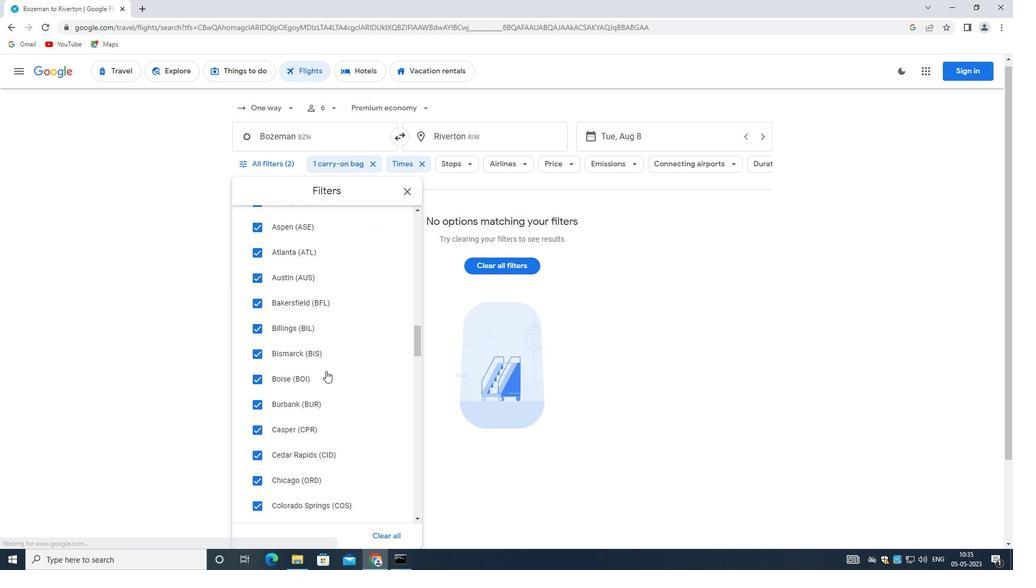 
Action: Mouse scrolled (322, 368) with delta (0, 0)
Screenshot: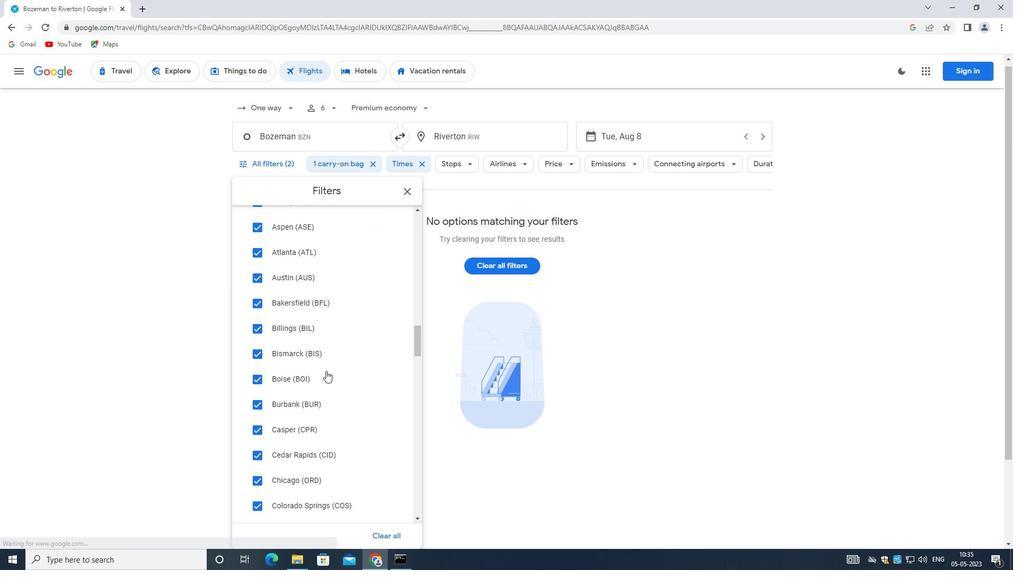 
Action: Mouse scrolled (322, 368) with delta (0, 0)
Screenshot: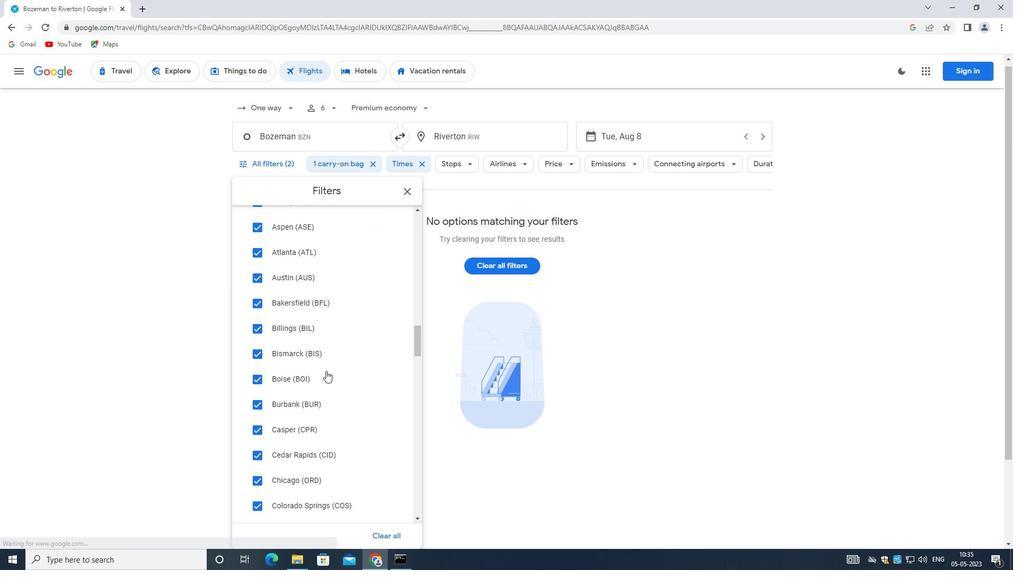 
Action: Mouse scrolled (322, 368) with delta (0, 0)
Screenshot: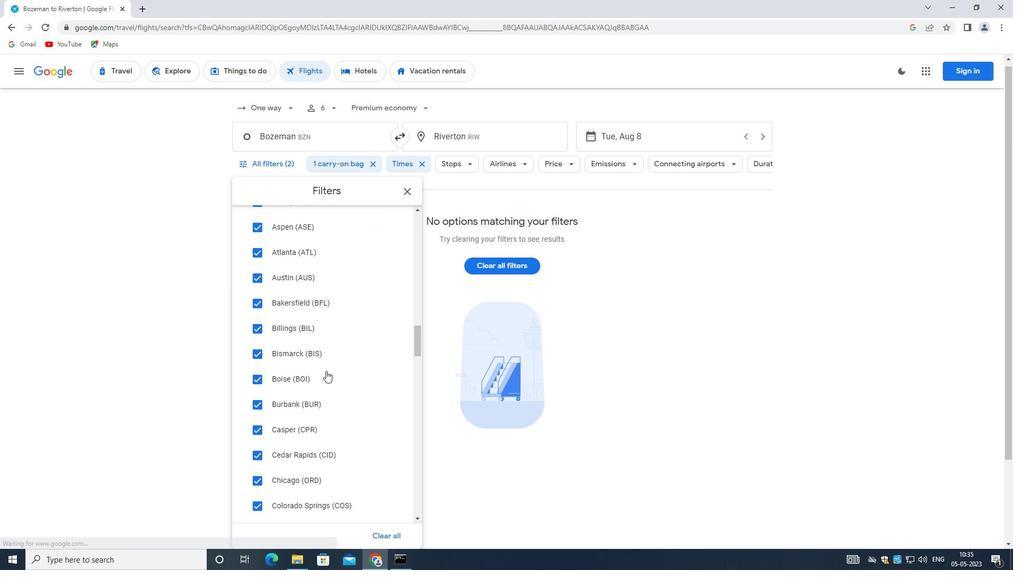
Action: Mouse moved to (314, 355)
Screenshot: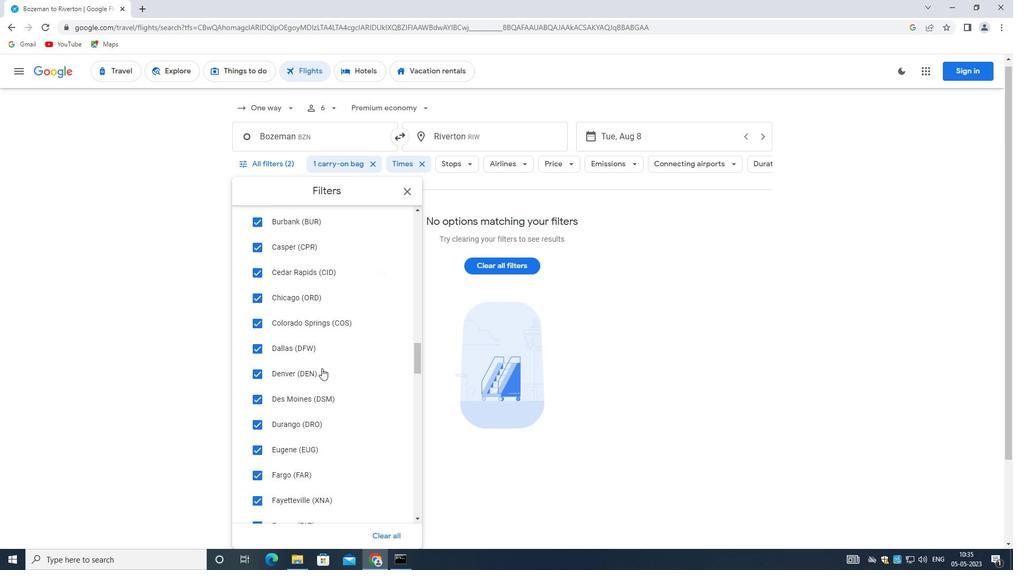 
Action: Mouse scrolled (314, 355) with delta (0, 0)
Screenshot: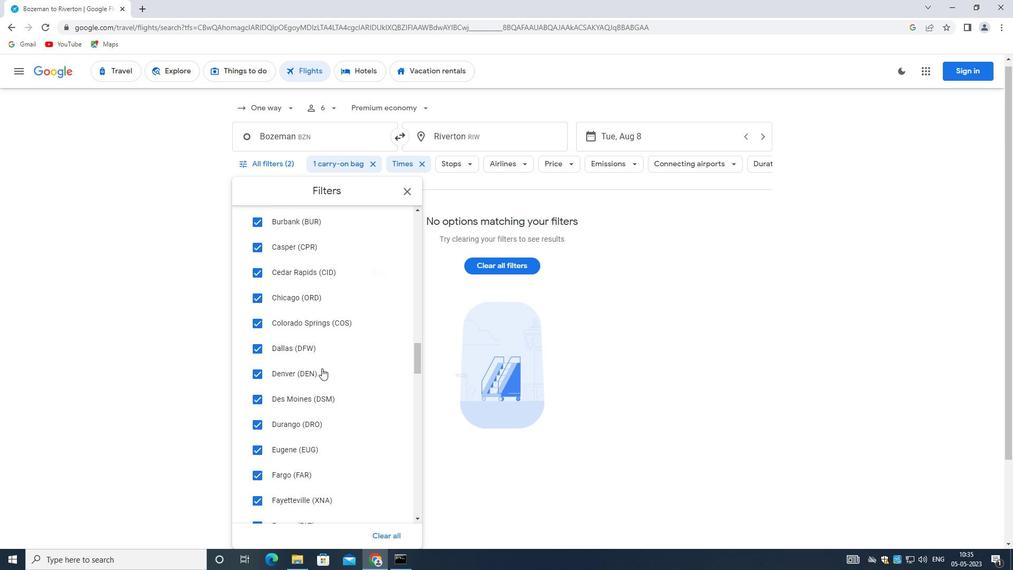 
Action: Mouse scrolled (314, 354) with delta (0, 0)
Screenshot: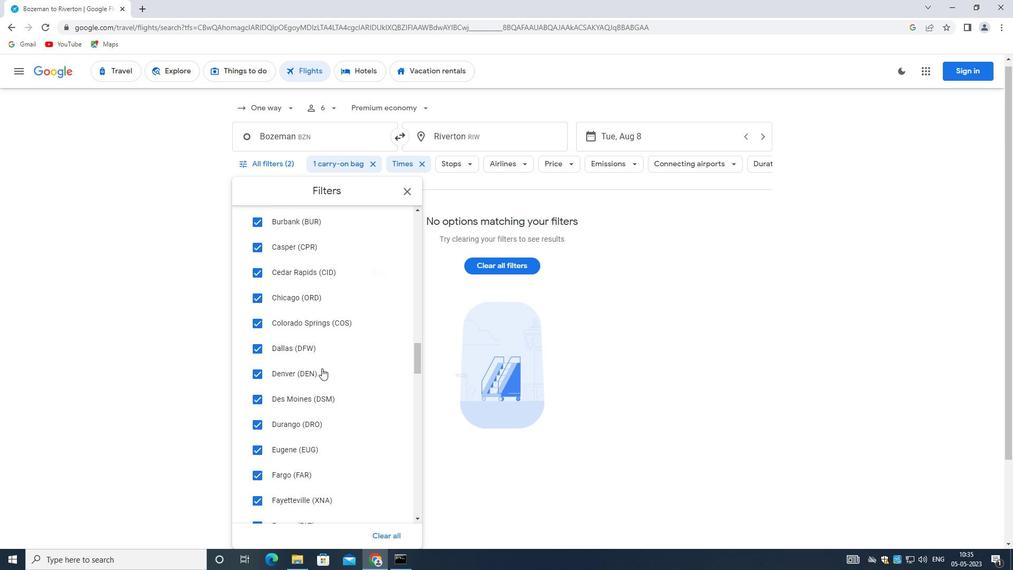
Action: Mouse scrolled (314, 354) with delta (0, 0)
Screenshot: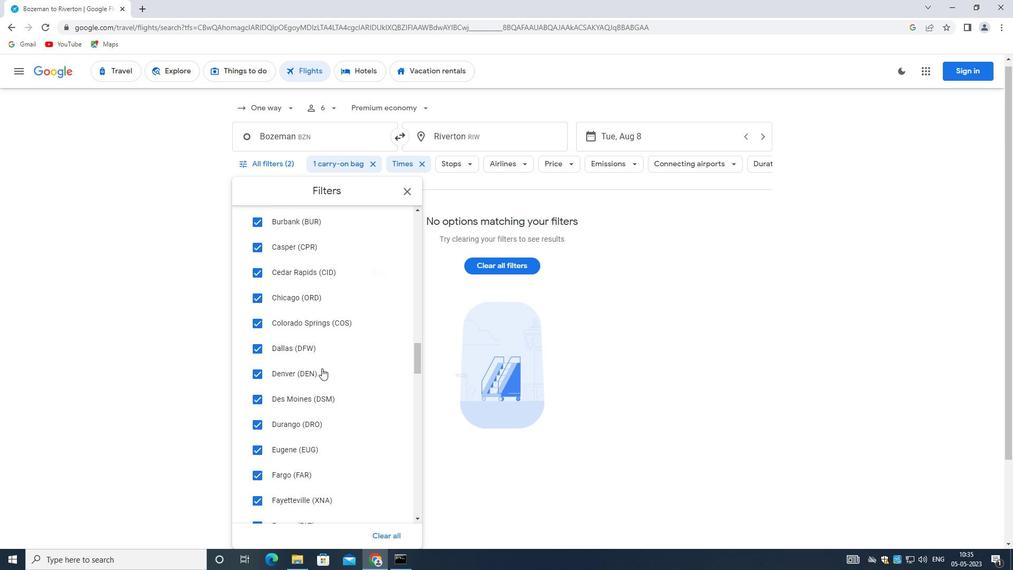 
Action: Mouse scrolled (314, 354) with delta (0, 0)
Screenshot: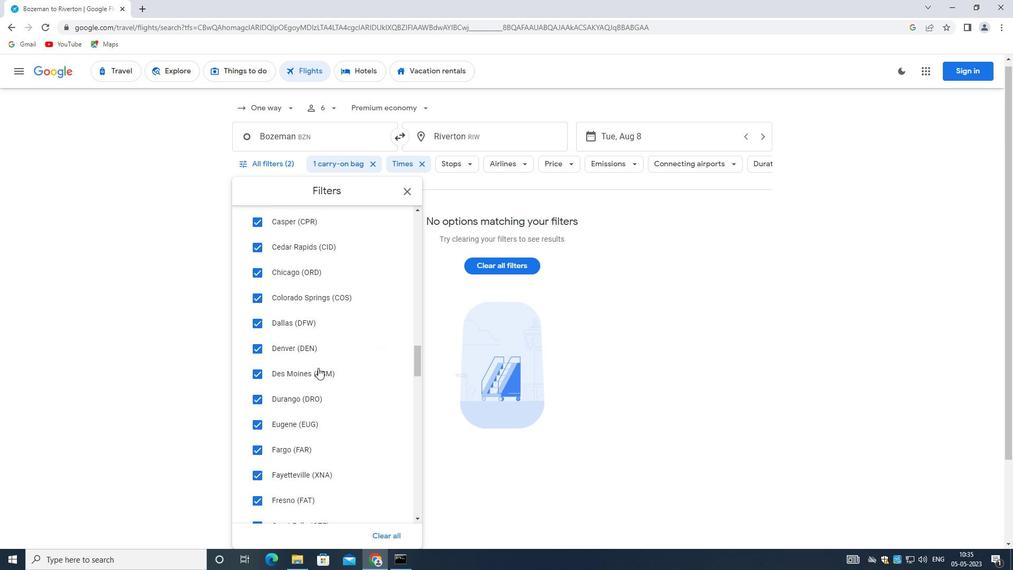
Action: Mouse moved to (314, 354)
Screenshot: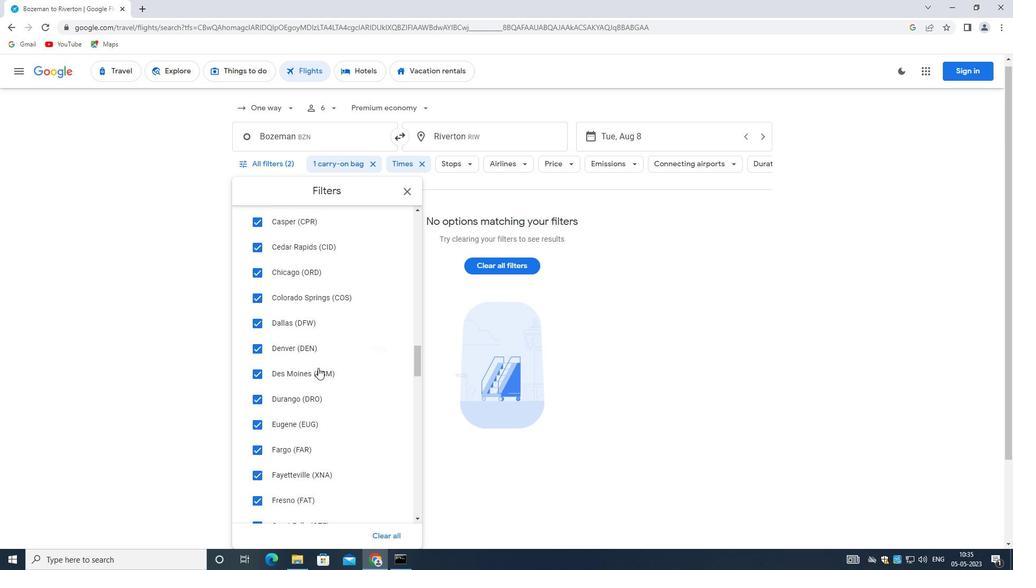 
Action: Mouse scrolled (314, 354) with delta (0, 0)
Screenshot: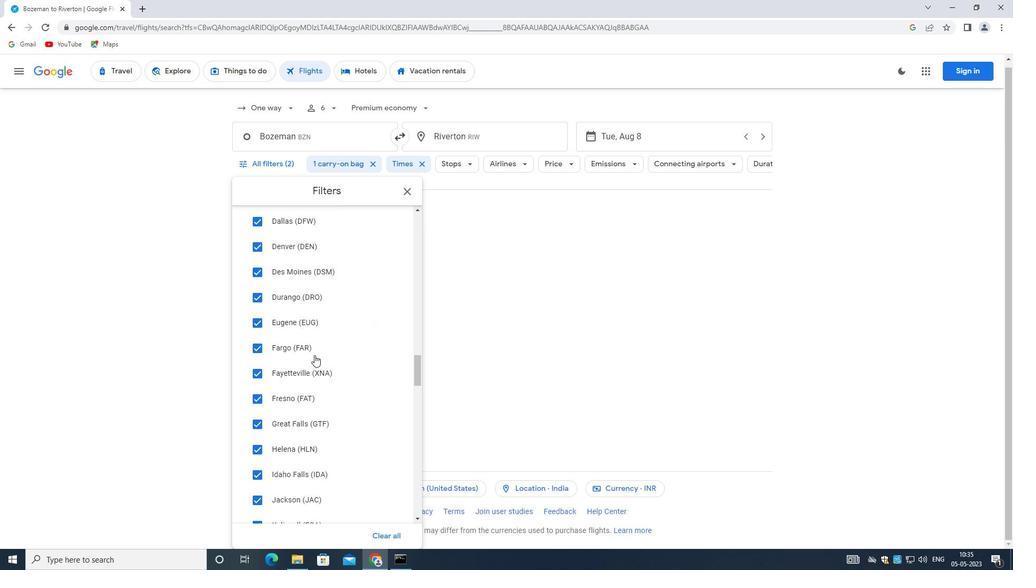 
Action: Mouse scrolled (314, 354) with delta (0, 0)
Screenshot: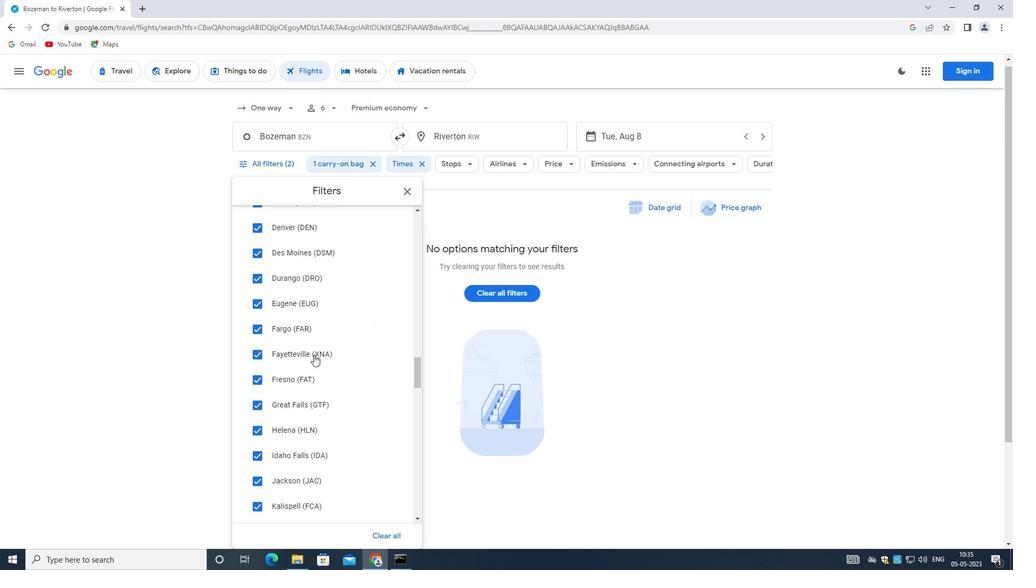 
Action: Mouse scrolled (314, 353) with delta (0, -1)
Screenshot: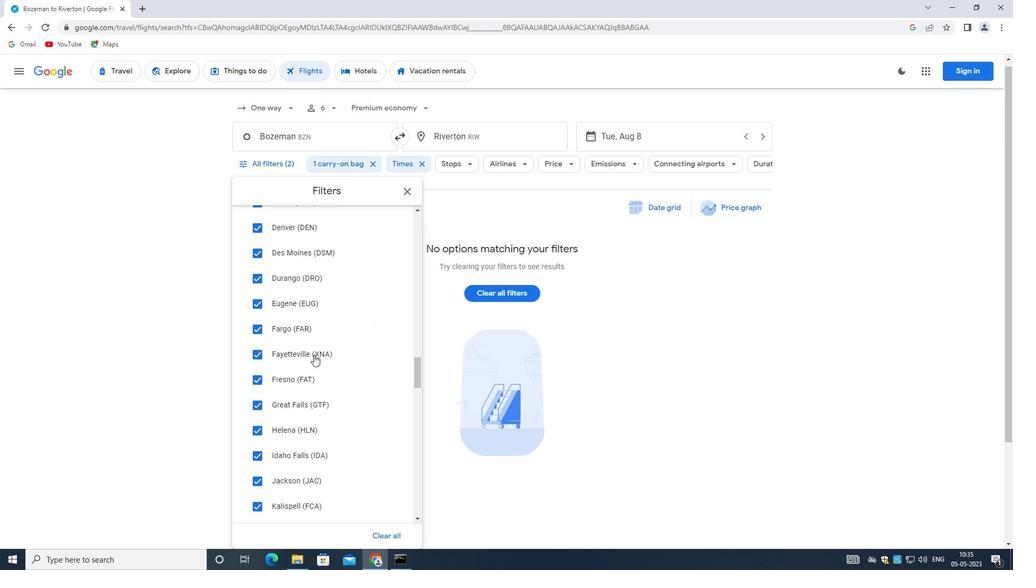 
Action: Mouse scrolled (314, 354) with delta (0, 0)
Screenshot: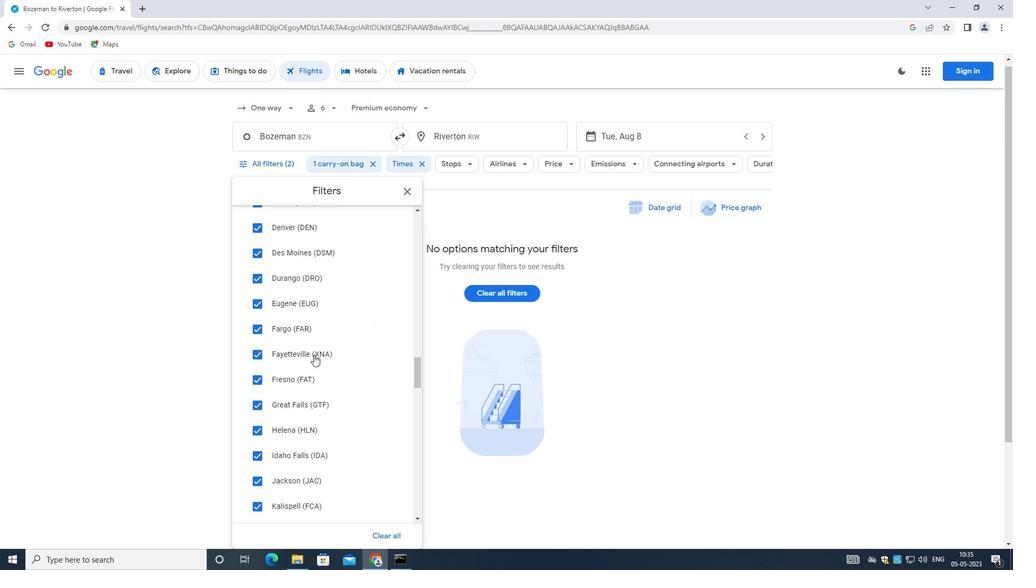 
Action: Mouse moved to (310, 352)
Screenshot: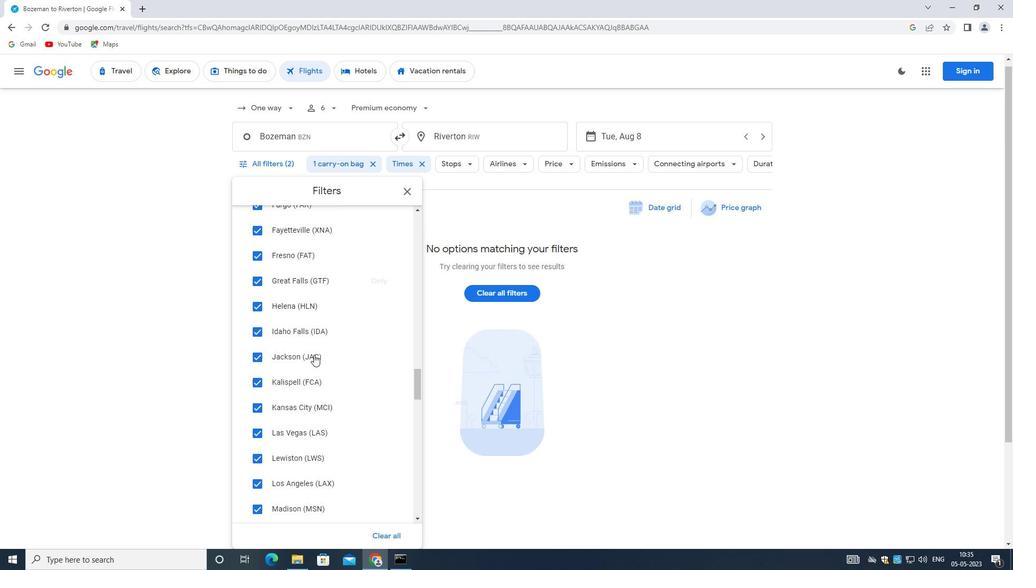 
Action: Mouse scrolled (310, 351) with delta (0, 0)
Screenshot: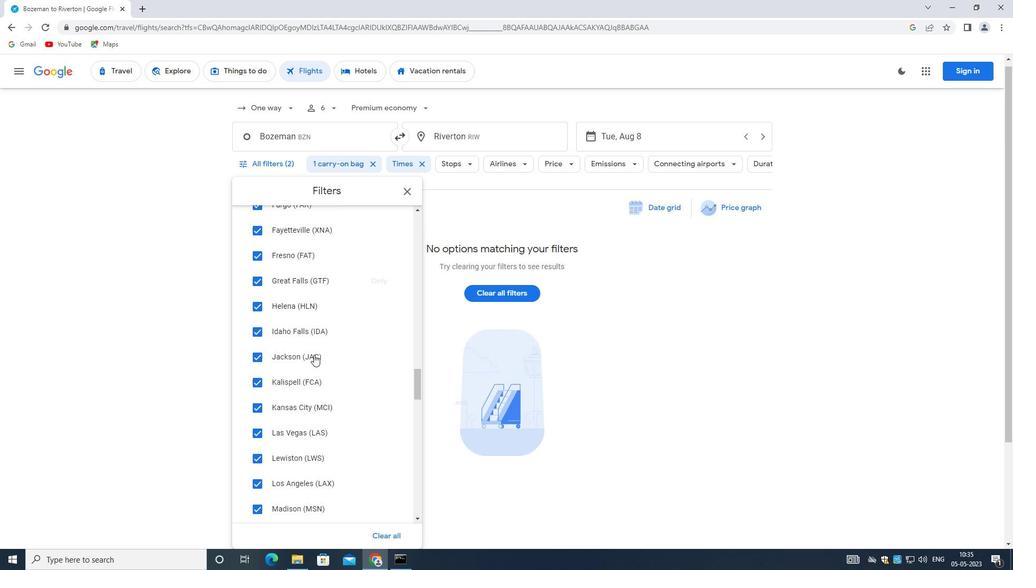 
Action: Mouse scrolled (310, 351) with delta (0, 0)
Screenshot: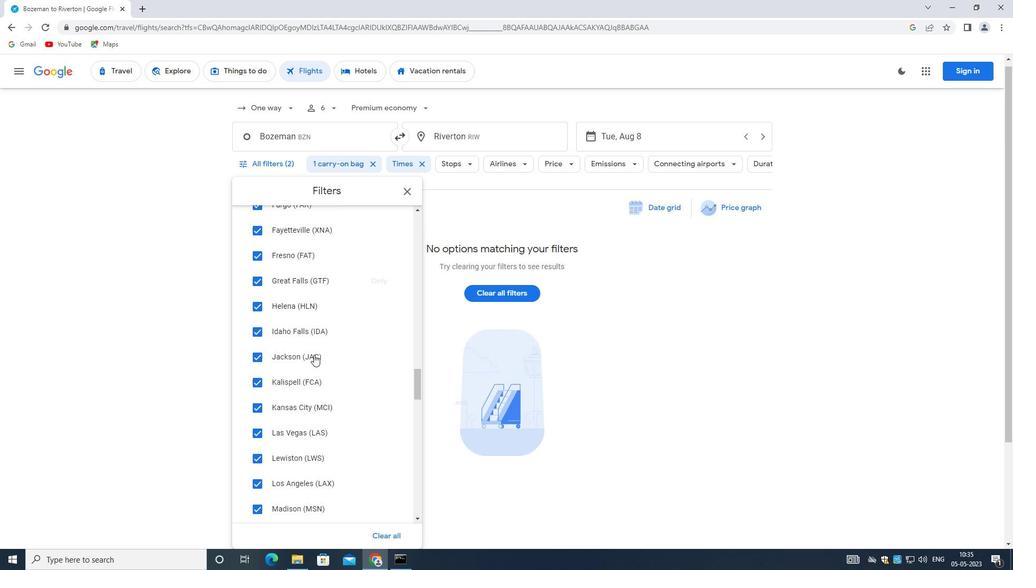
Action: Mouse scrolled (310, 351) with delta (0, 0)
Screenshot: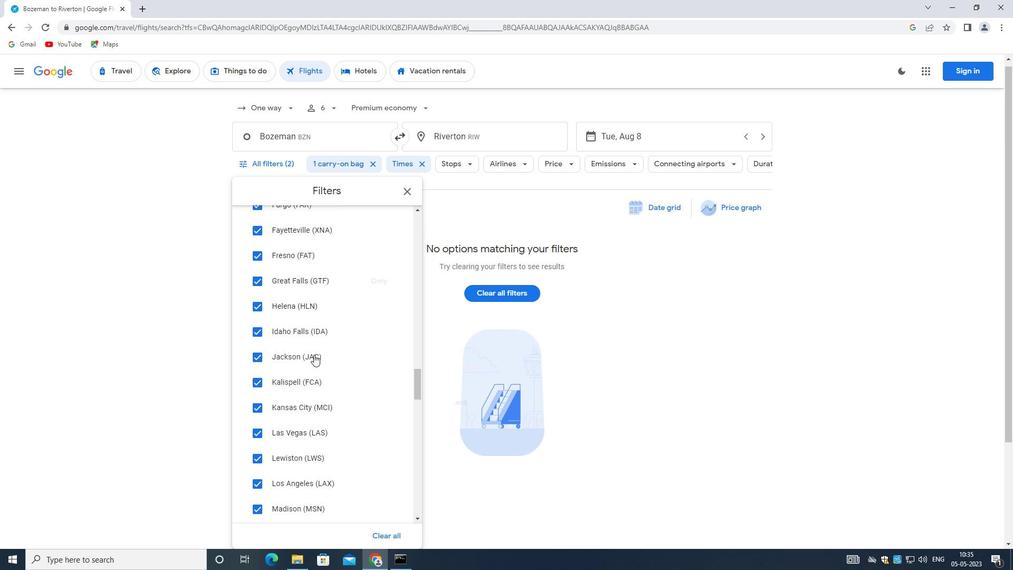 
Action: Mouse scrolled (310, 351) with delta (0, 0)
Screenshot: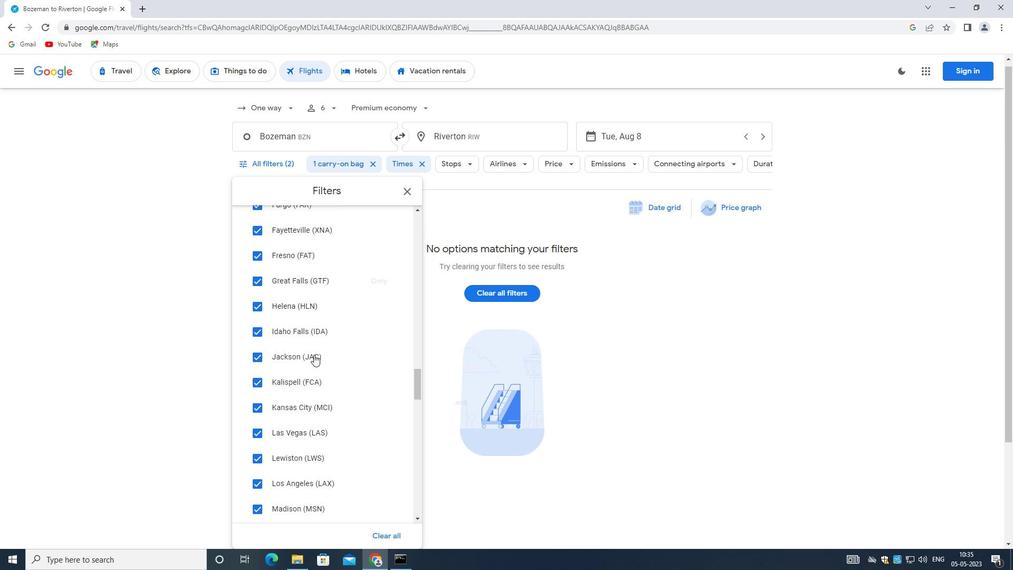 
Action: Mouse scrolled (310, 351) with delta (0, 0)
Screenshot: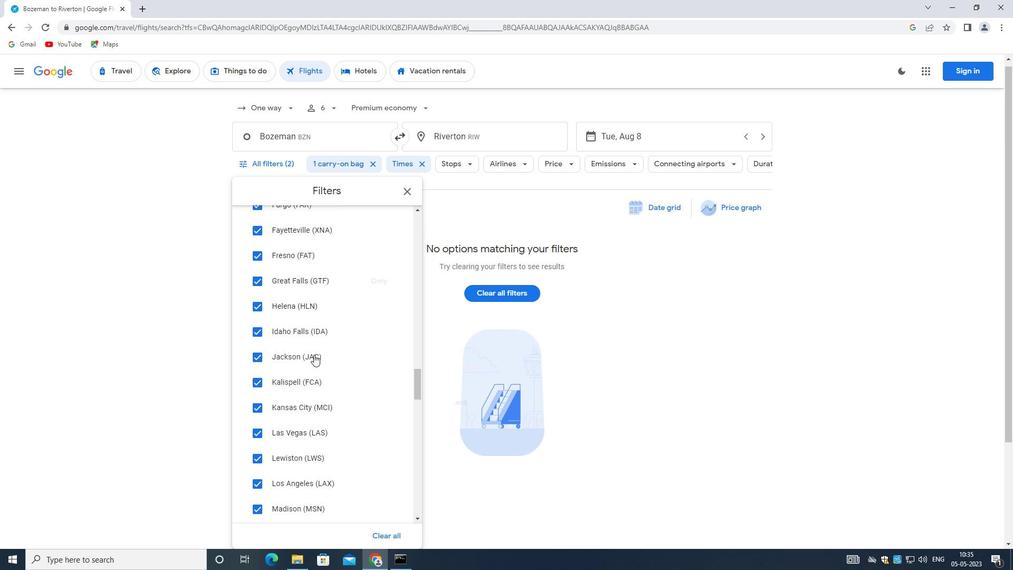 
Action: Mouse moved to (304, 342)
Screenshot: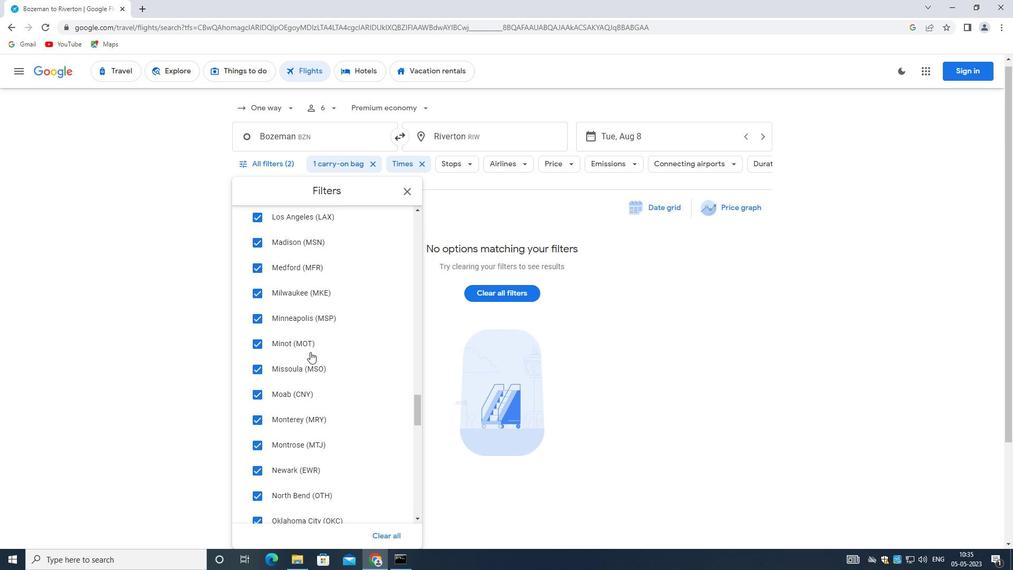 
Action: Mouse scrolled (304, 342) with delta (0, 0)
Screenshot: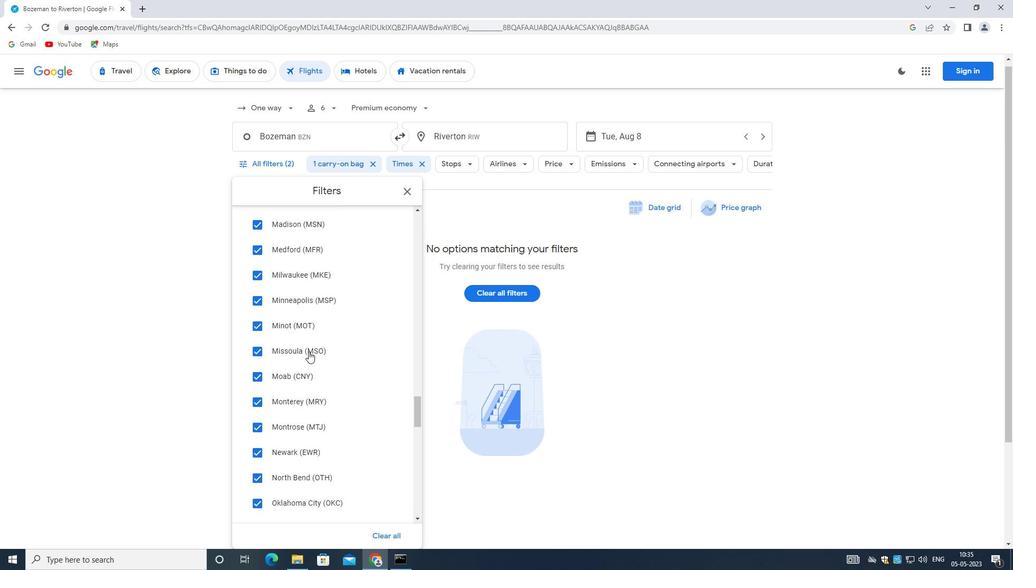 
Action: Mouse scrolled (304, 342) with delta (0, 0)
Screenshot: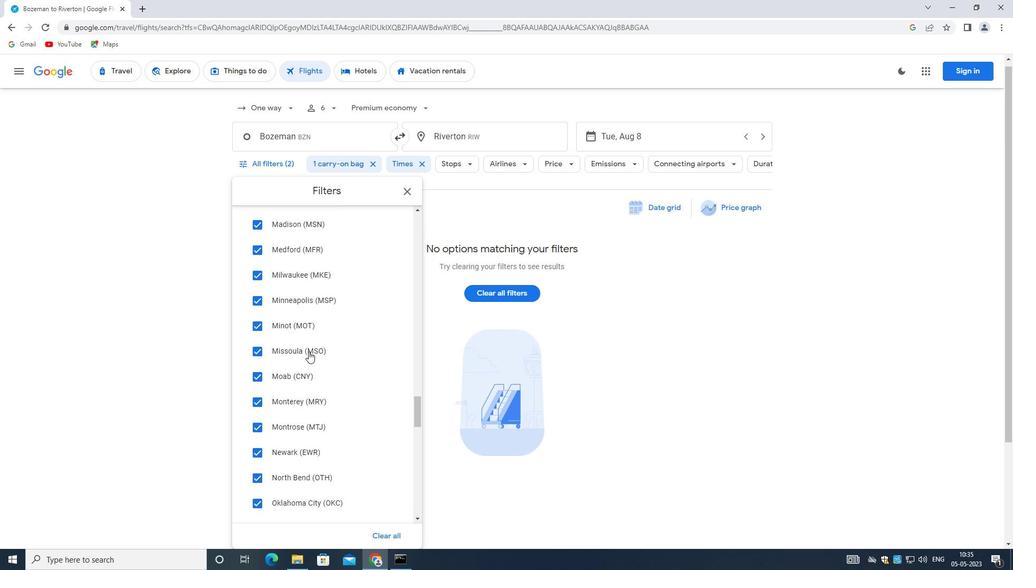 
Action: Mouse scrolled (304, 342) with delta (0, 0)
Screenshot: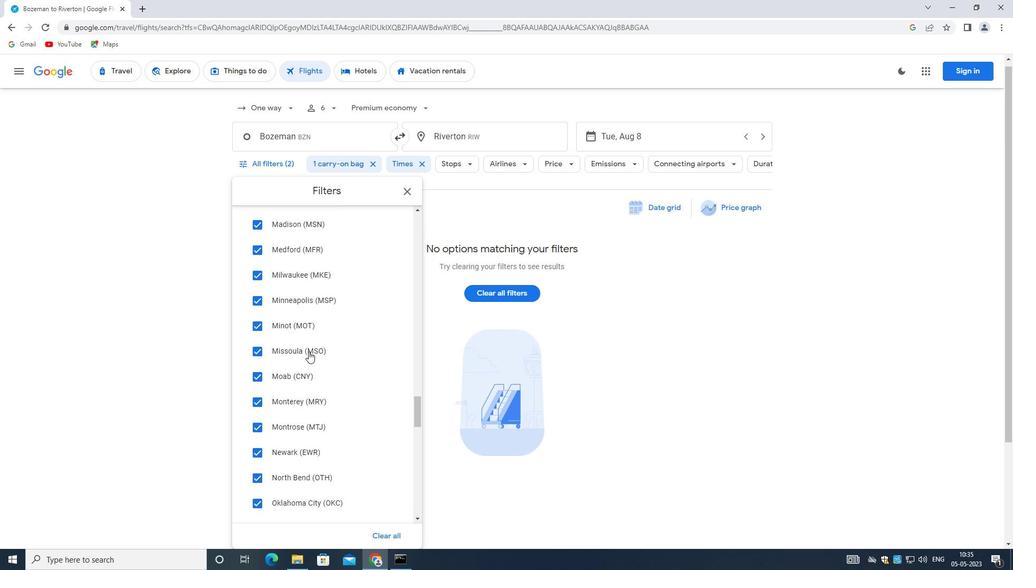 
Action: Mouse scrolled (304, 342) with delta (0, 0)
Screenshot: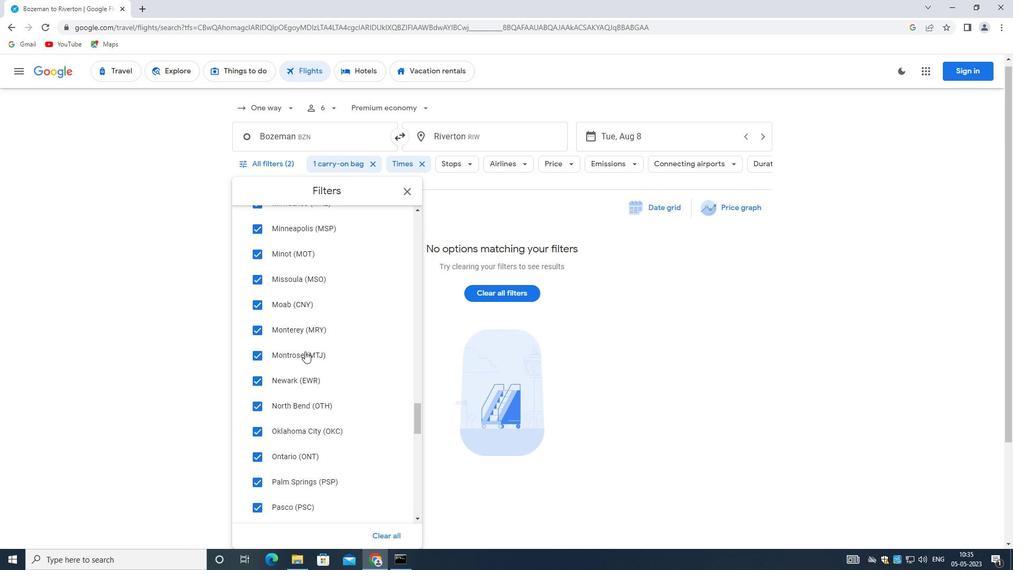 
Action: Mouse scrolled (304, 342) with delta (0, 0)
Screenshot: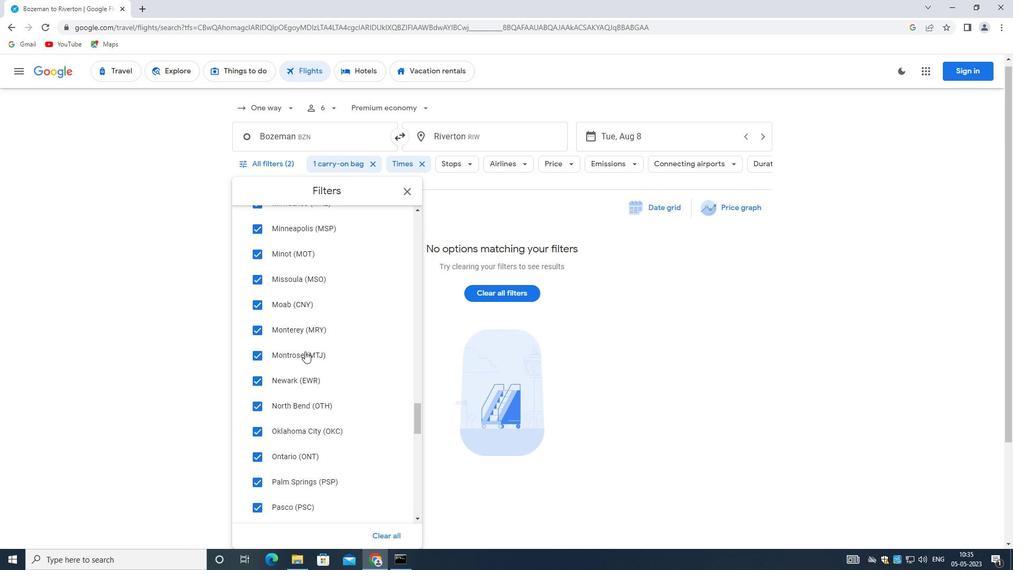 
Action: Mouse moved to (303, 342)
Screenshot: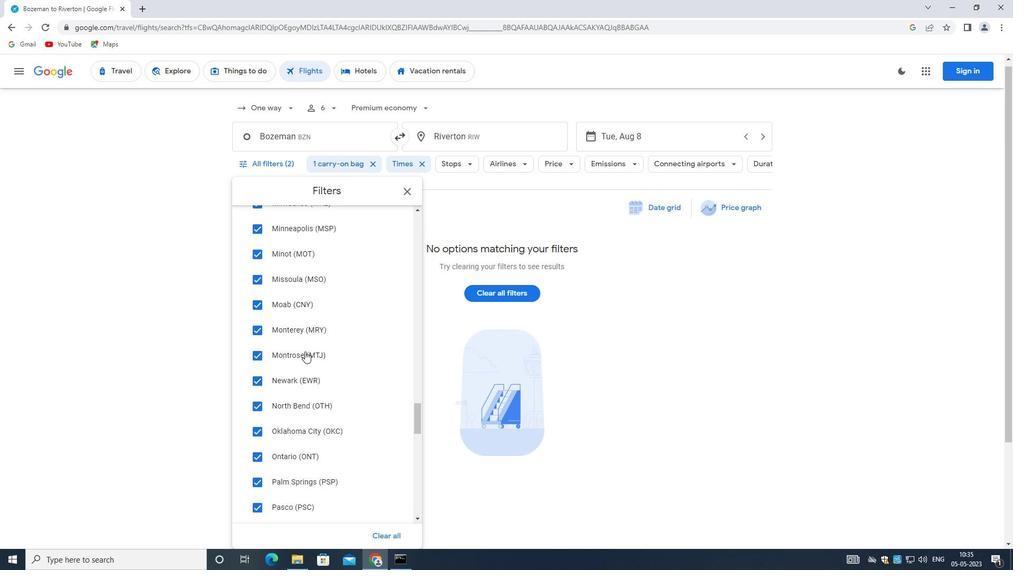 
Action: Mouse scrolled (303, 342) with delta (0, 0)
Screenshot: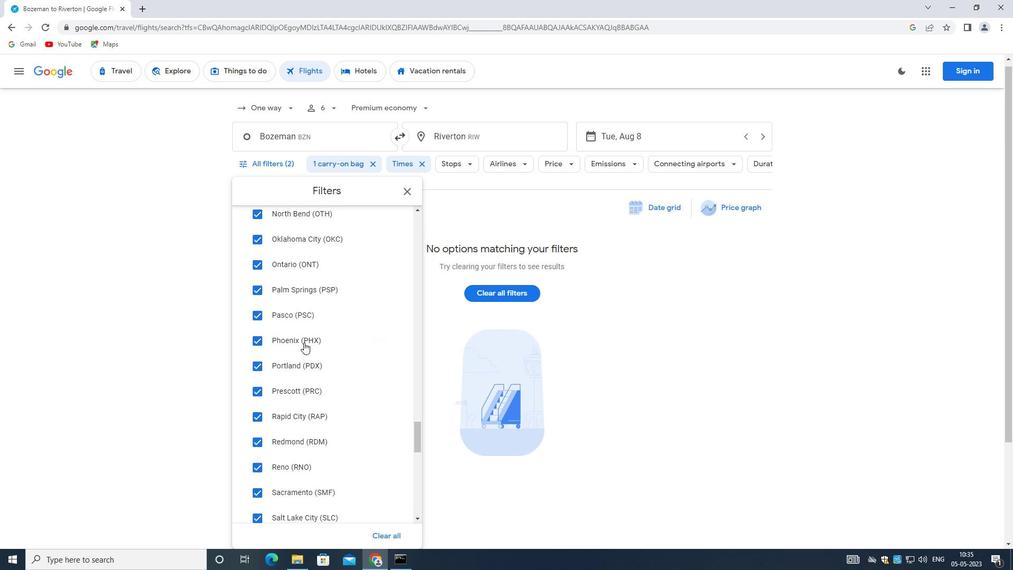 
Action: Mouse scrolled (303, 342) with delta (0, 0)
Screenshot: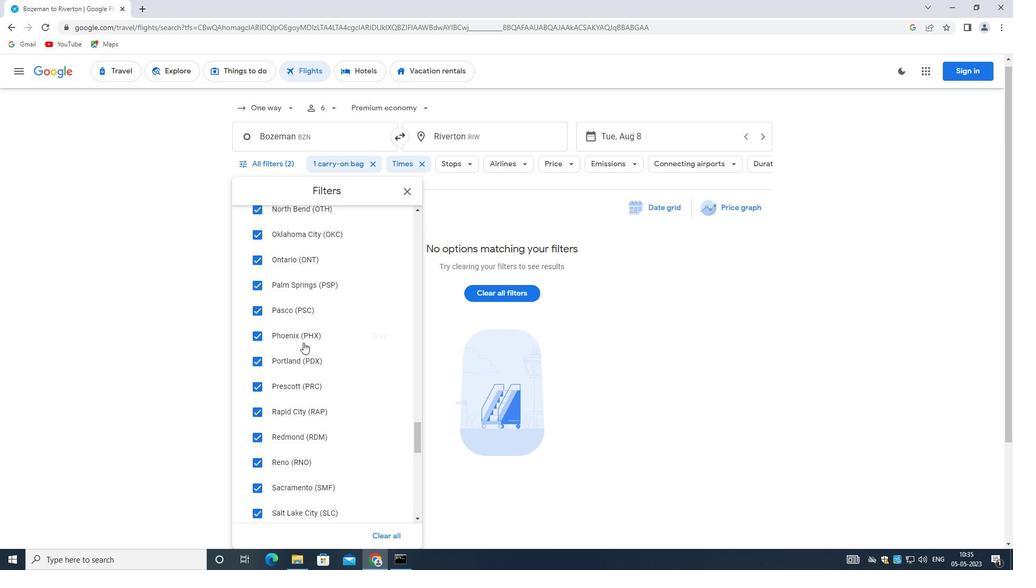 
Action: Mouse scrolled (303, 342) with delta (0, 0)
Screenshot: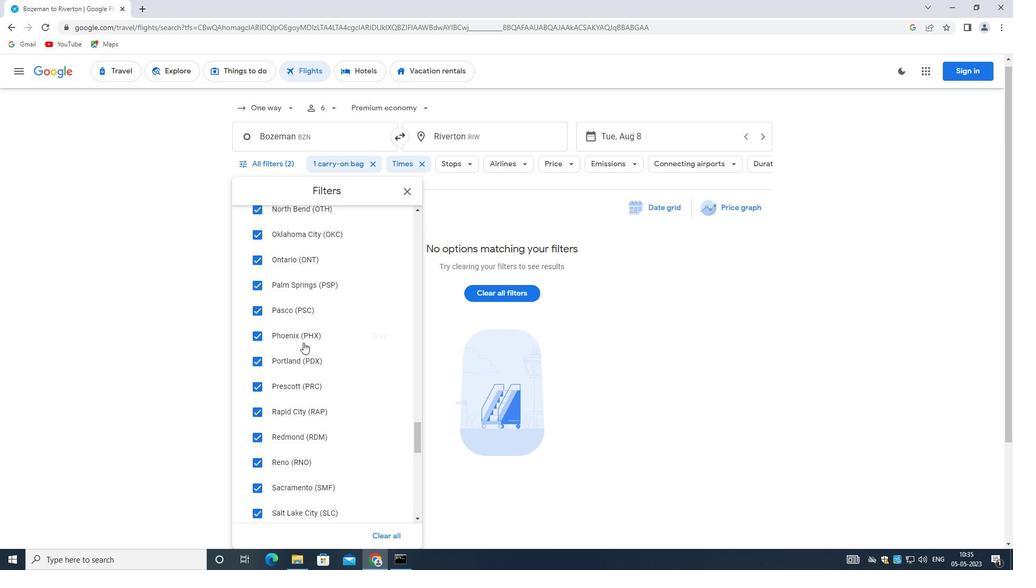 
Action: Mouse scrolled (303, 341) with delta (0, -1)
Screenshot: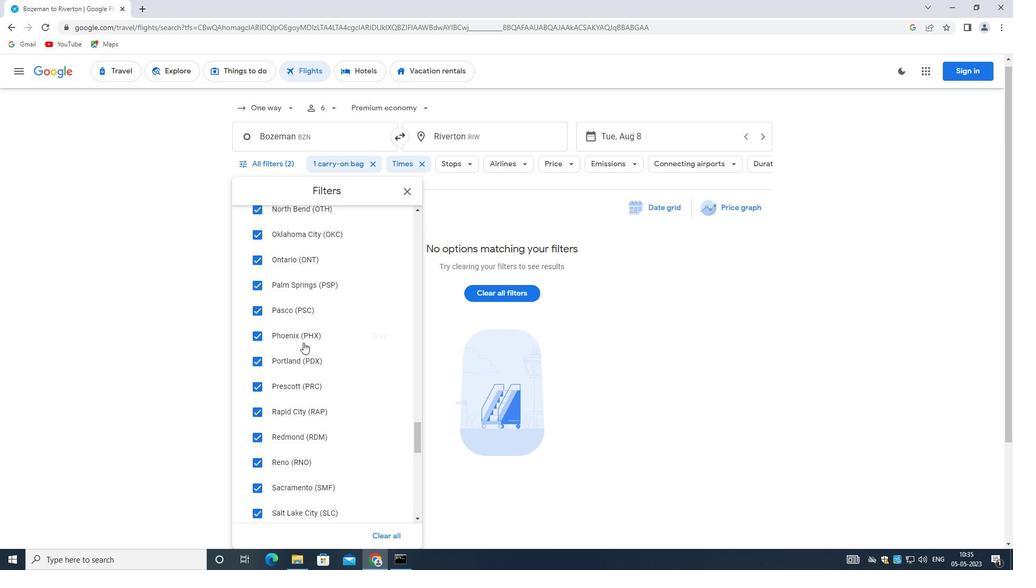 
Action: Mouse scrolled (303, 342) with delta (0, 0)
Screenshot: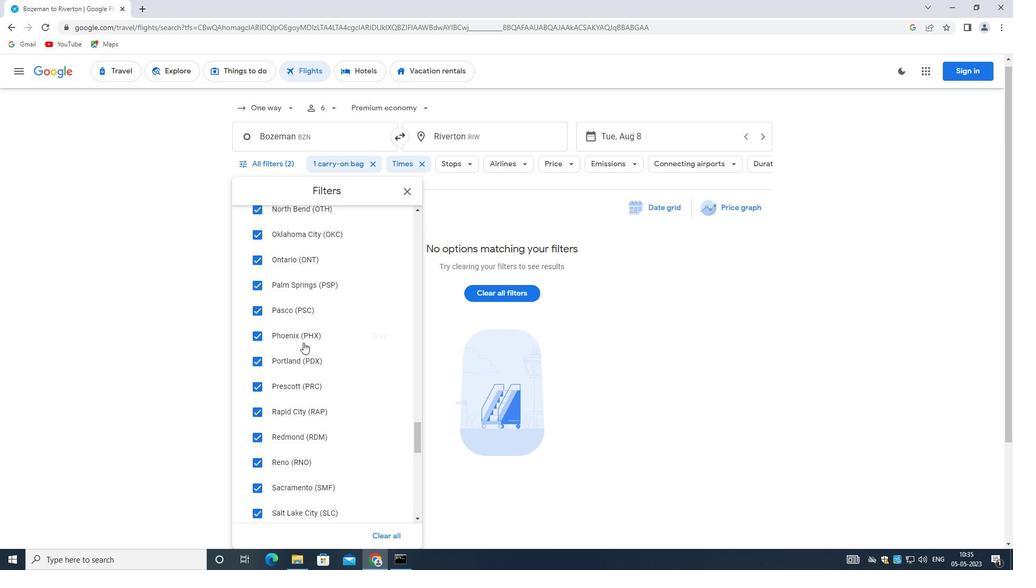 
Action: Mouse moved to (302, 342)
Screenshot: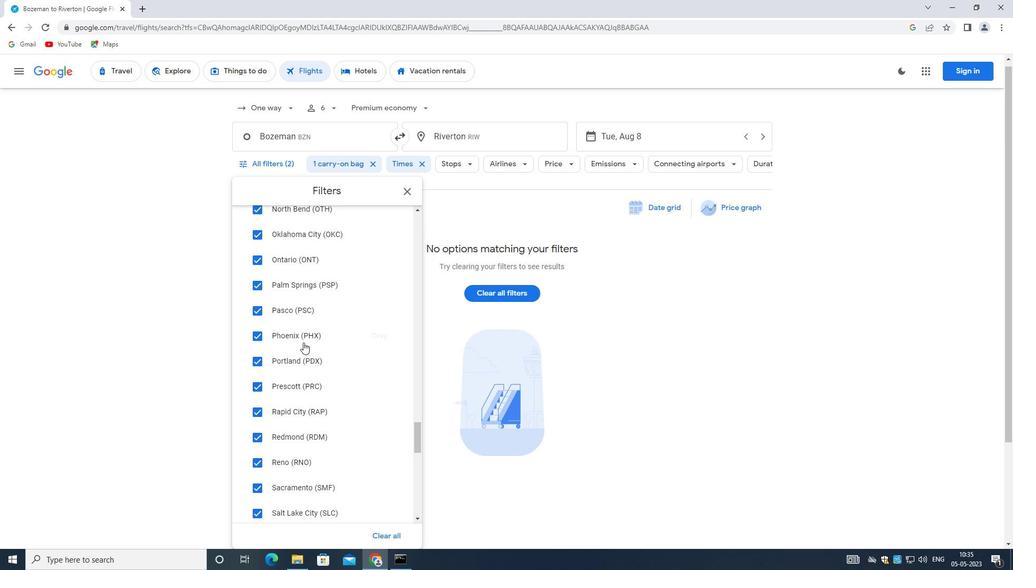 
Action: Mouse scrolled (302, 343) with delta (0, 0)
Screenshot: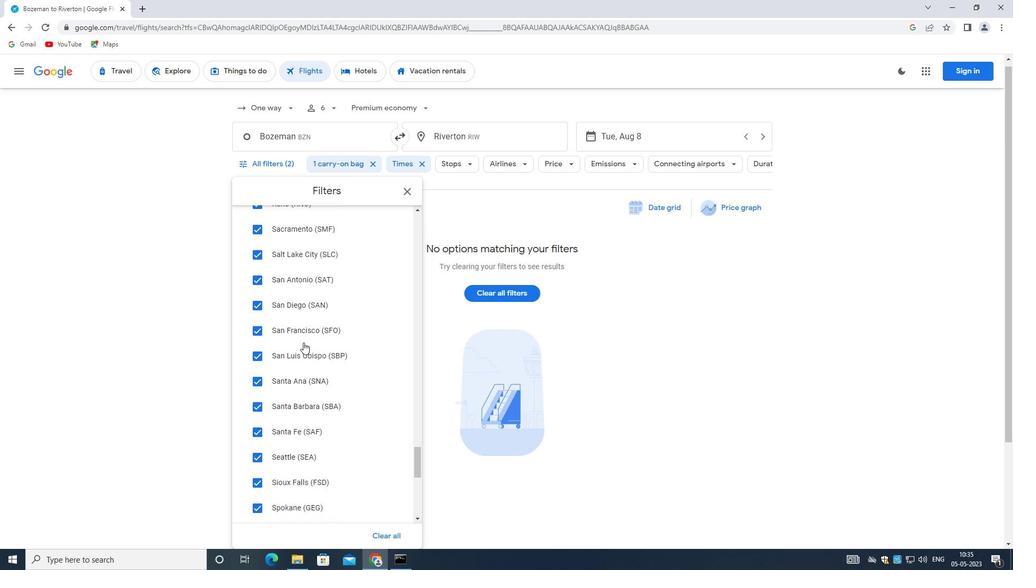 
Action: Mouse scrolled (302, 342) with delta (0, 0)
Screenshot: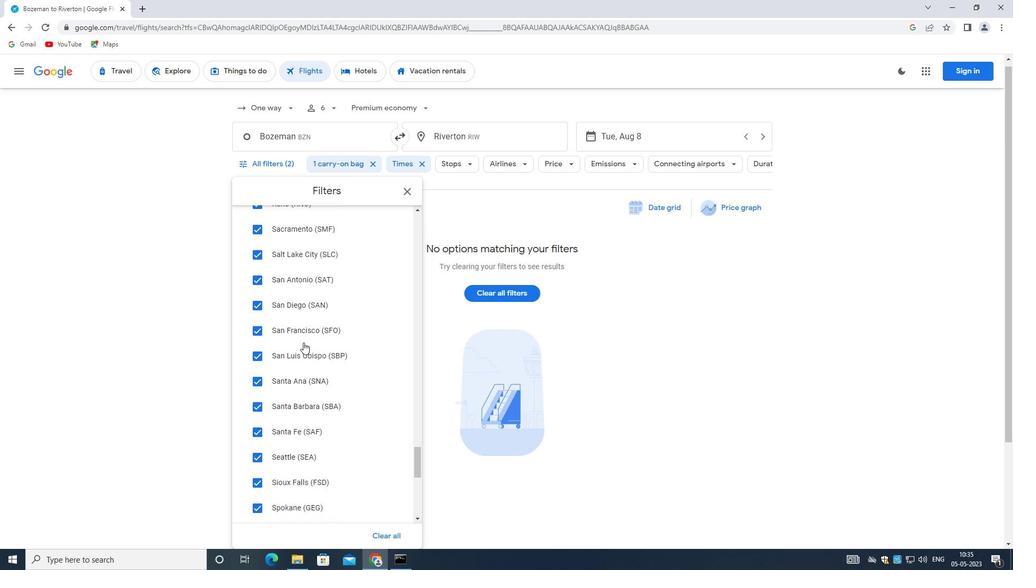 
Action: Mouse scrolled (302, 342) with delta (0, 0)
Screenshot: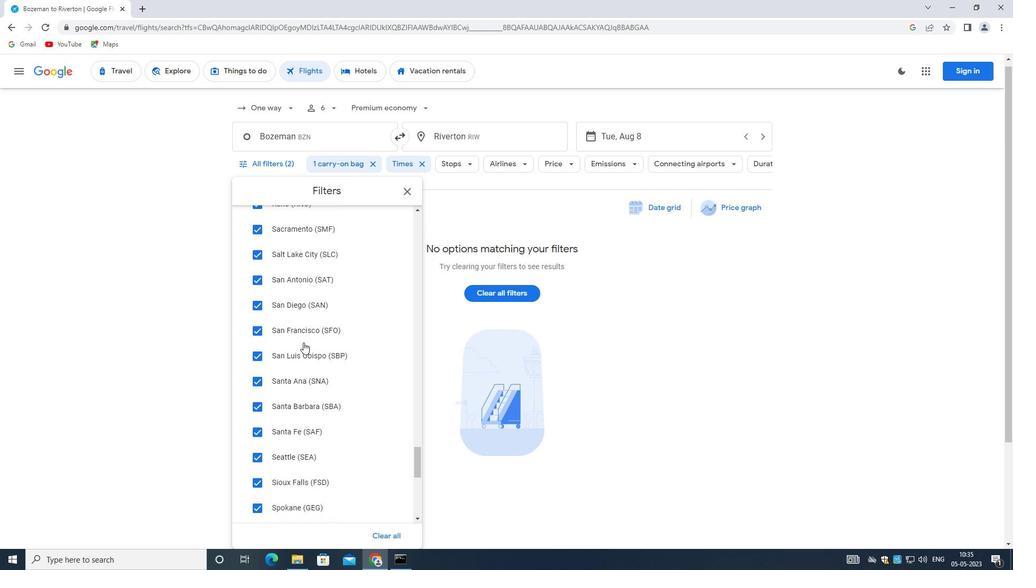 
Action: Mouse scrolled (302, 342) with delta (0, 0)
Screenshot: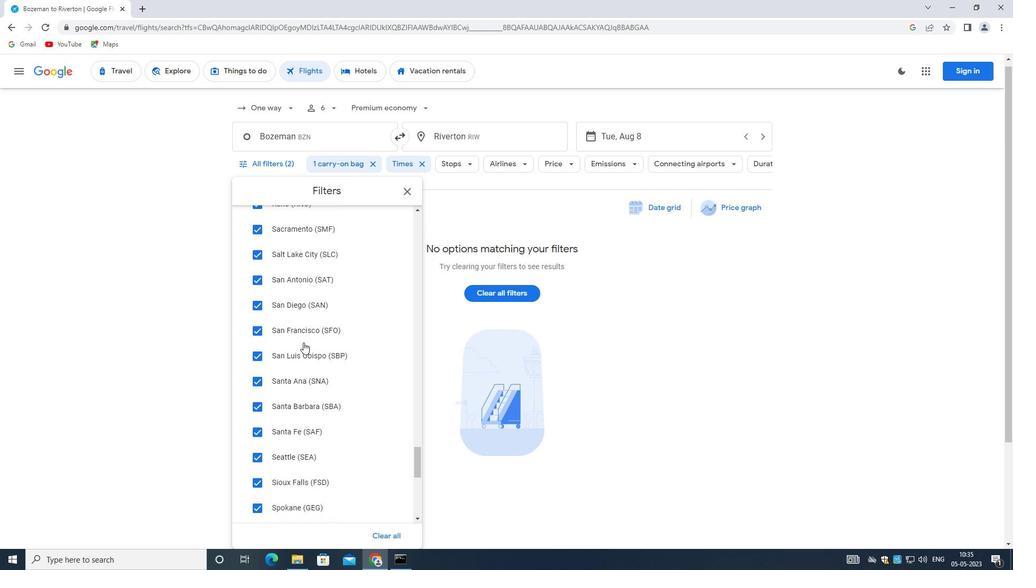 
Action: Mouse scrolled (302, 342) with delta (0, 0)
Screenshot: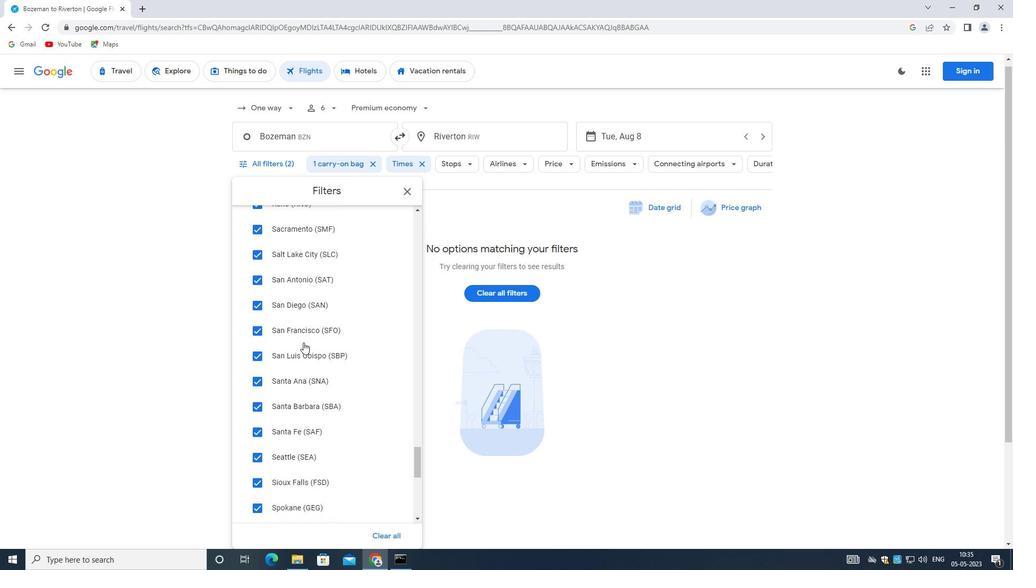 
Action: Mouse scrolled (302, 342) with delta (0, 0)
Screenshot: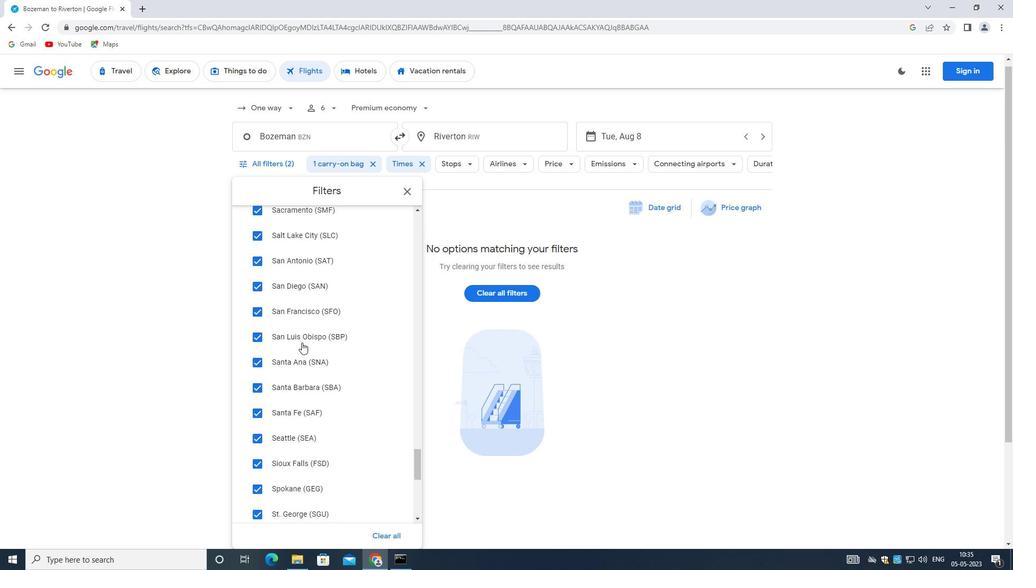 
Action: Mouse scrolled (302, 342) with delta (0, 0)
Screenshot: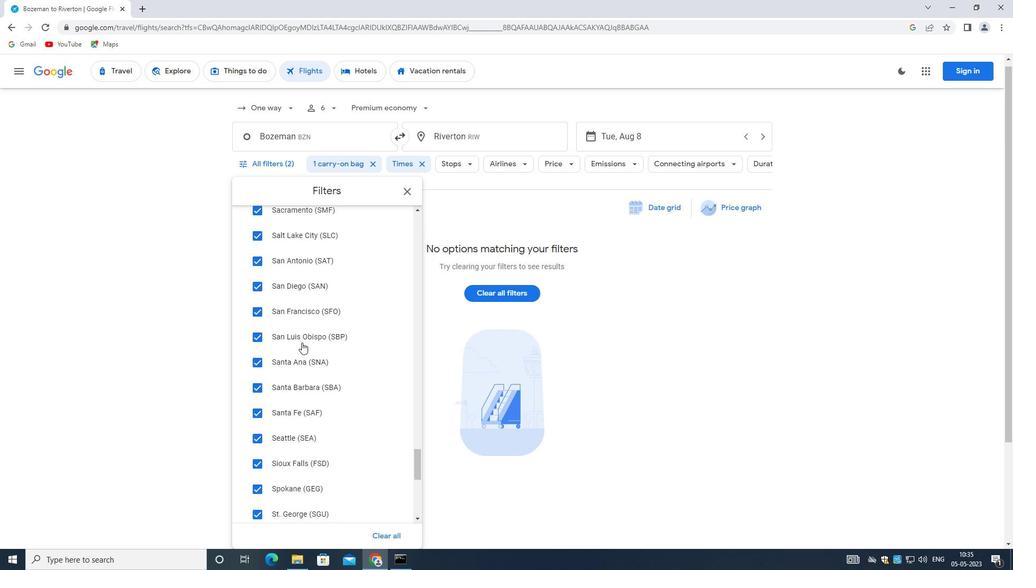 
Action: Mouse moved to (300, 342)
Screenshot: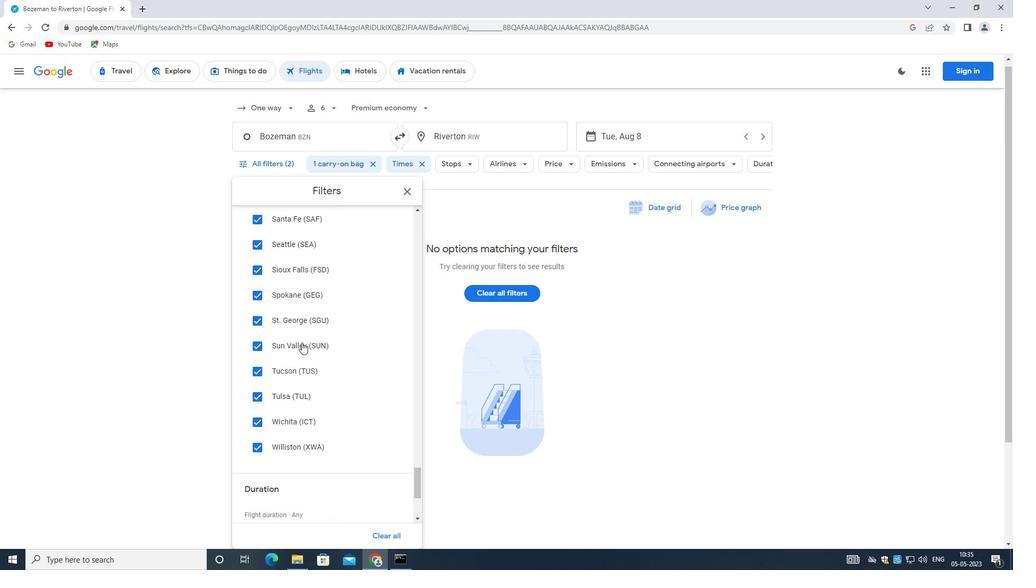 
Action: Mouse scrolled (300, 343) with delta (0, 0)
Screenshot: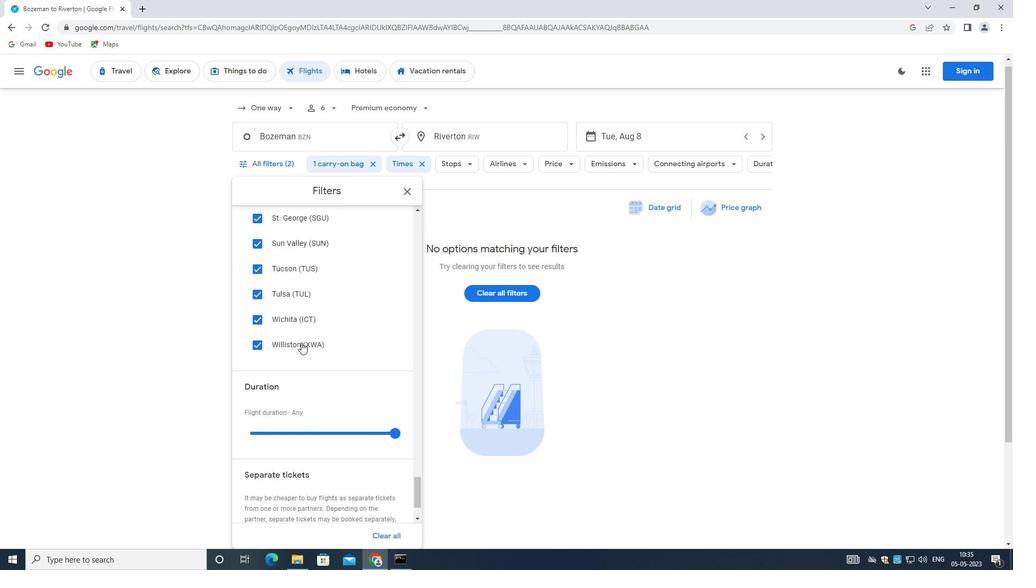 
Action: Mouse scrolled (300, 341) with delta (0, -1)
Screenshot: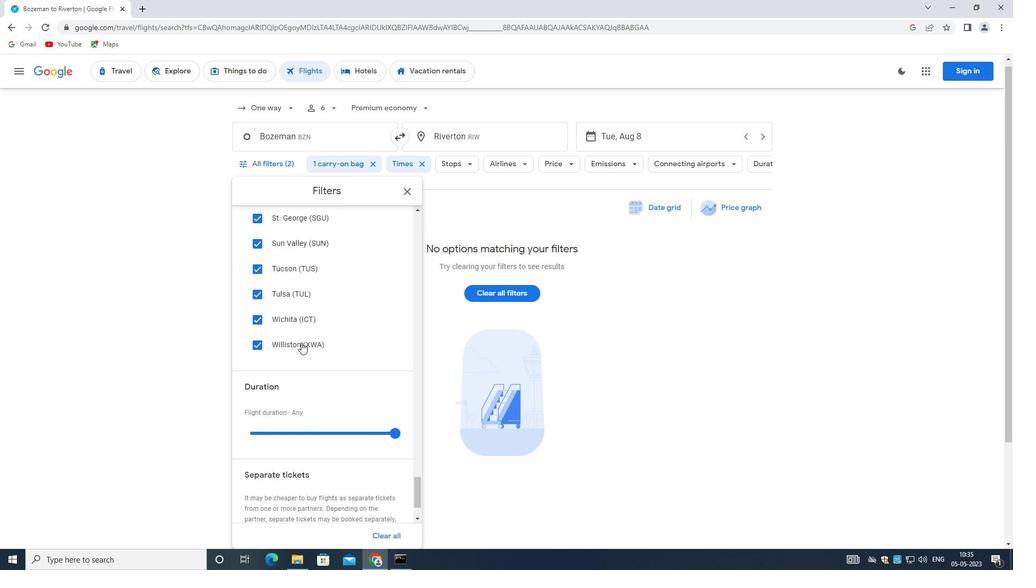 
Action: Mouse scrolled (300, 342) with delta (0, 0)
Screenshot: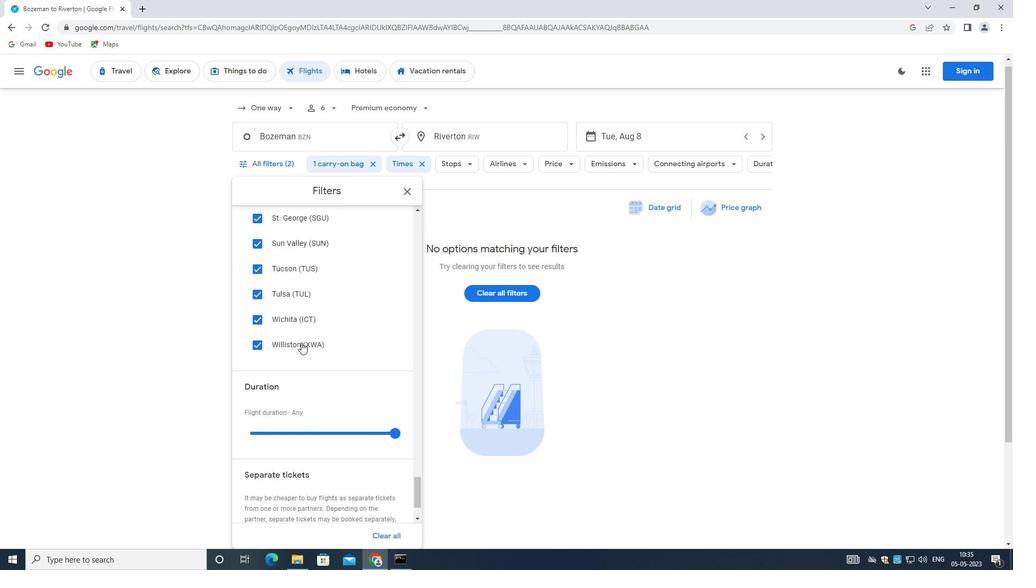 
Action: Mouse scrolled (300, 342) with delta (0, 0)
Screenshot: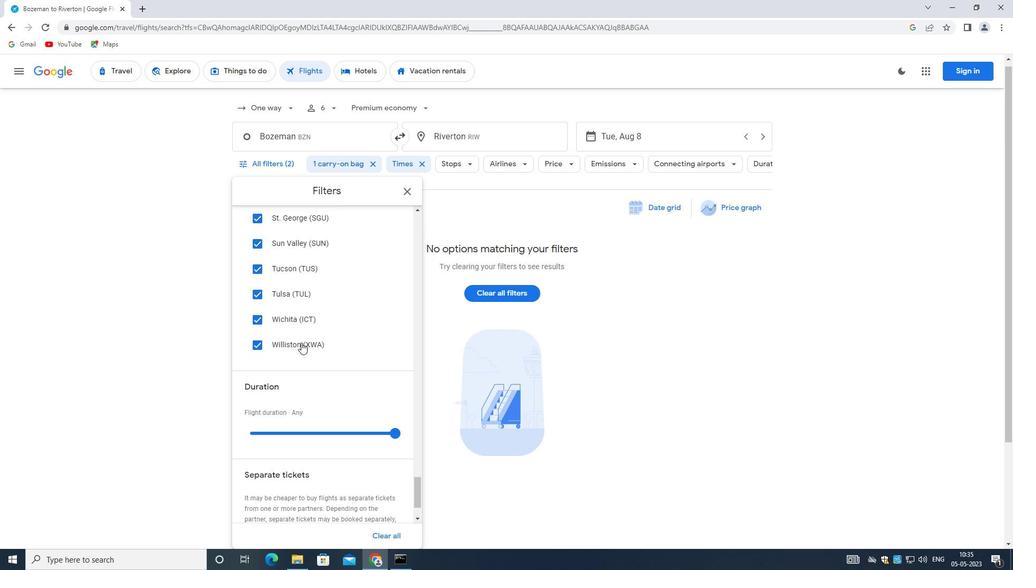 
Action: Mouse scrolled (300, 342) with delta (0, 0)
Screenshot: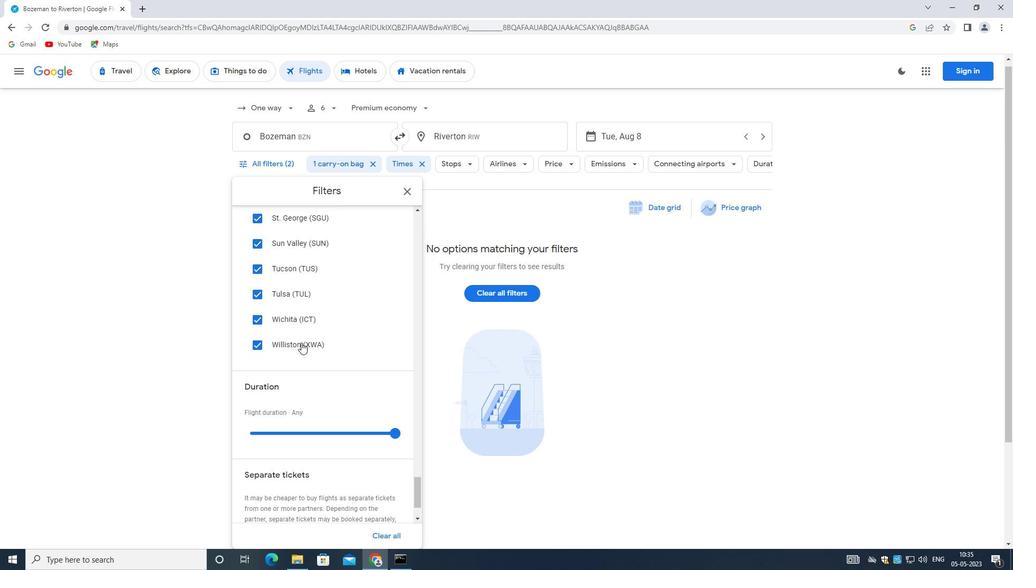 
Action: Mouse scrolled (300, 342) with delta (0, 0)
Screenshot: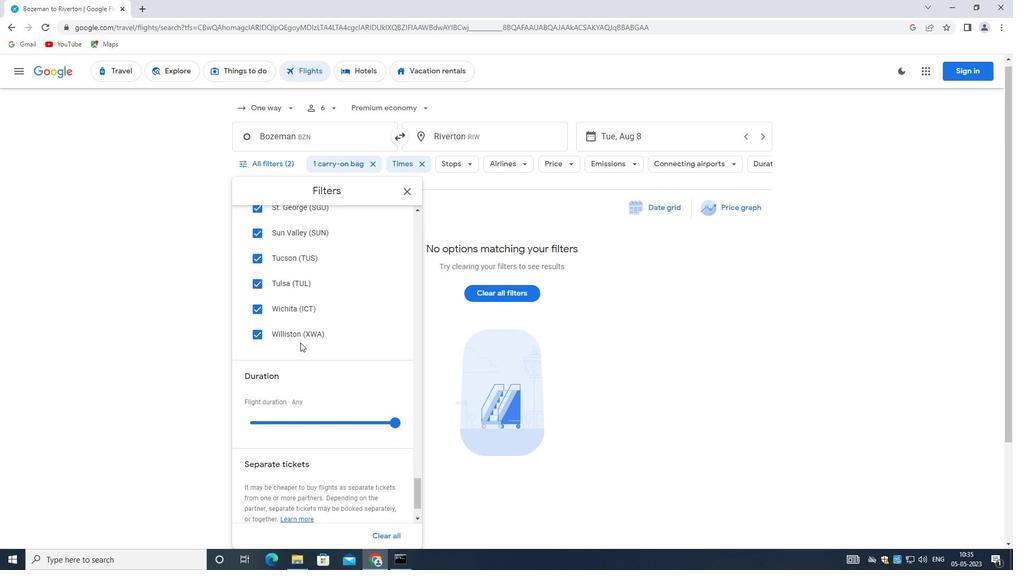 
Action: Mouse moved to (298, 343)
Screenshot: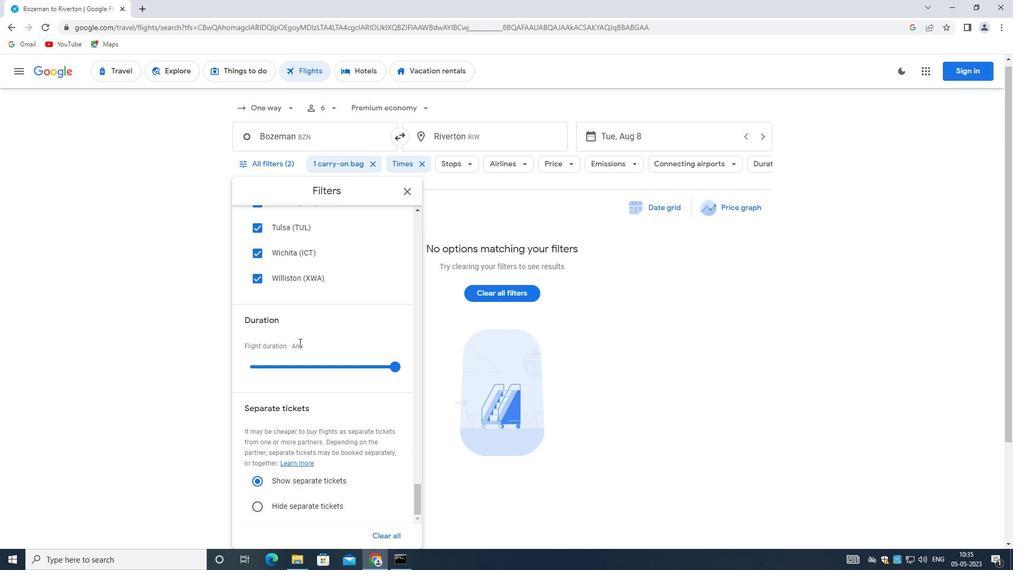 
Action: Mouse scrolled (298, 342) with delta (0, 0)
Screenshot: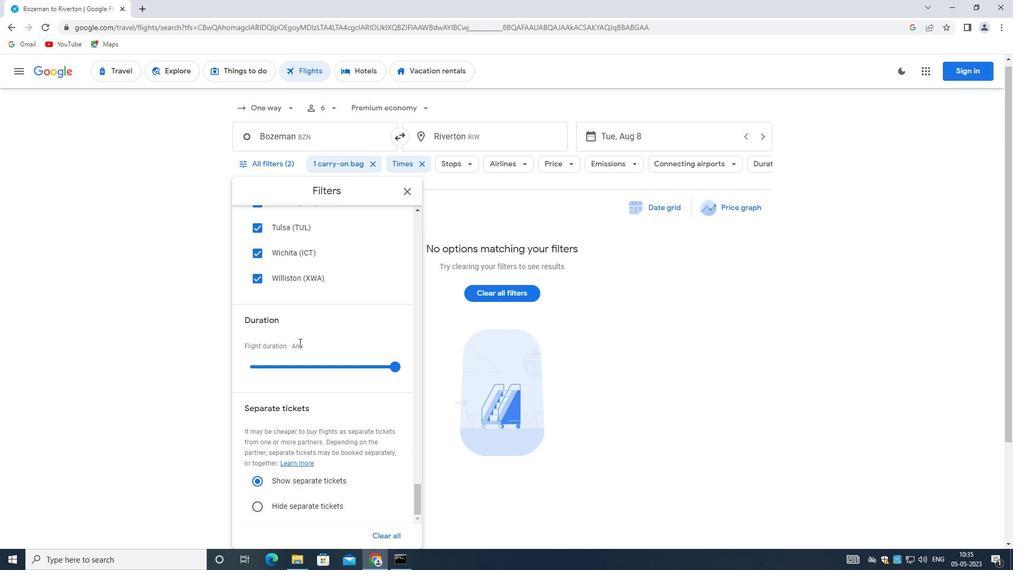 
Action: Mouse scrolled (298, 342) with delta (0, 0)
Screenshot: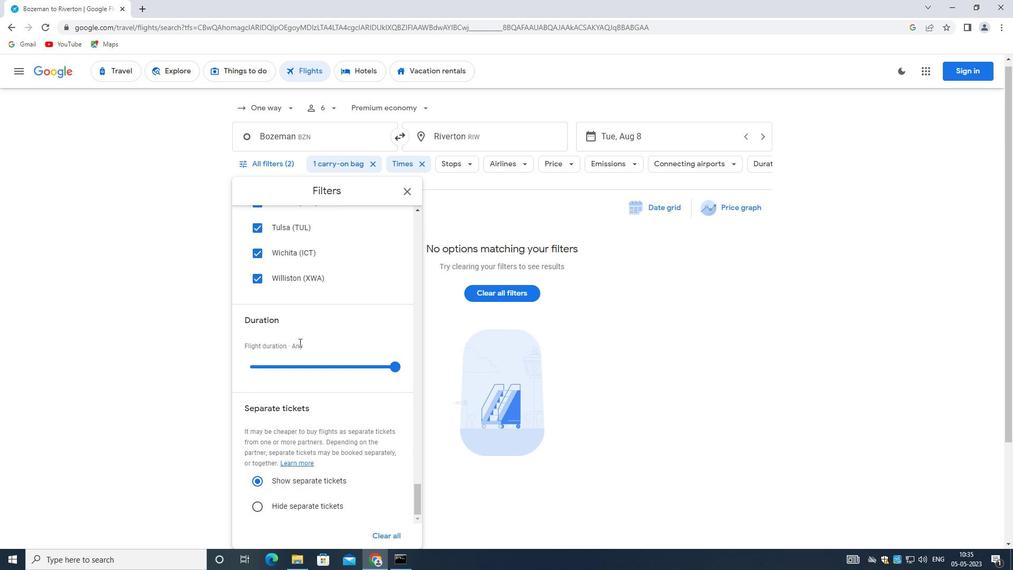 
Action: Mouse scrolled (298, 342) with delta (0, -1)
Screenshot: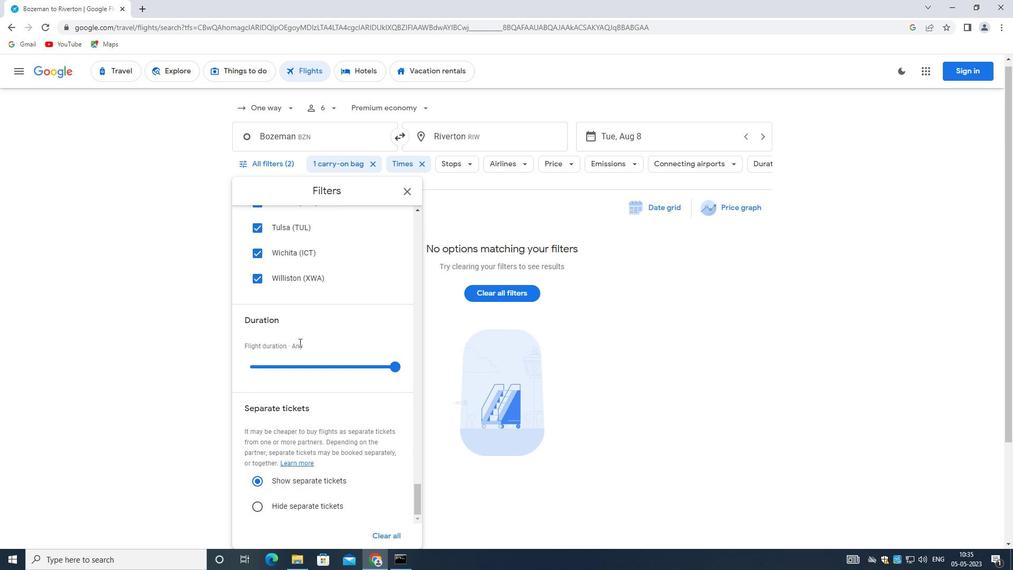 
Action: Mouse scrolled (298, 342) with delta (0, 0)
Screenshot: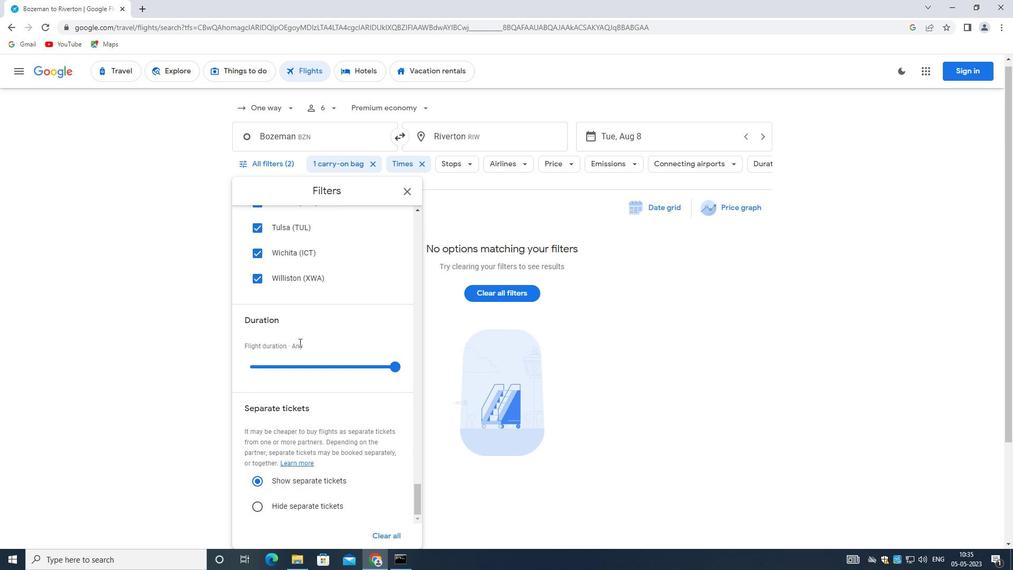 
Action: Mouse scrolled (298, 342) with delta (0, 0)
Screenshot: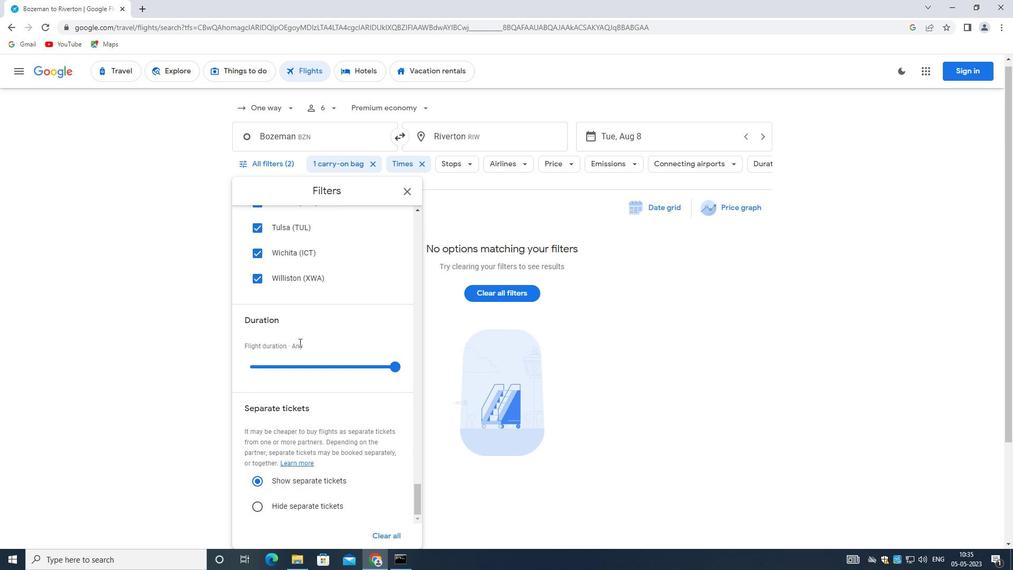 
